 Task: Send an email with the signature Jeanette Hall with the subject Confirmation of a task assignment and the message Im writing to request a follow-up meeting to discuss the issues we raised in the last meeting. from softage.5@softage.net to softage.10@softage.net and move the email from Sent Items to the folder Grades
Action: Mouse moved to (68, 47)
Screenshot: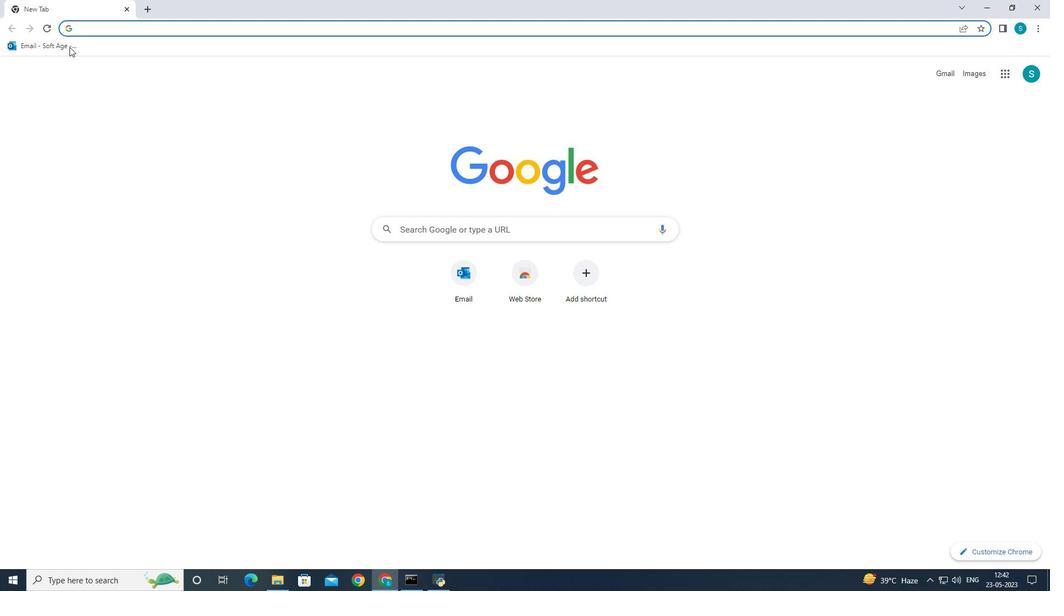 
Action: Mouse pressed left at (68, 47)
Screenshot: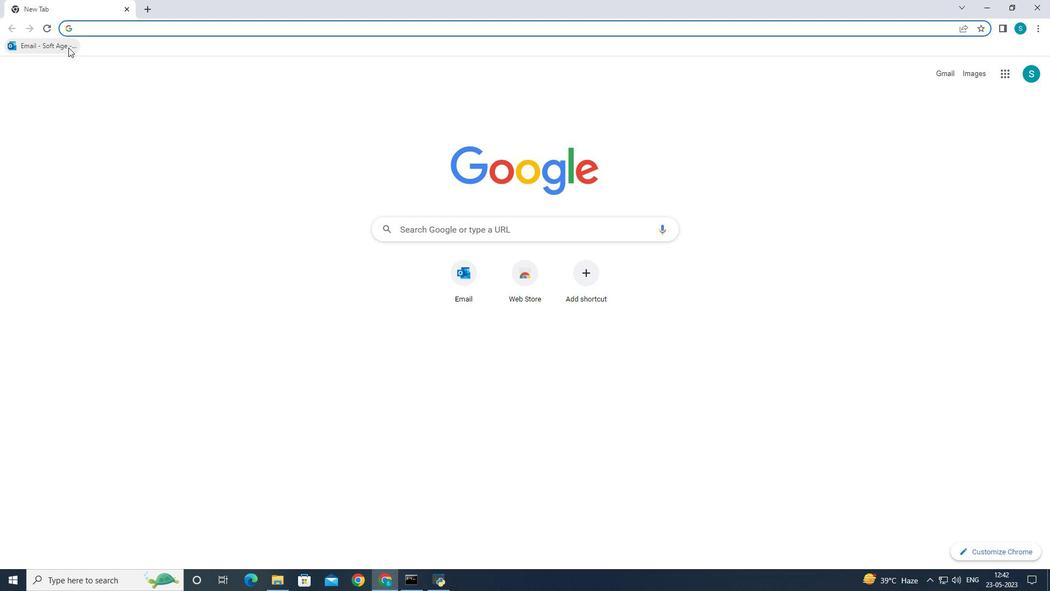 
Action: Mouse moved to (148, 93)
Screenshot: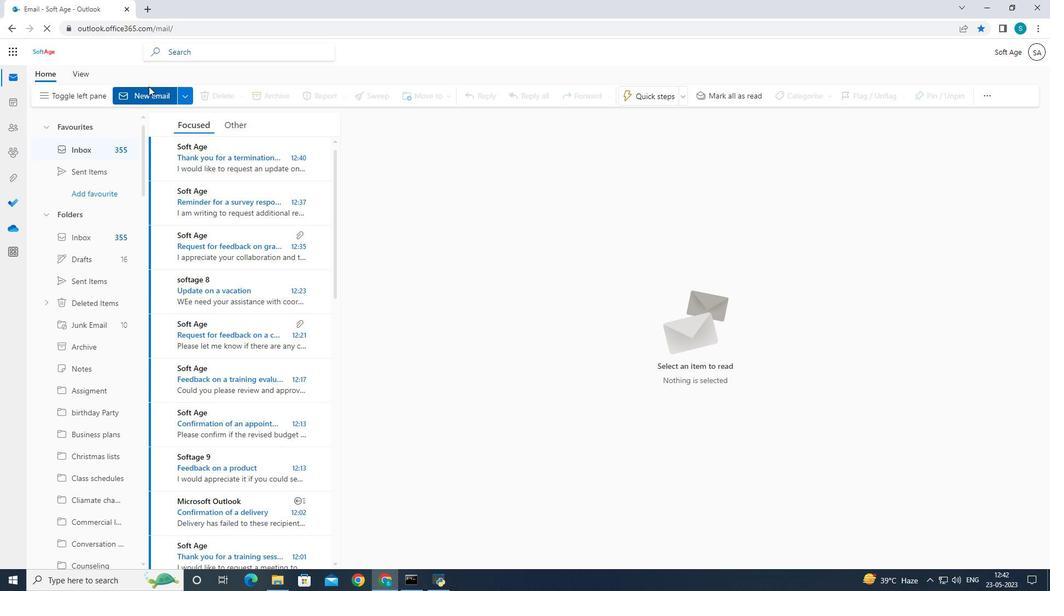 
Action: Mouse pressed left at (148, 93)
Screenshot: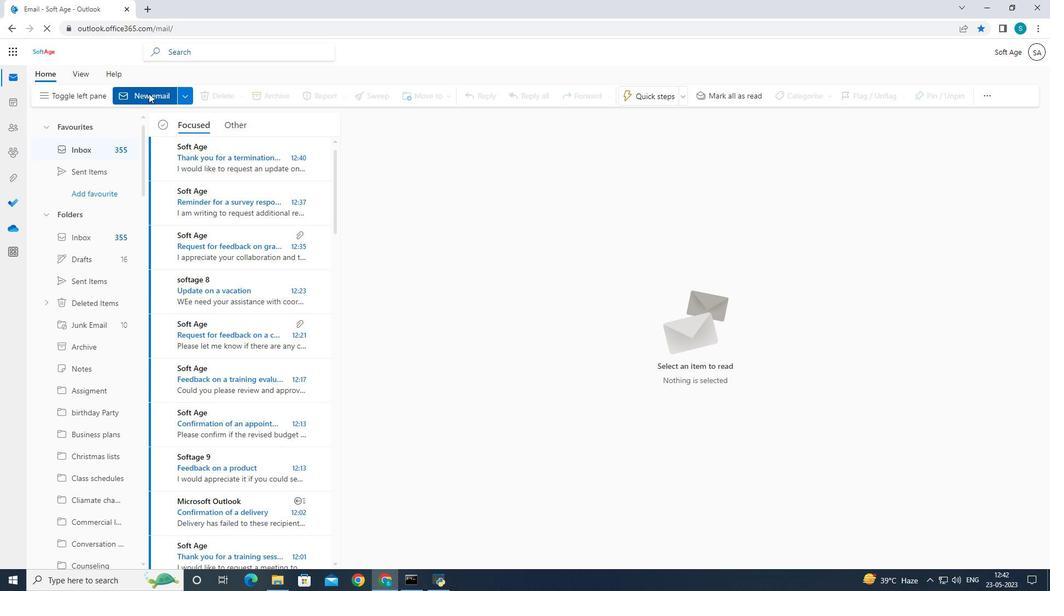 
Action: Mouse pressed left at (148, 93)
Screenshot: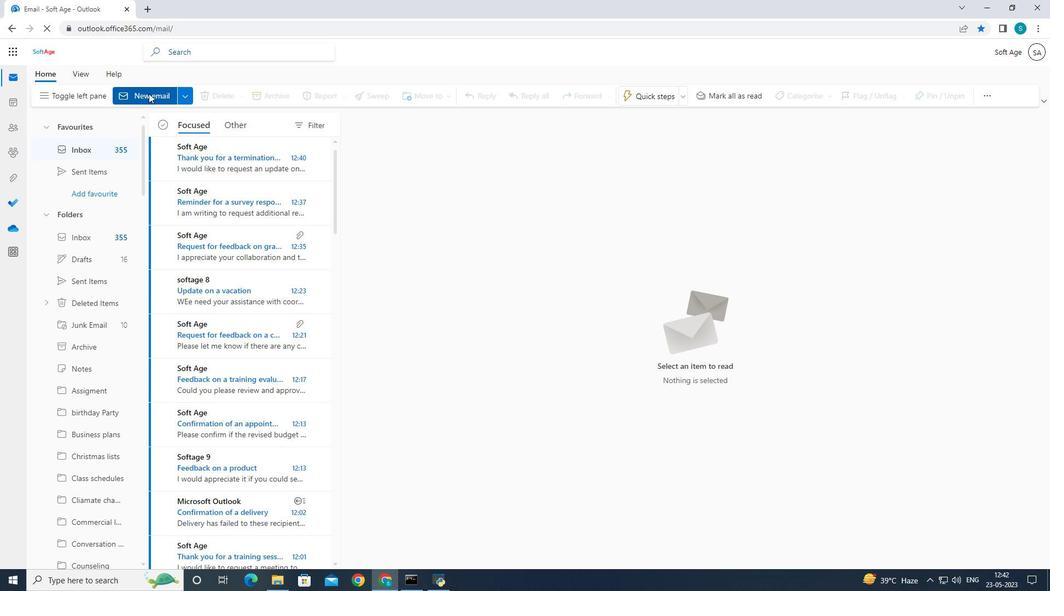 
Action: Mouse moved to (715, 96)
Screenshot: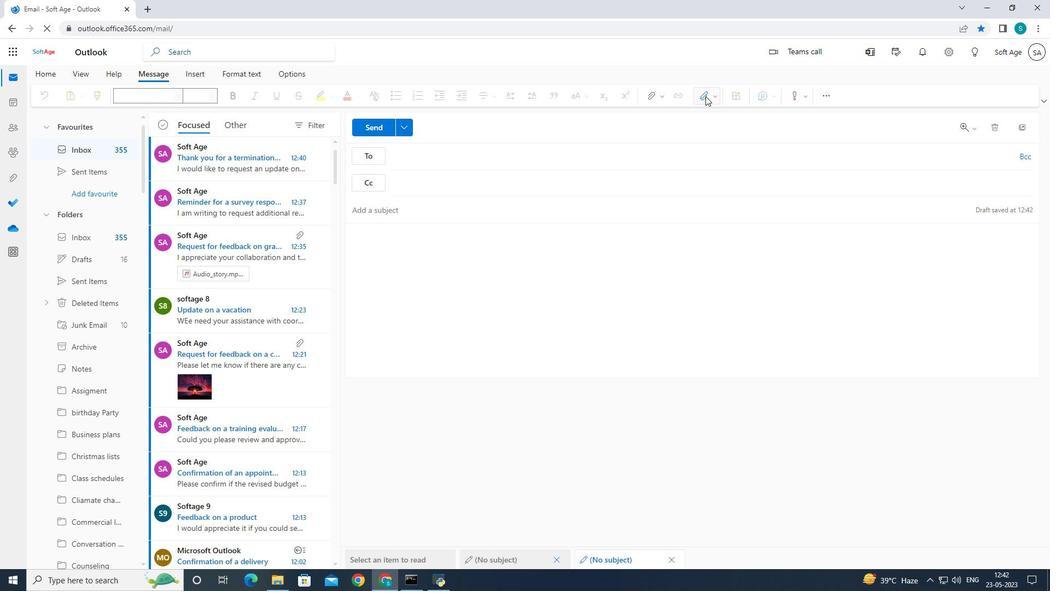 
Action: Mouse pressed left at (715, 96)
Screenshot: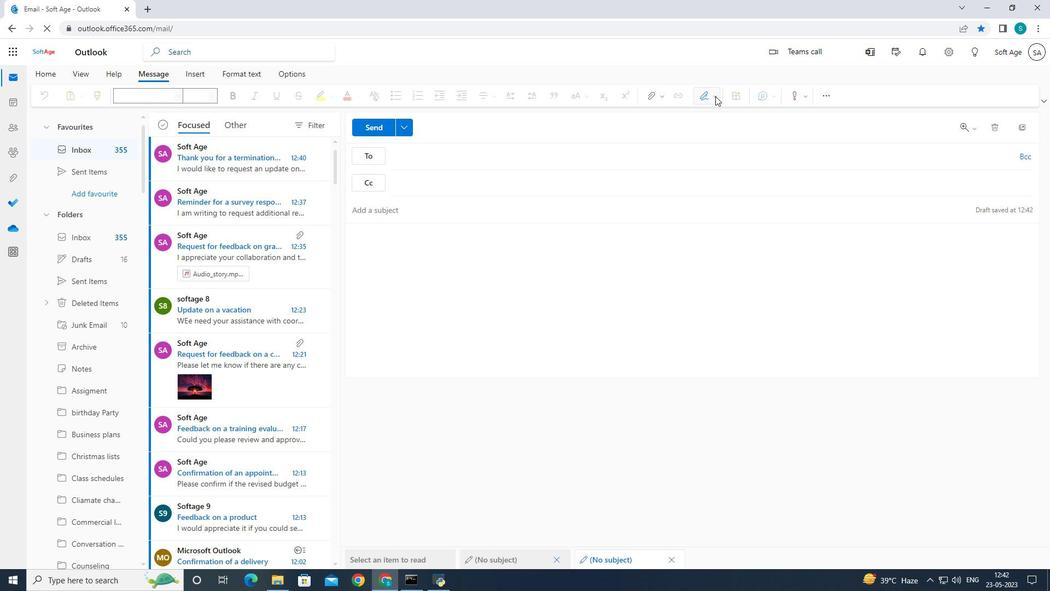 
Action: Mouse moved to (695, 140)
Screenshot: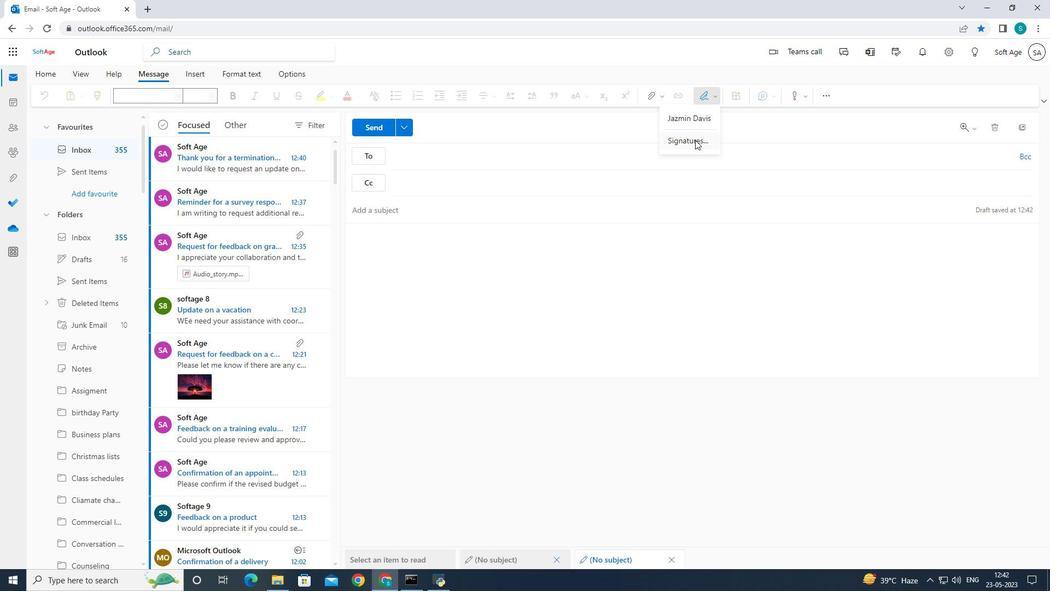 
Action: Mouse pressed left at (695, 140)
Screenshot: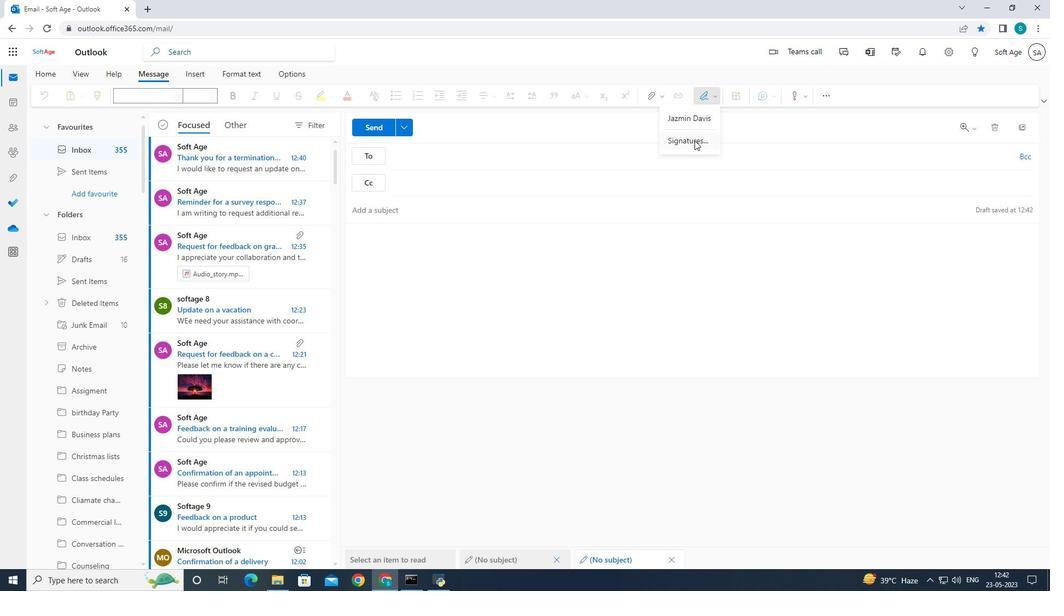 
Action: Mouse moved to (681, 187)
Screenshot: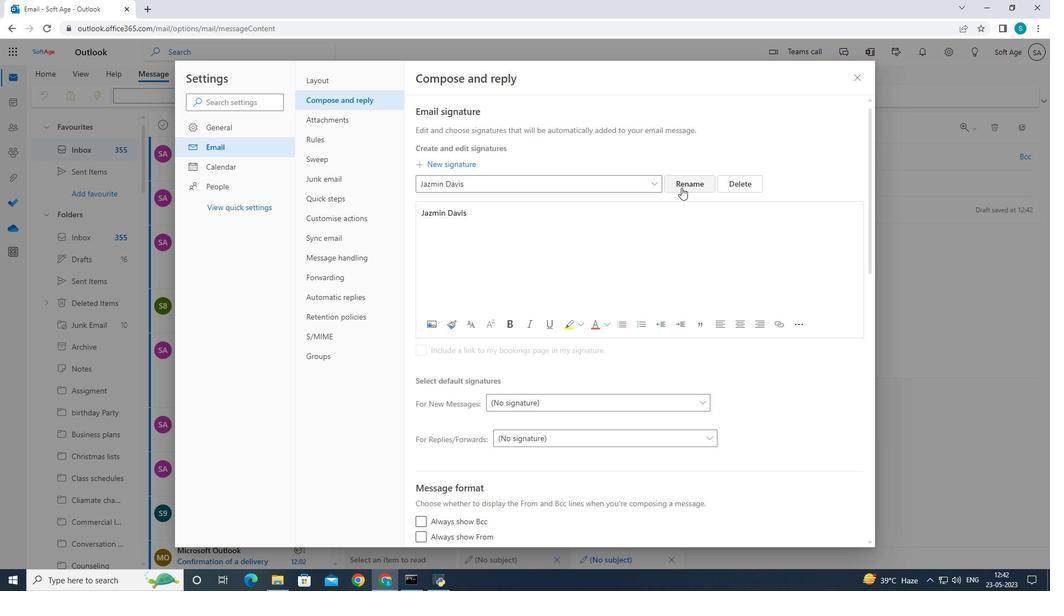 
Action: Mouse pressed left at (681, 187)
Screenshot: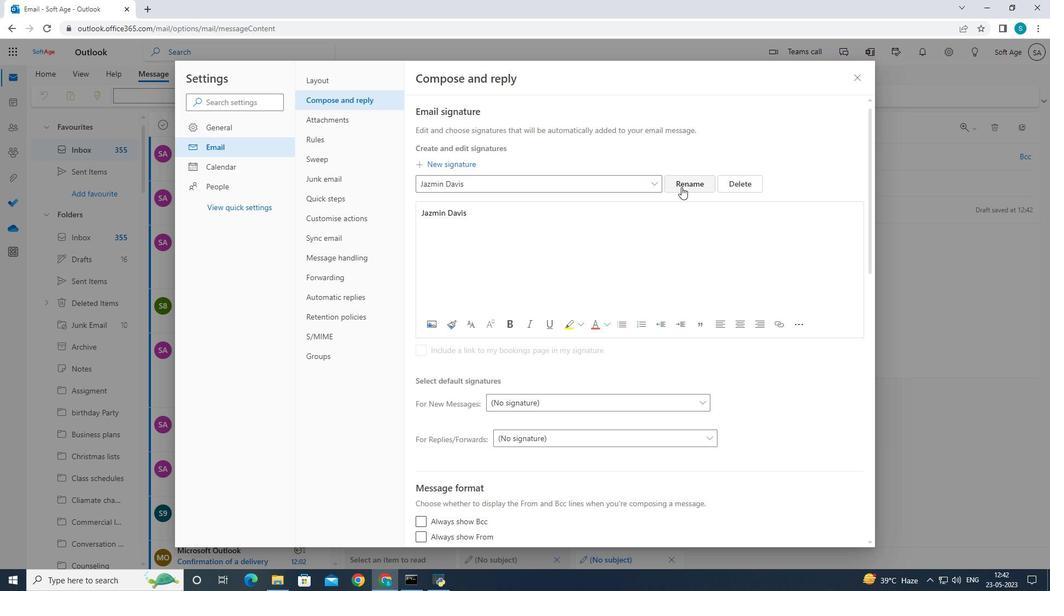 
Action: Mouse moved to (642, 184)
Screenshot: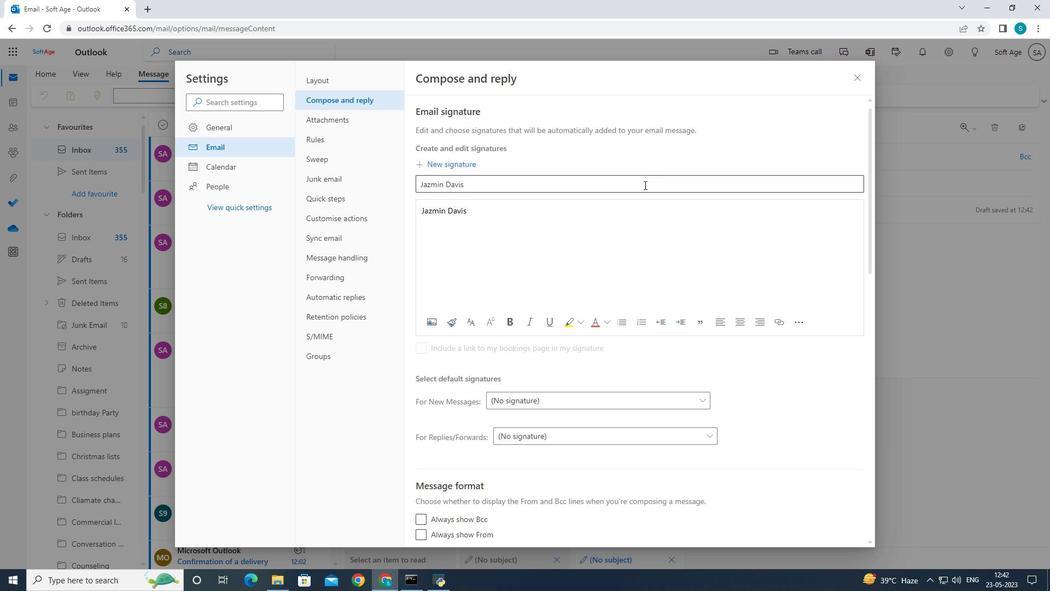 
Action: Mouse pressed left at (642, 184)
Screenshot: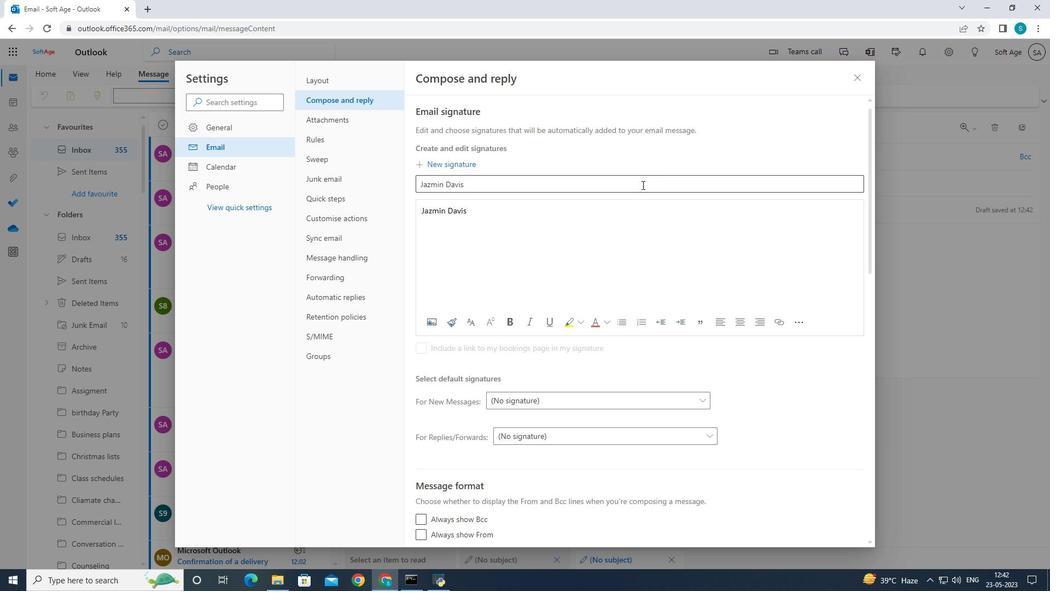 
Action: Mouse moved to (699, 177)
Screenshot: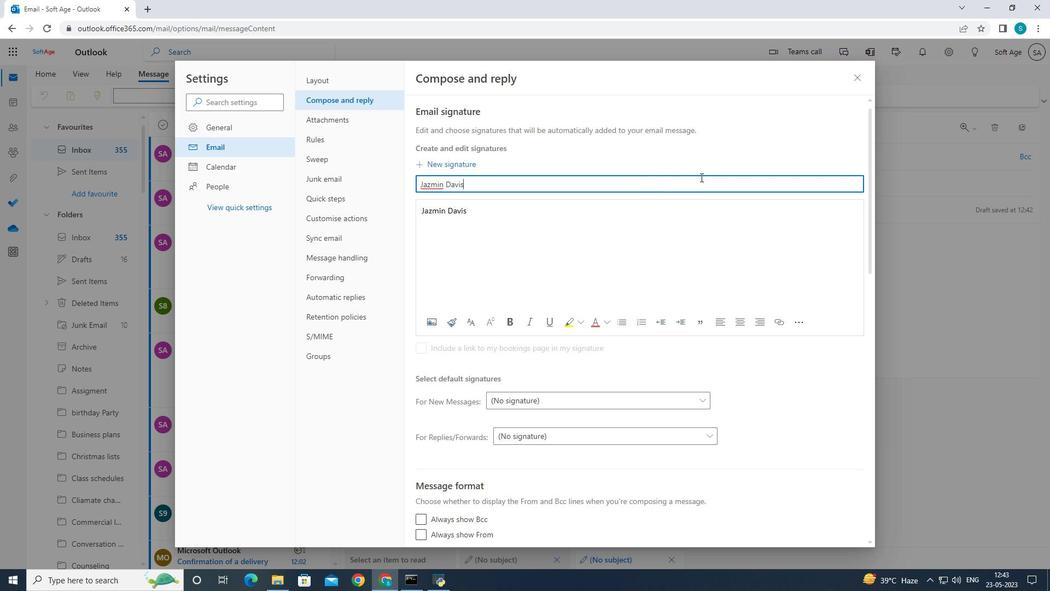 
Action: Key pressed <Key.backspace><Key.backspace><Key.backspace><Key.backspace><Key.backspace><Key.backspace><Key.backspace><Key.backspace><Key.backspace><Key.backspace><Key.backspace>eanette<Key.space><Key.caps_lock>H<Key.caps_lock>all
Screenshot: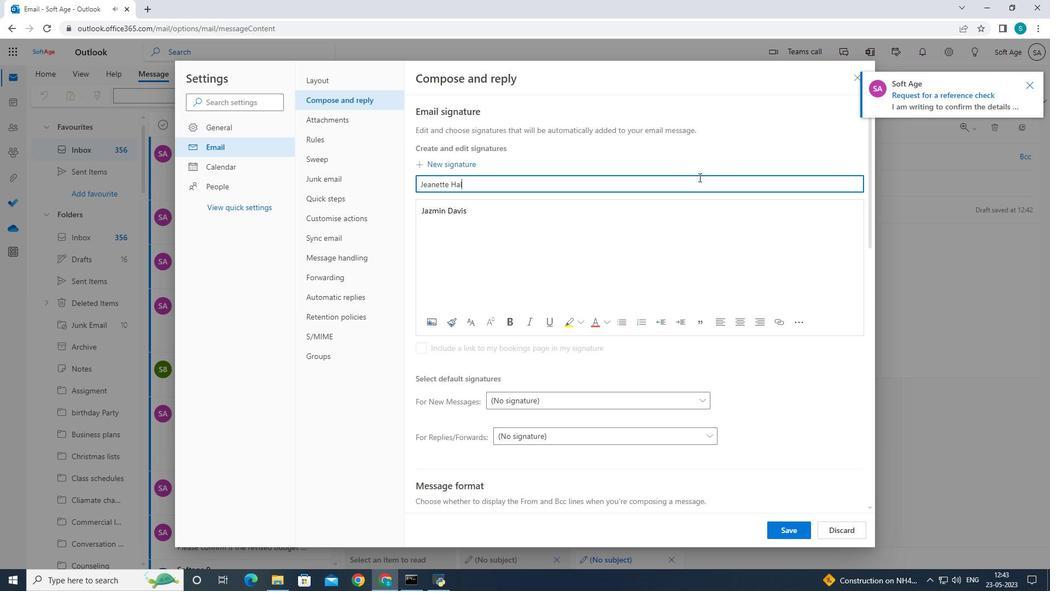 
Action: Mouse moved to (487, 213)
Screenshot: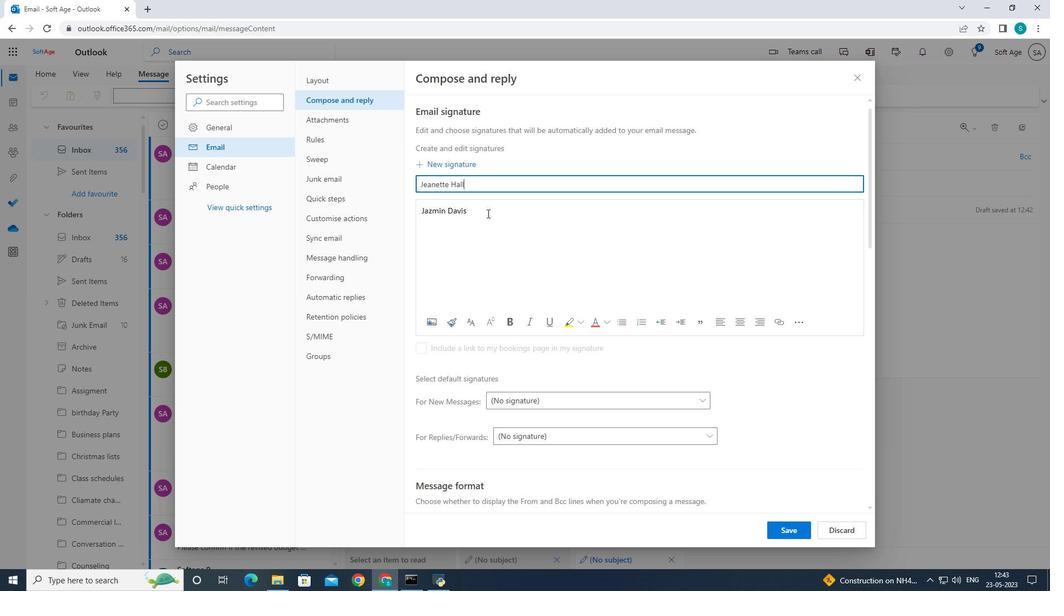 
Action: Mouse pressed left at (487, 213)
Screenshot: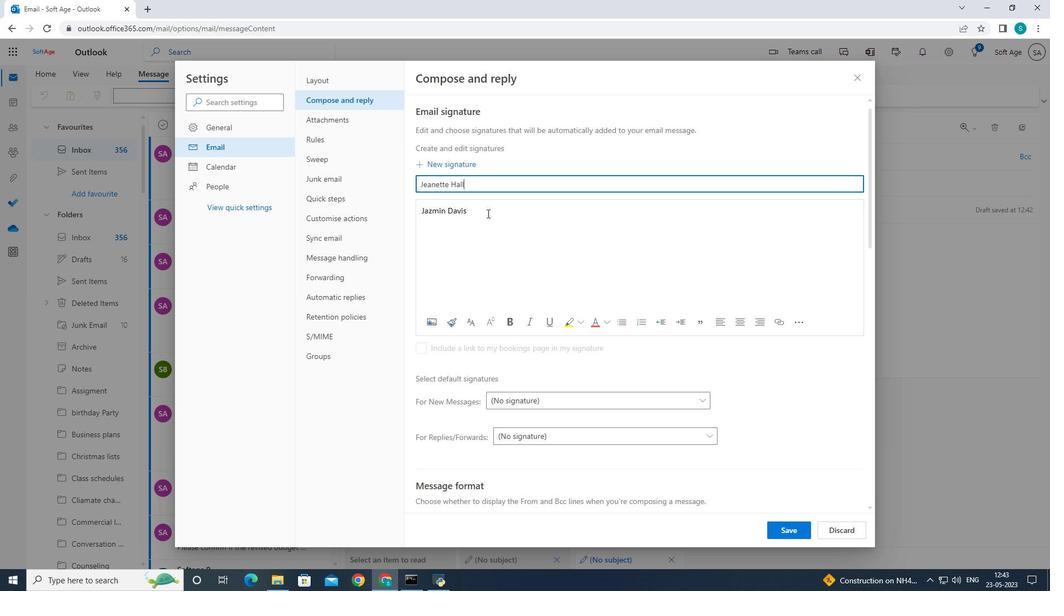 
Action: Mouse moved to (593, 209)
Screenshot: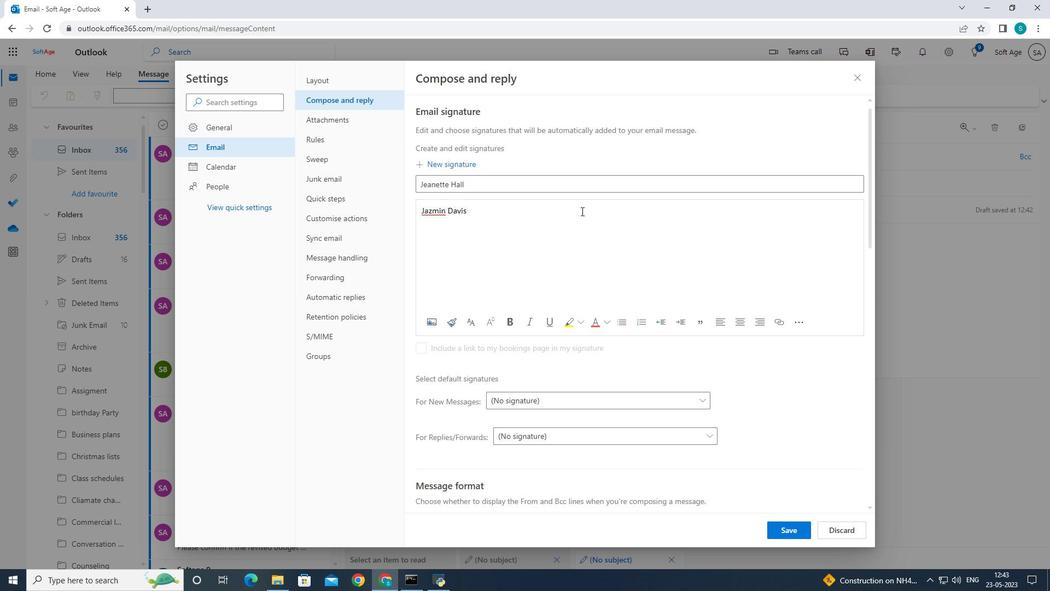 
Action: Key pressed <Key.backspace><Key.backspace><Key.backspace><Key.backspace><Key.backspace><Key.backspace><Key.backspace><Key.backspace><Key.backspace><Key.backspace><Key.backspace>eanette<Key.space><Key.caps_lock>H<Key.caps_lock>all
Screenshot: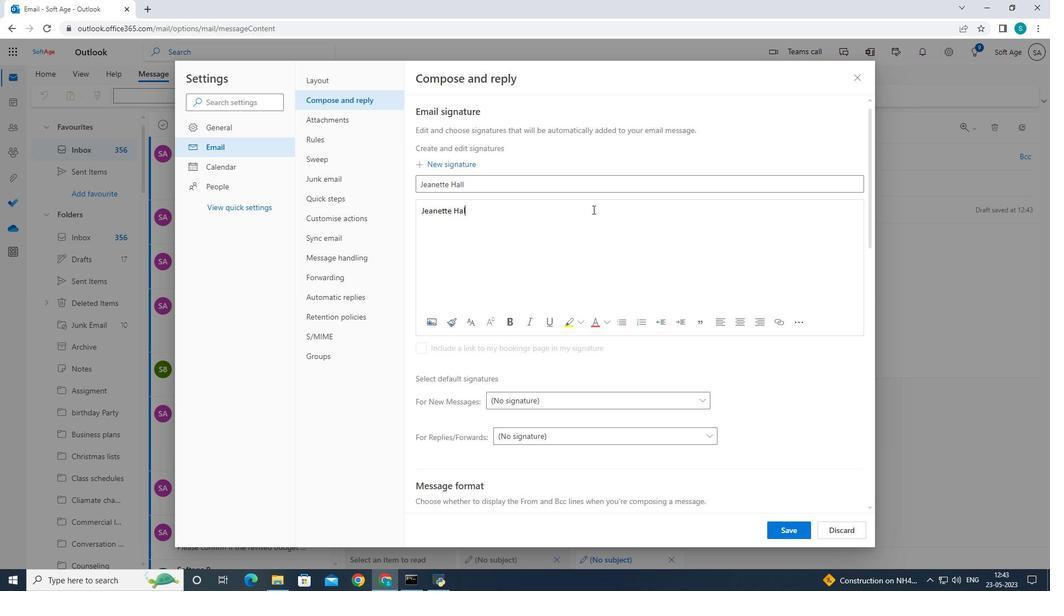 
Action: Mouse moved to (789, 533)
Screenshot: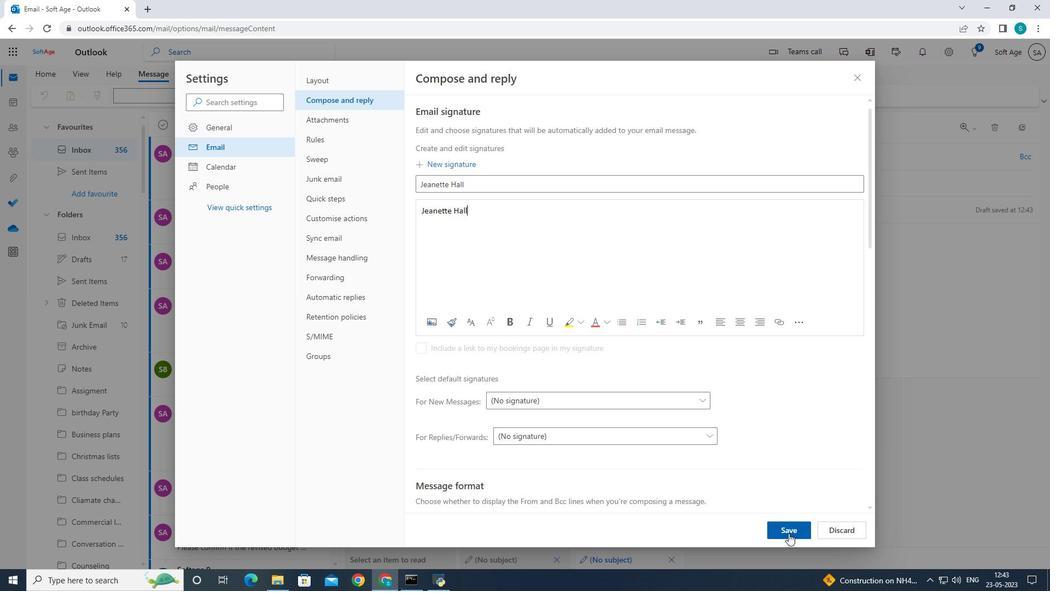 
Action: Mouse pressed left at (789, 533)
Screenshot: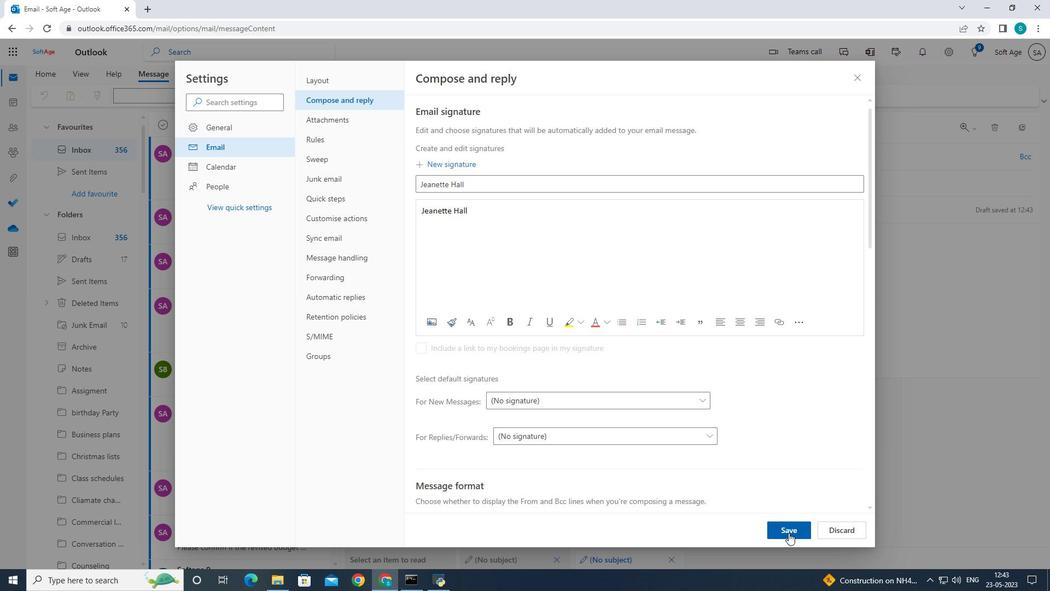 
Action: Mouse moved to (857, 74)
Screenshot: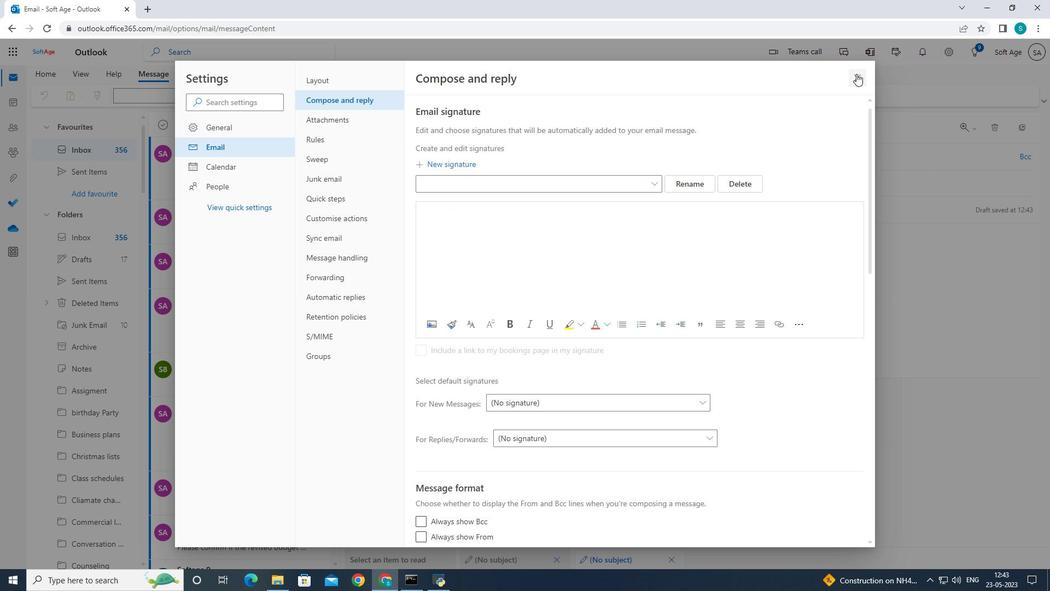 
Action: Mouse pressed left at (857, 74)
Screenshot: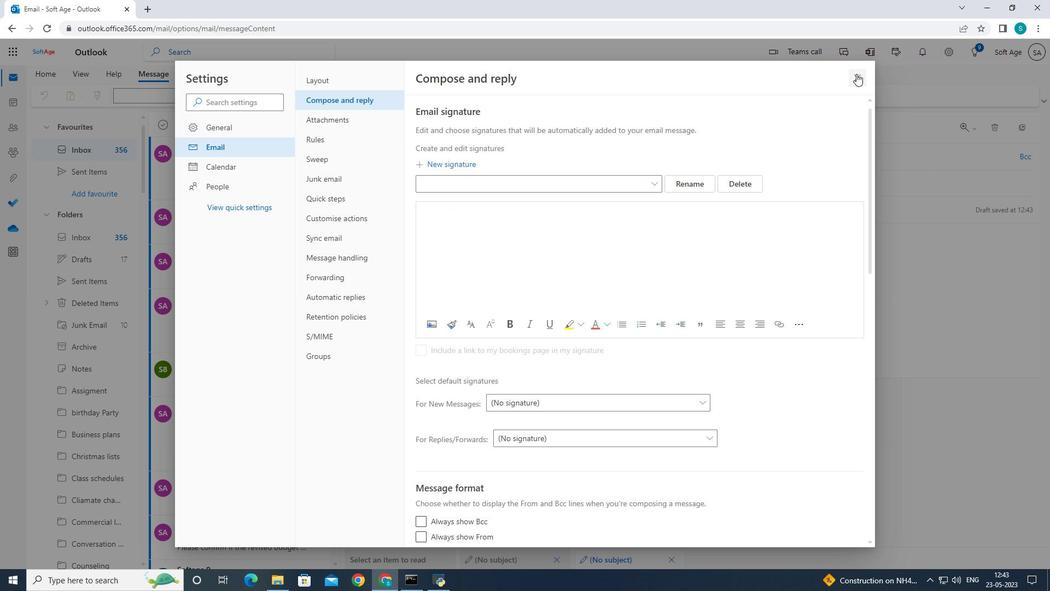 
Action: Mouse moved to (409, 210)
Screenshot: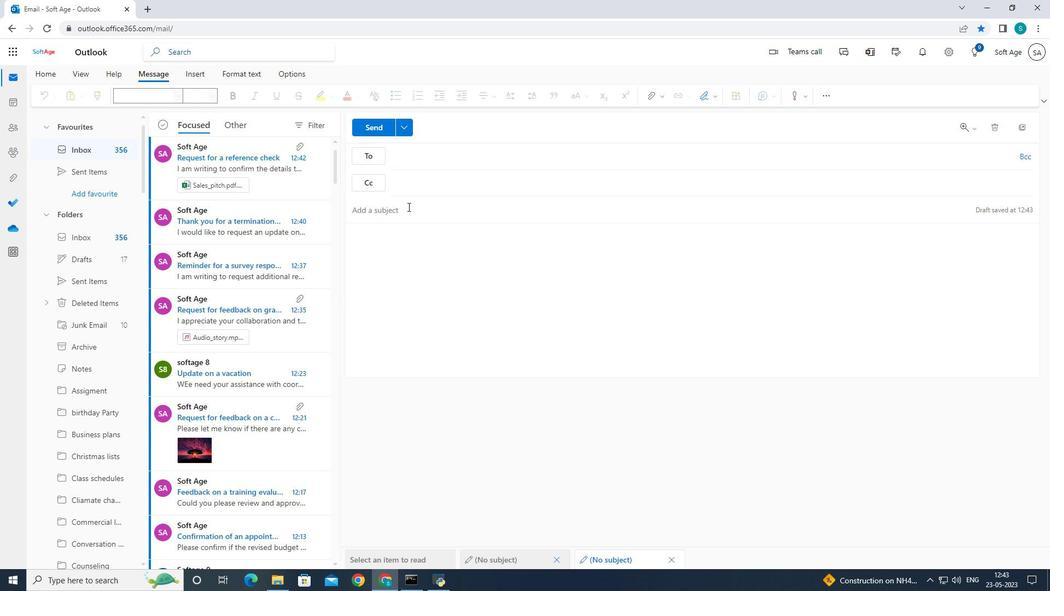 
Action: Mouse pressed left at (409, 210)
Screenshot: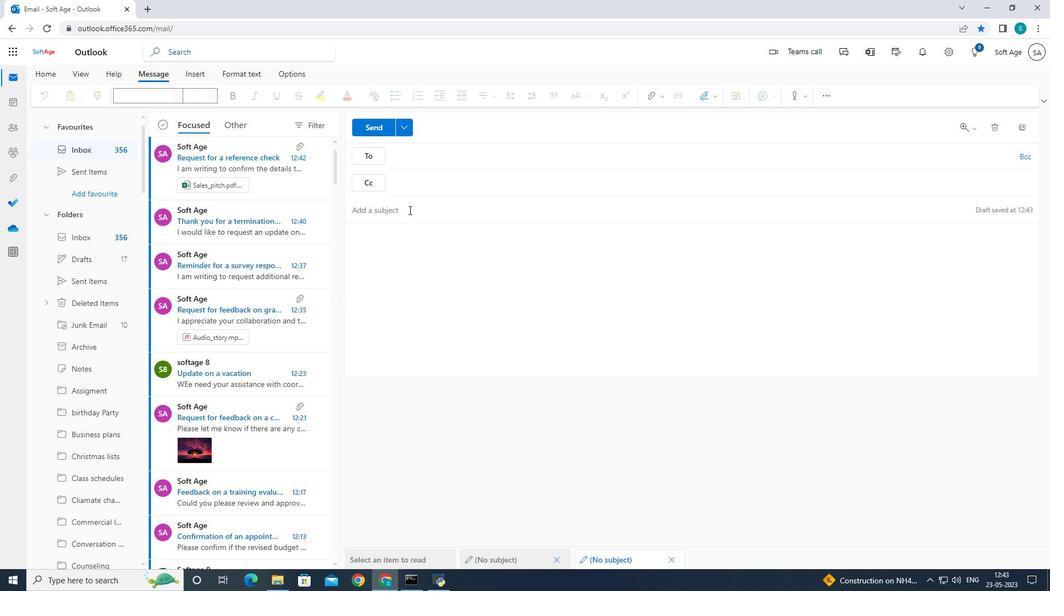 
Action: Mouse moved to (643, 259)
Screenshot: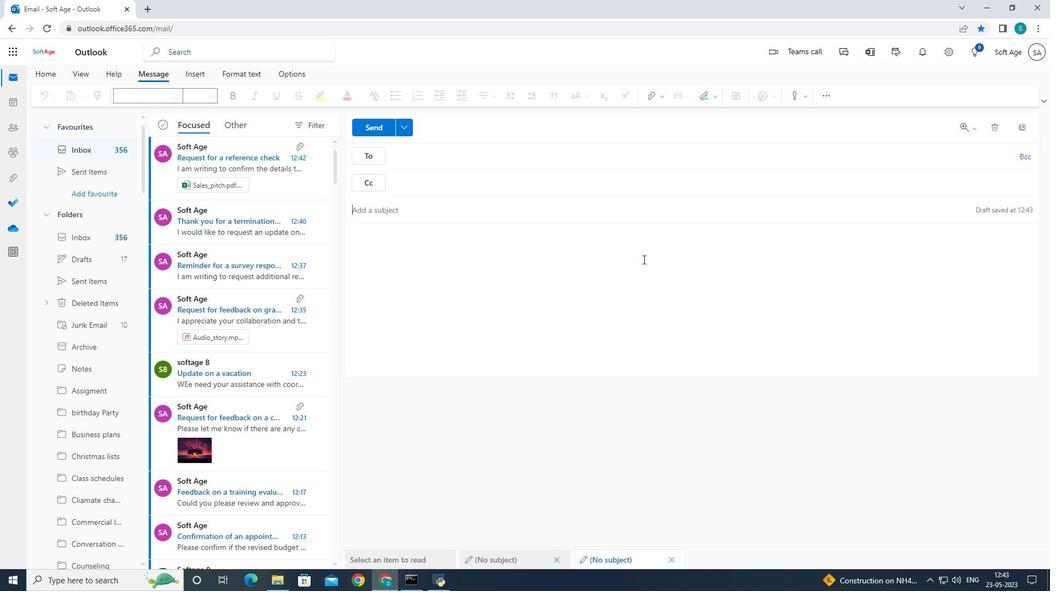 
Action: Key pressed <Key.caps_lock>C<Key.caps_lock>onfirmation<Key.space>of<Key.space>a<Key.space>task<Key.space>assignment
Screenshot: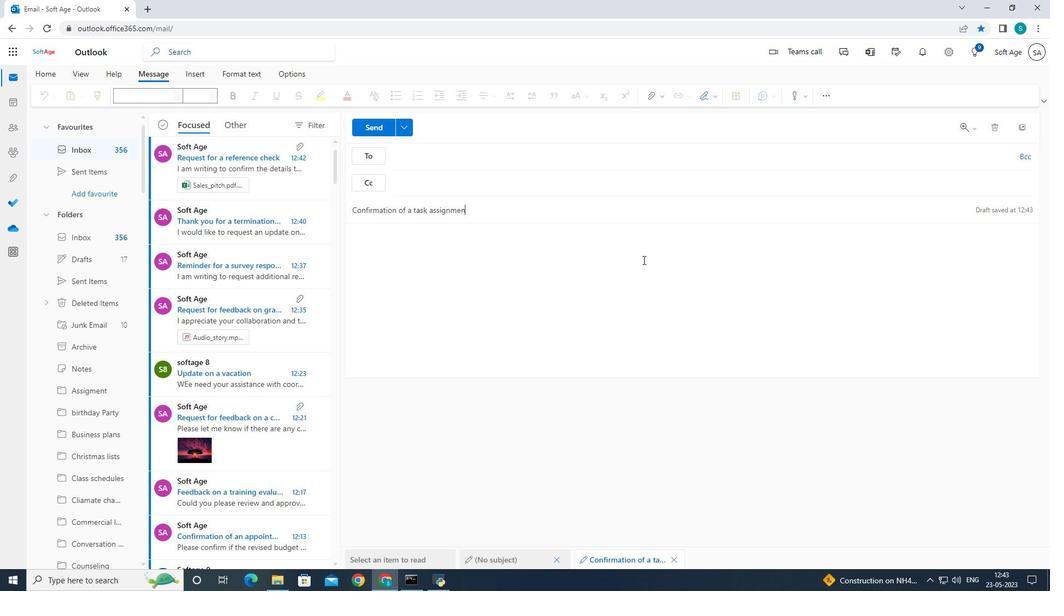 
Action: Mouse moved to (437, 154)
Screenshot: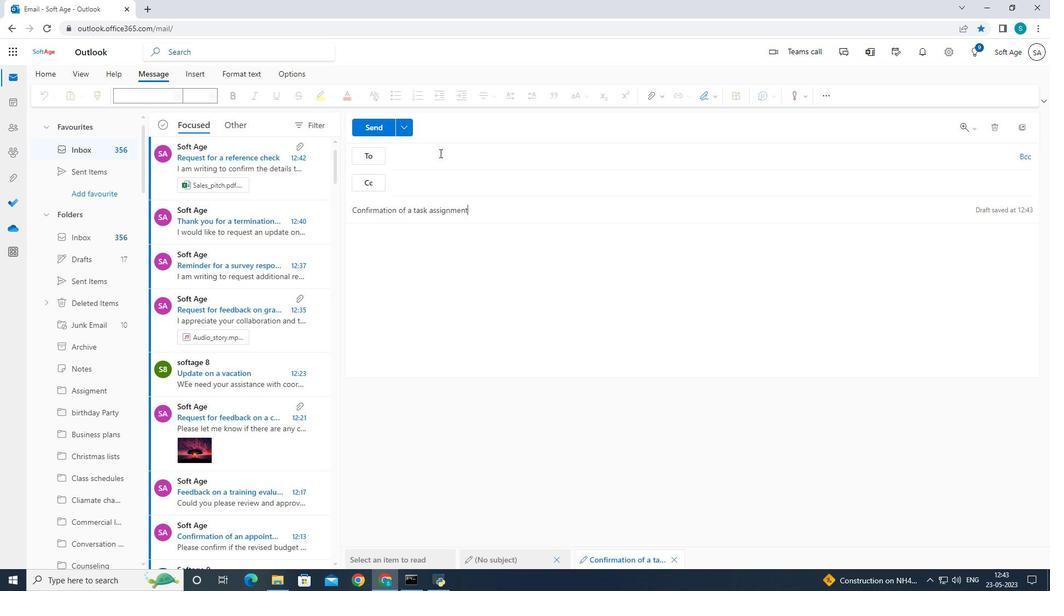 
Action: Mouse pressed left at (437, 154)
Screenshot: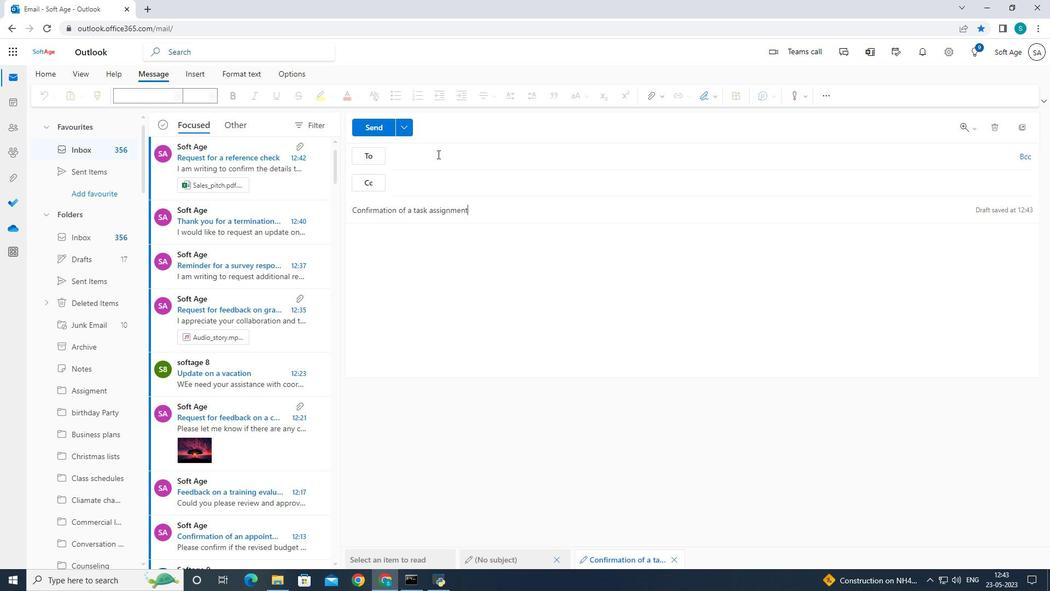 
Action: Mouse moved to (467, 134)
Screenshot: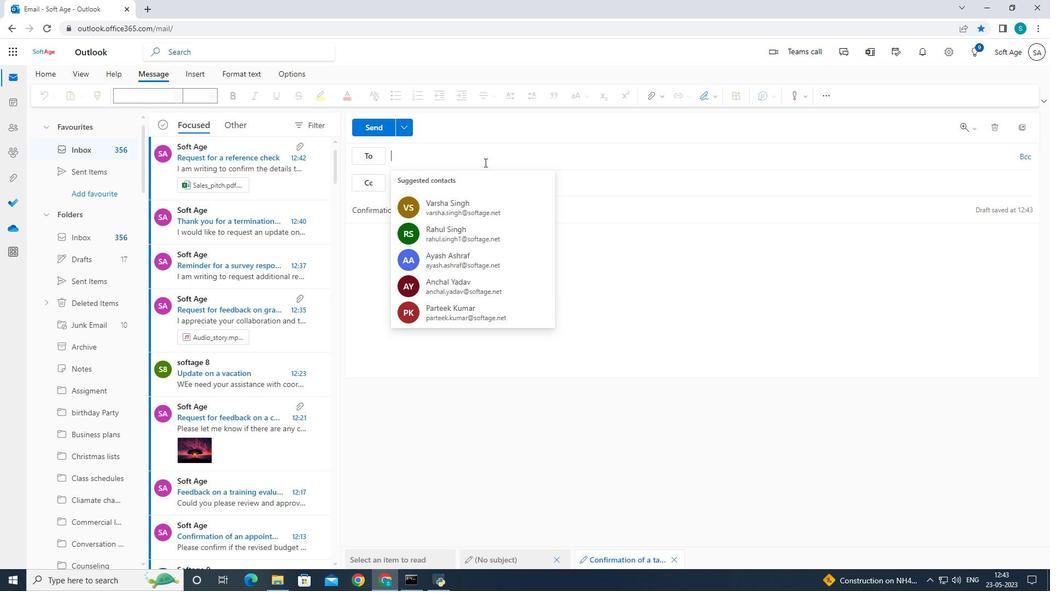 
Action: Key pressed softage
Screenshot: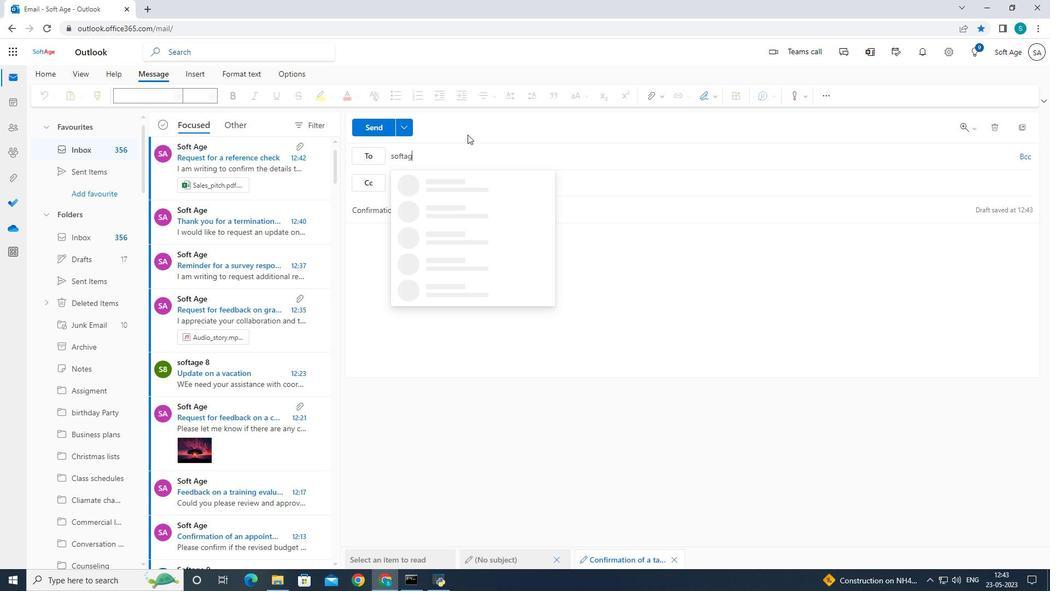 
Action: Mouse moved to (565, 326)
Screenshot: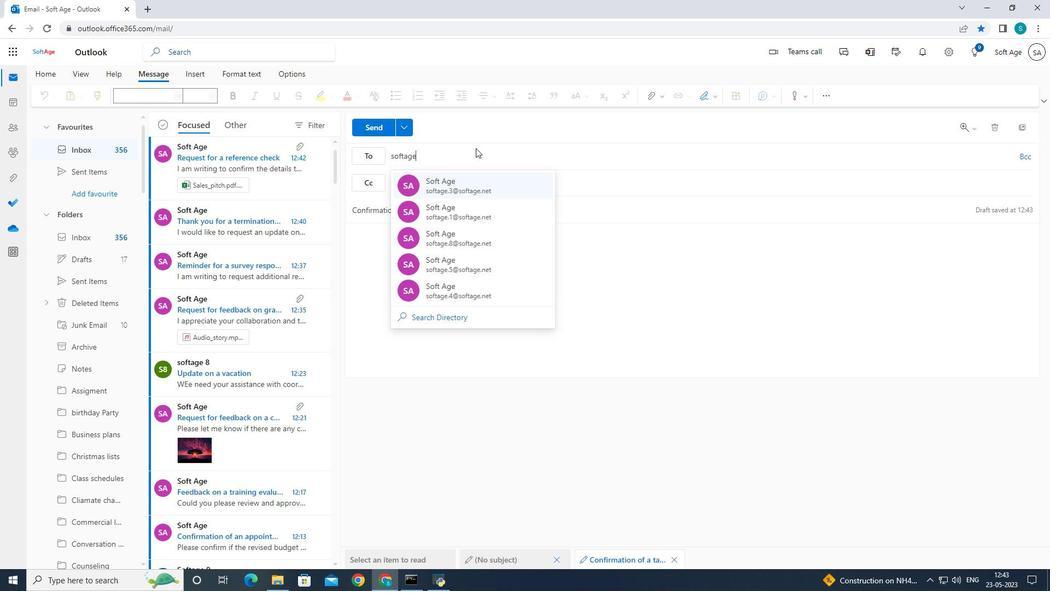 
Action: Key pressed .10<Key.shift>@softage.net
Screenshot: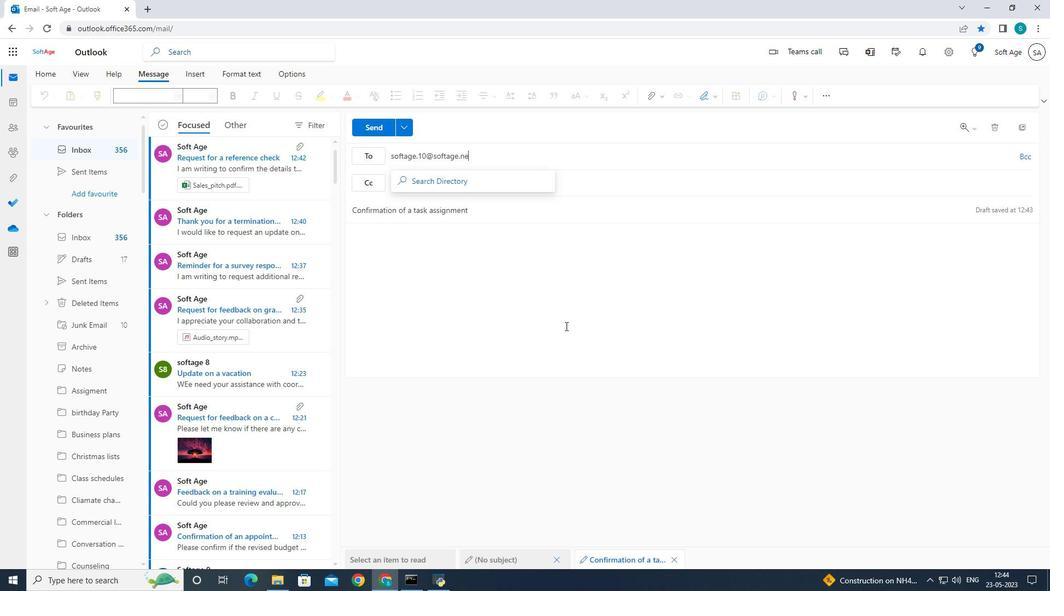 
Action: Mouse moved to (454, 176)
Screenshot: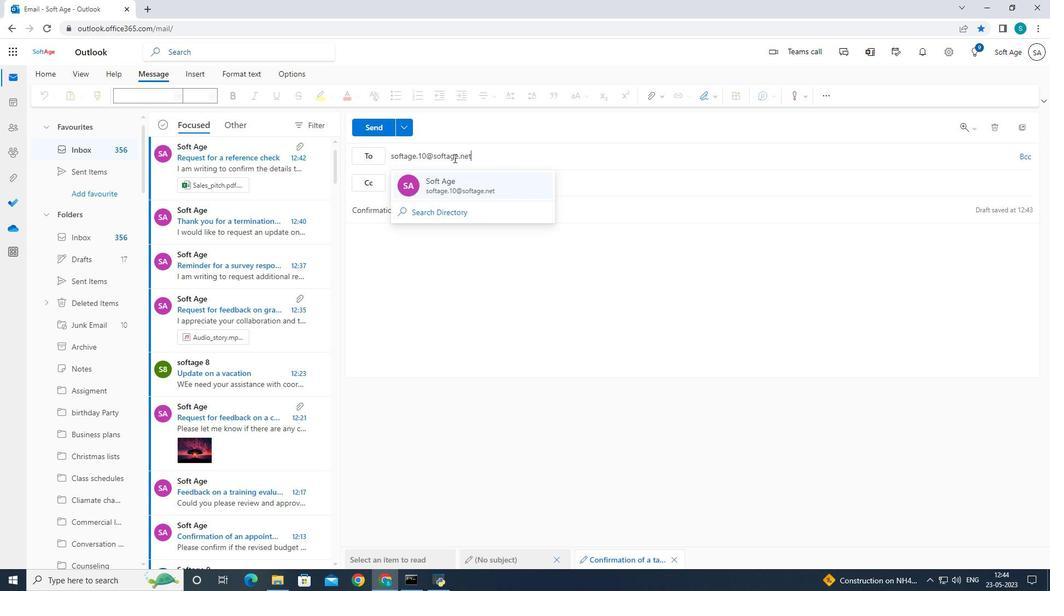 
Action: Mouse pressed left at (454, 176)
Screenshot: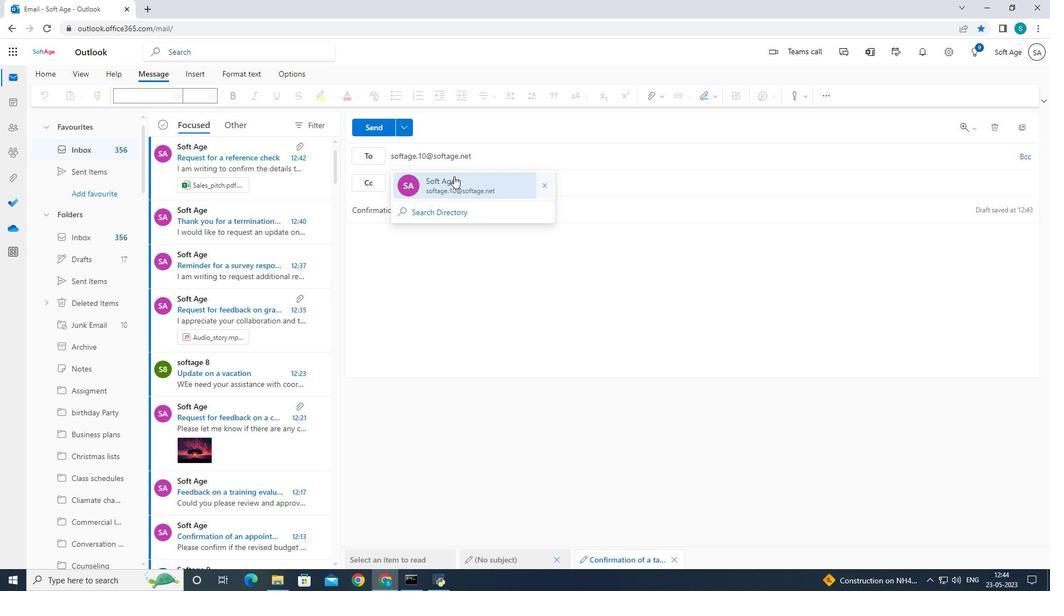 
Action: Mouse moved to (436, 233)
Screenshot: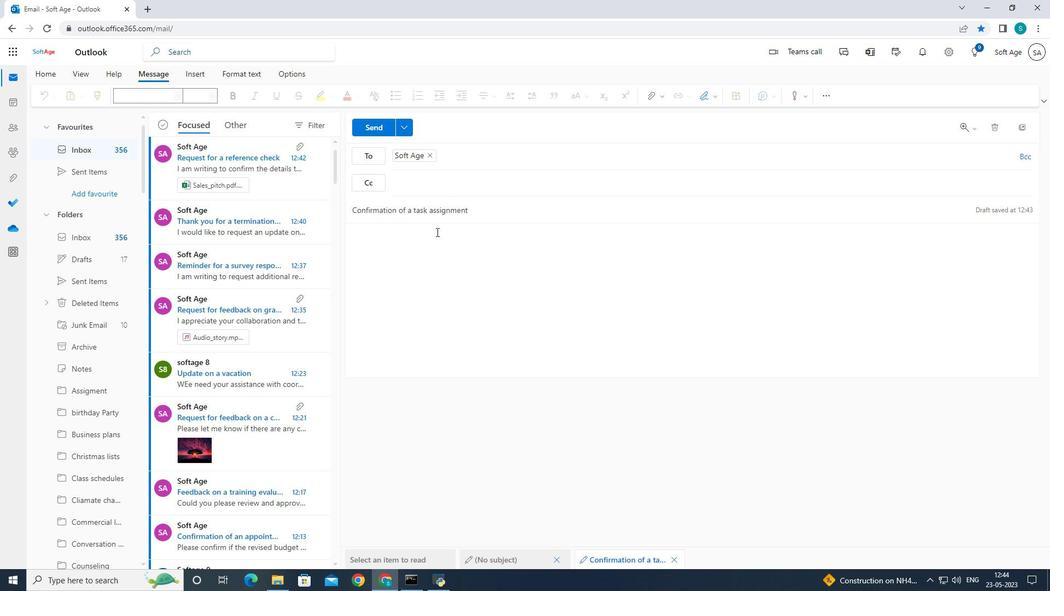 
Action: Mouse pressed left at (436, 233)
Screenshot: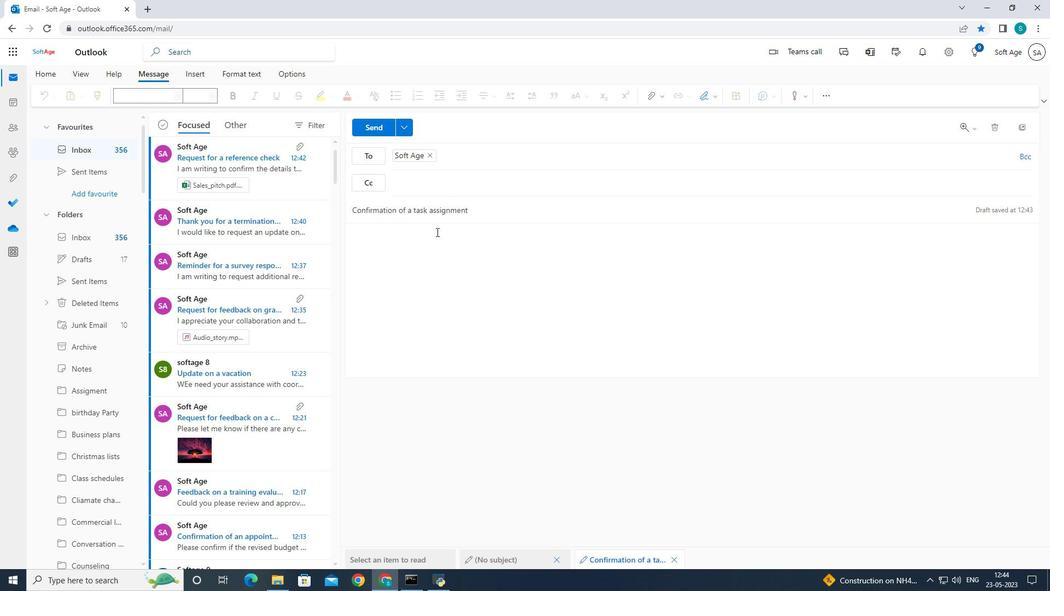 
Action: Mouse moved to (713, 97)
Screenshot: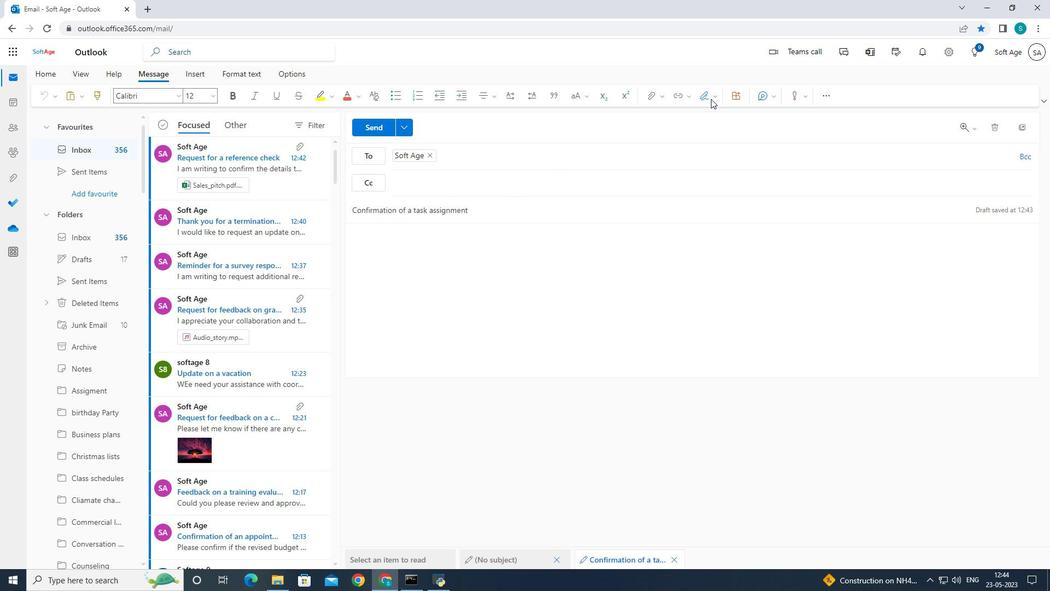 
Action: Mouse pressed left at (713, 97)
Screenshot: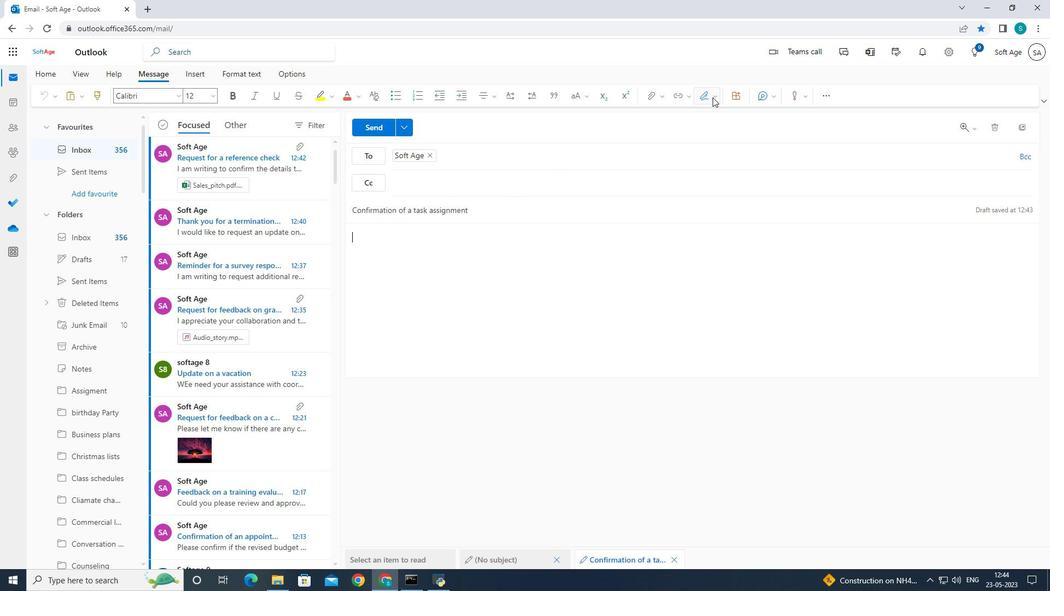 
Action: Mouse moved to (694, 119)
Screenshot: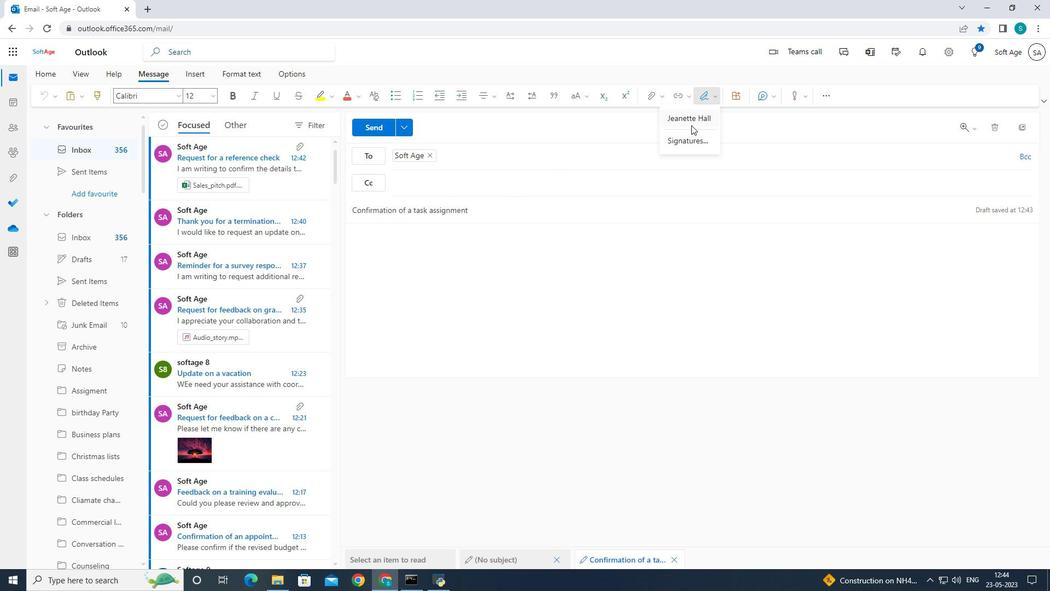 
Action: Mouse pressed left at (694, 119)
Screenshot: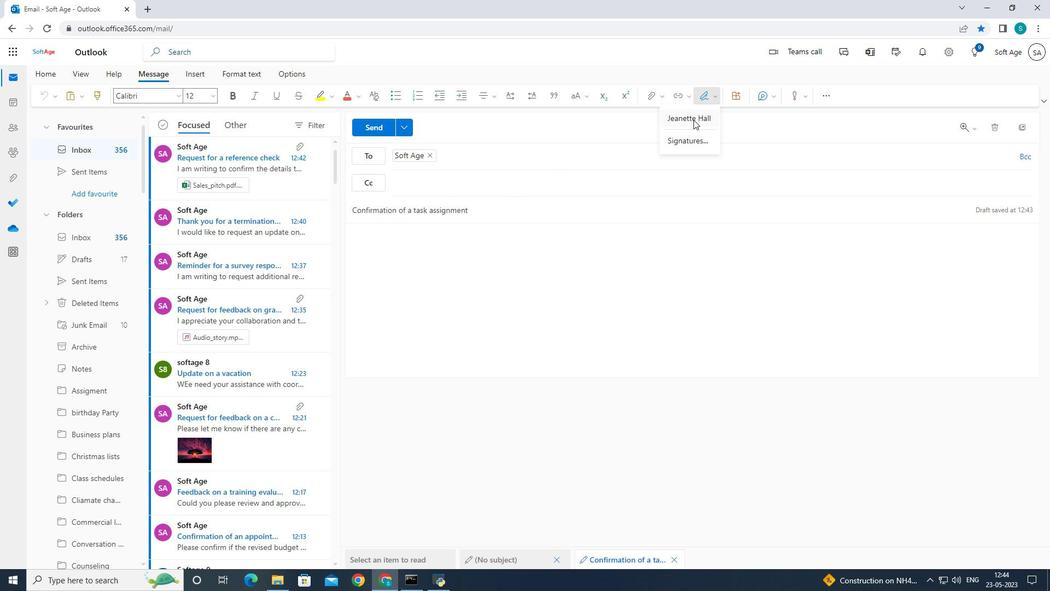
Action: Mouse moved to (610, 226)
Screenshot: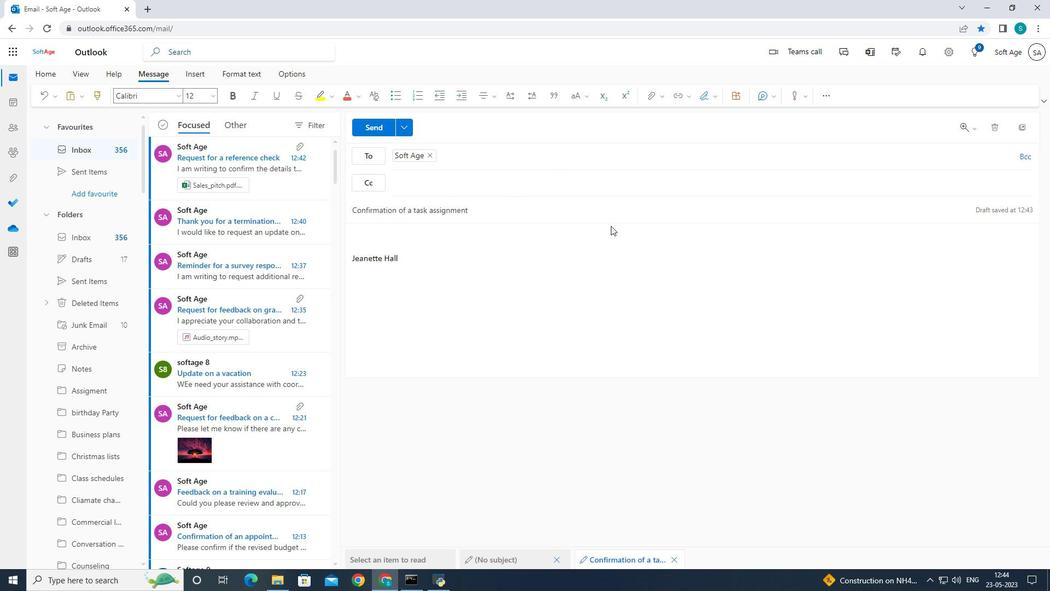 
Action: Key pressed <Key.caps_lock>I<Key.caps_lock>m<Key.space>writing<Key.space>to<Key.space>request<Key.space>a<Key.space>folloe<Key.backspace>w<Key.space><Key.backspace>-up<Key.space>meeting<Key.space>to<Key.space>discuss<Key.space>the<Key.space>issues<Key.space>we<Key.space>raised<Key.space>in<Key.space>the<Key.space>last<Key.space>meeting<Key.space>to<Key.space>discuss<Key.backspace><Key.backspace><Key.backspace><Key.backspace><Key.backspace><Key.backspace><Key.backspace><Key.backspace><Key.backspace><Key.backspace><Key.backspace><Key.backspace><Key.backspace><Key.backspace>ing
Screenshot: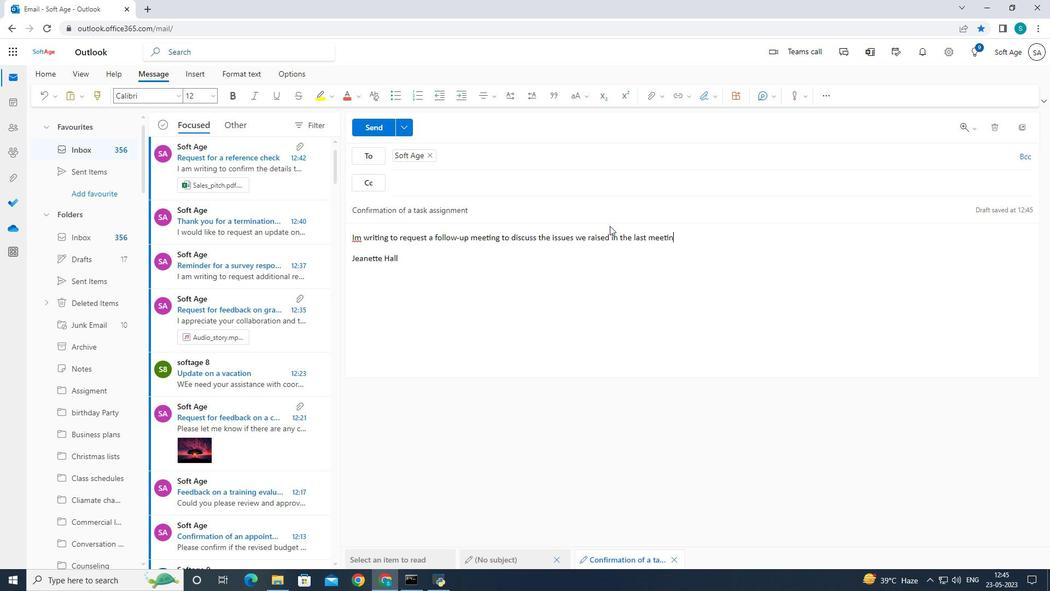 
Action: Mouse moved to (97, 340)
Screenshot: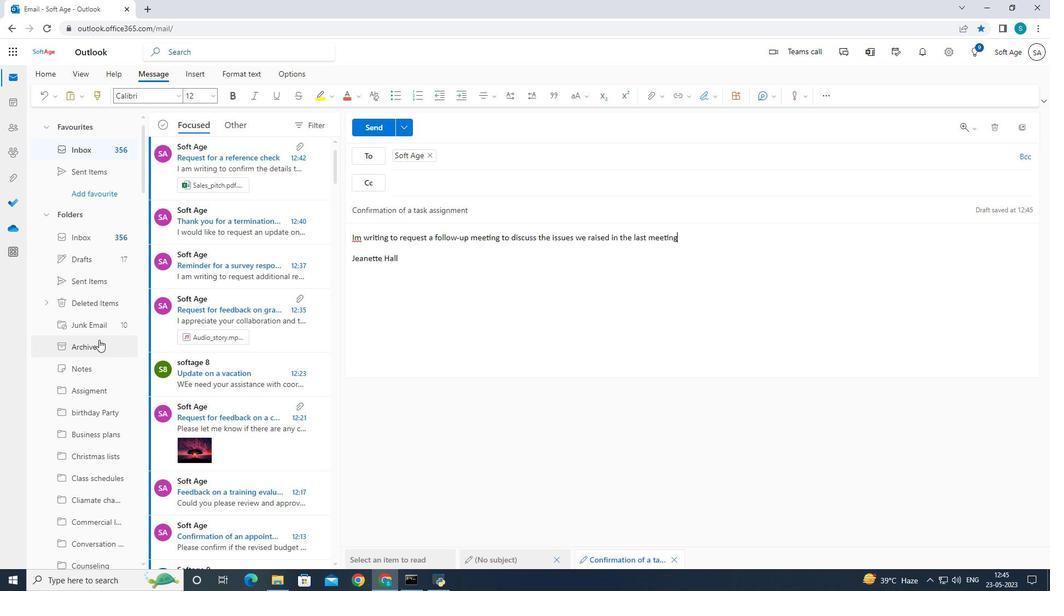 
Action: Mouse scrolled (97, 340) with delta (0, 0)
Screenshot: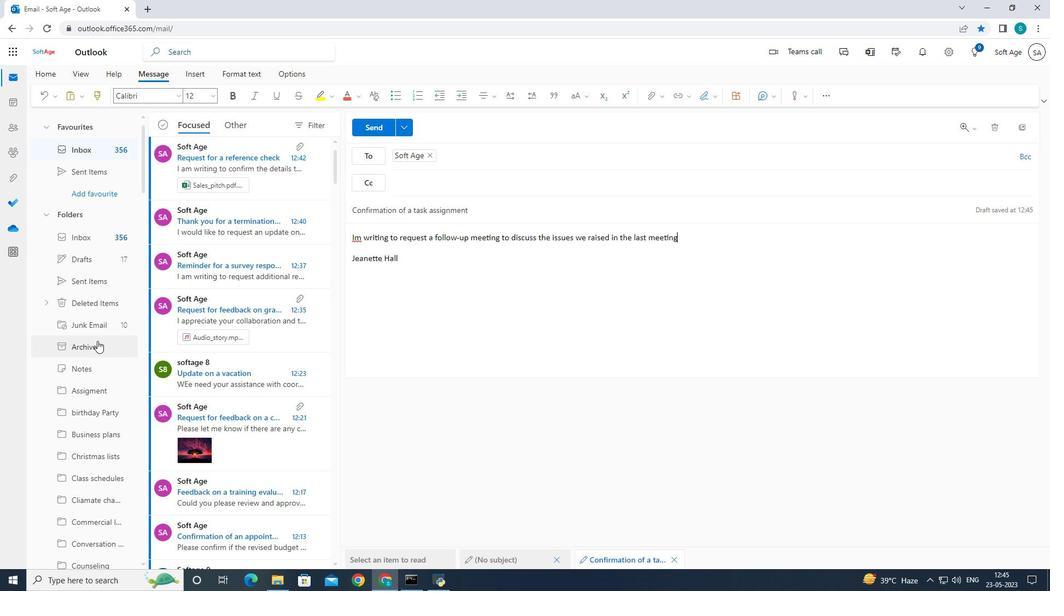 
Action: Mouse scrolled (97, 340) with delta (0, 0)
Screenshot: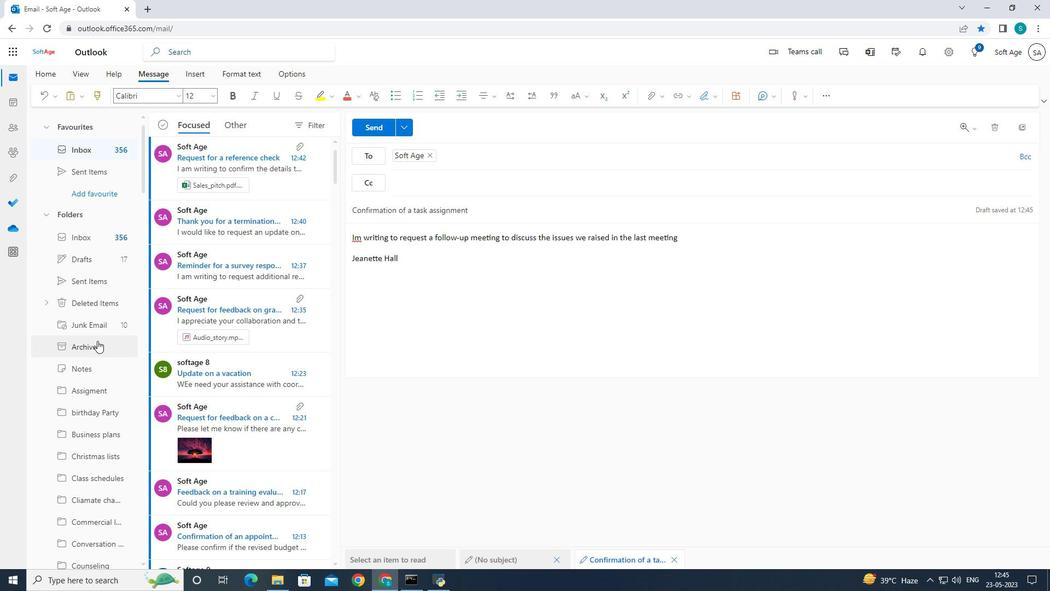 
Action: Mouse scrolled (97, 340) with delta (0, 0)
Screenshot: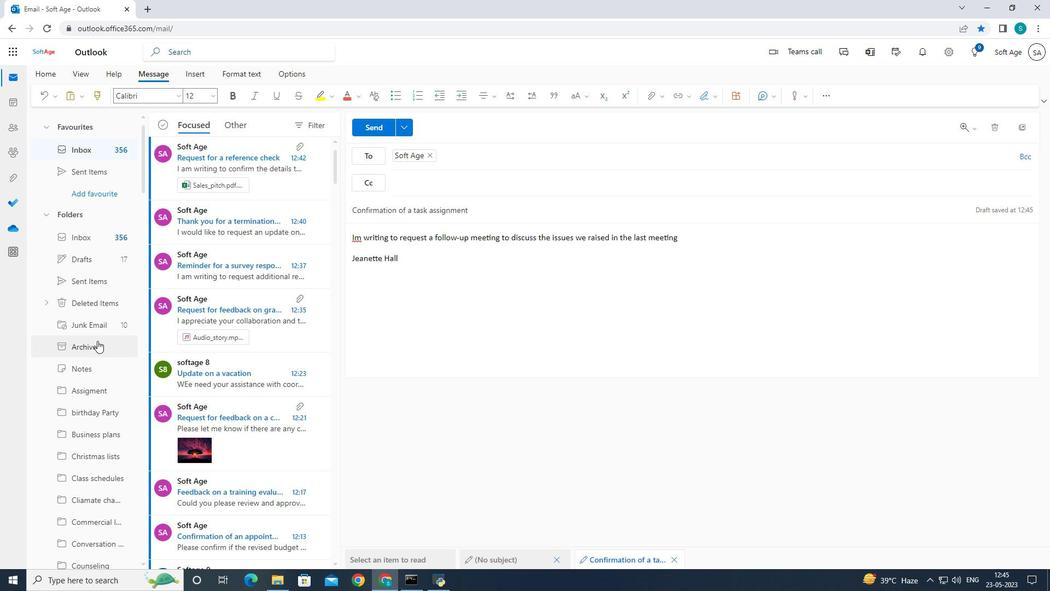 
Action: Mouse moved to (105, 329)
Screenshot: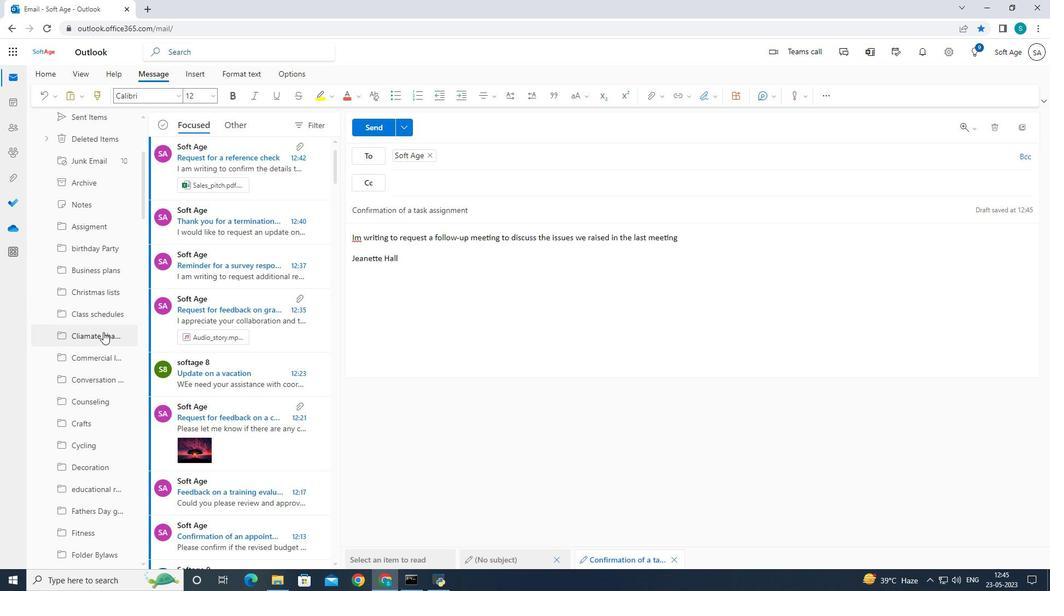 
Action: Mouse scrolled (105, 328) with delta (0, 0)
Screenshot: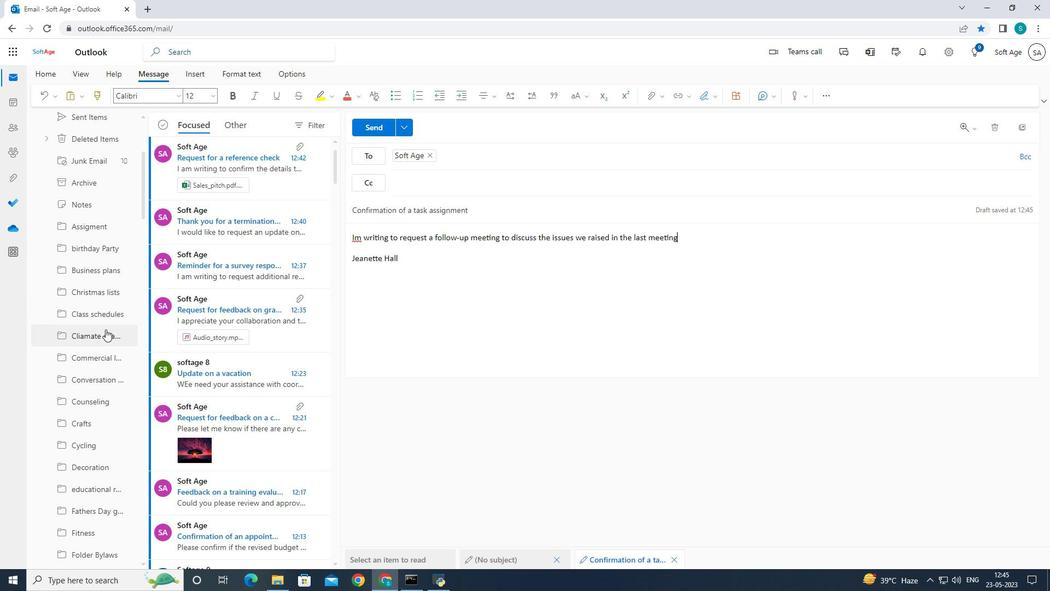 
Action: Mouse scrolled (105, 328) with delta (0, 0)
Screenshot: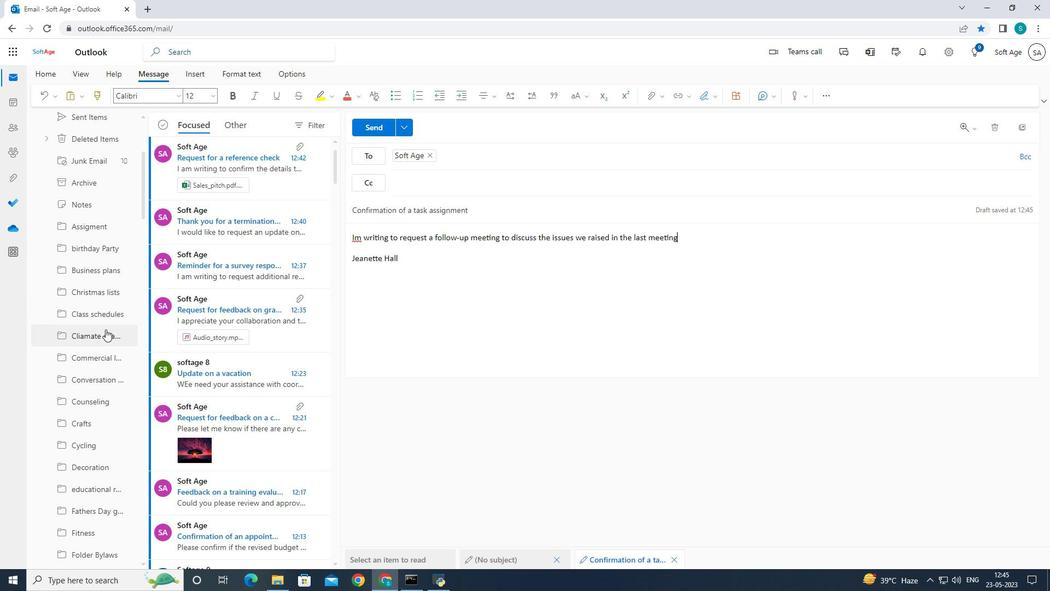 
Action: Mouse scrolled (105, 328) with delta (0, 0)
Screenshot: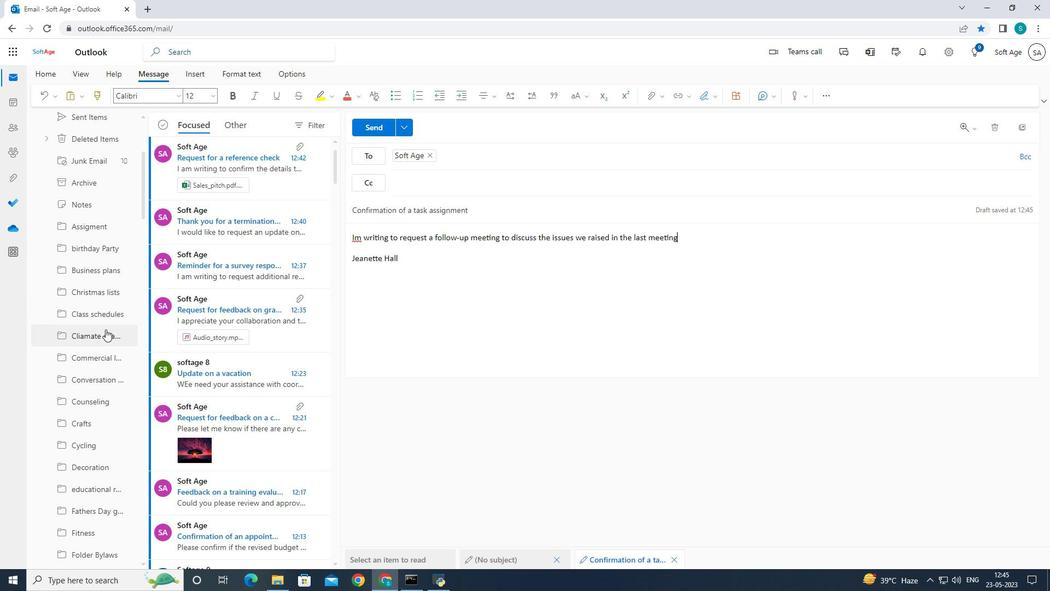 
Action: Mouse scrolled (105, 328) with delta (0, 0)
Screenshot: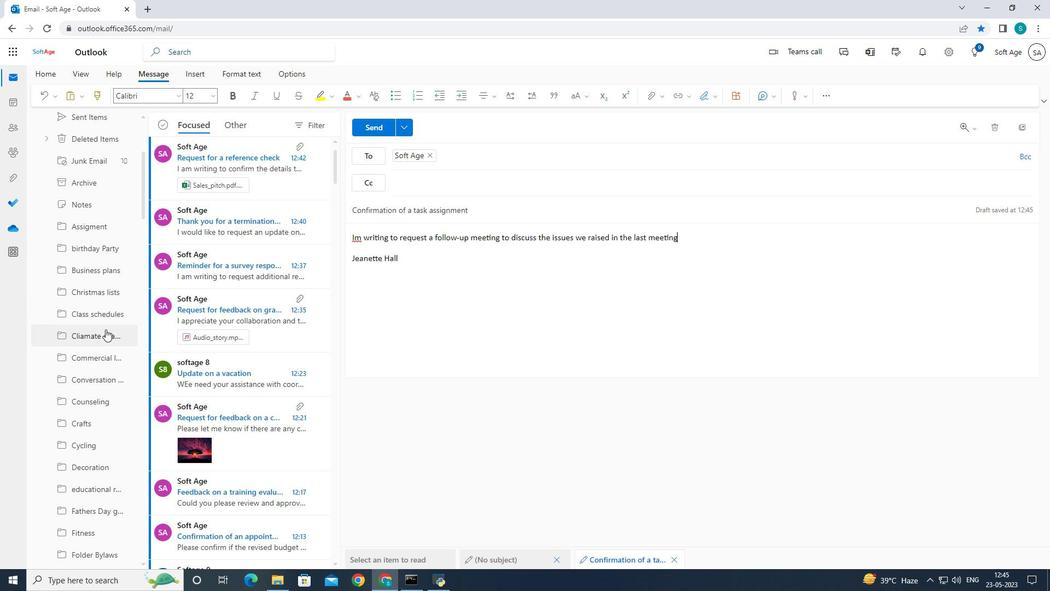 
Action: Mouse scrolled (105, 328) with delta (0, 0)
Screenshot: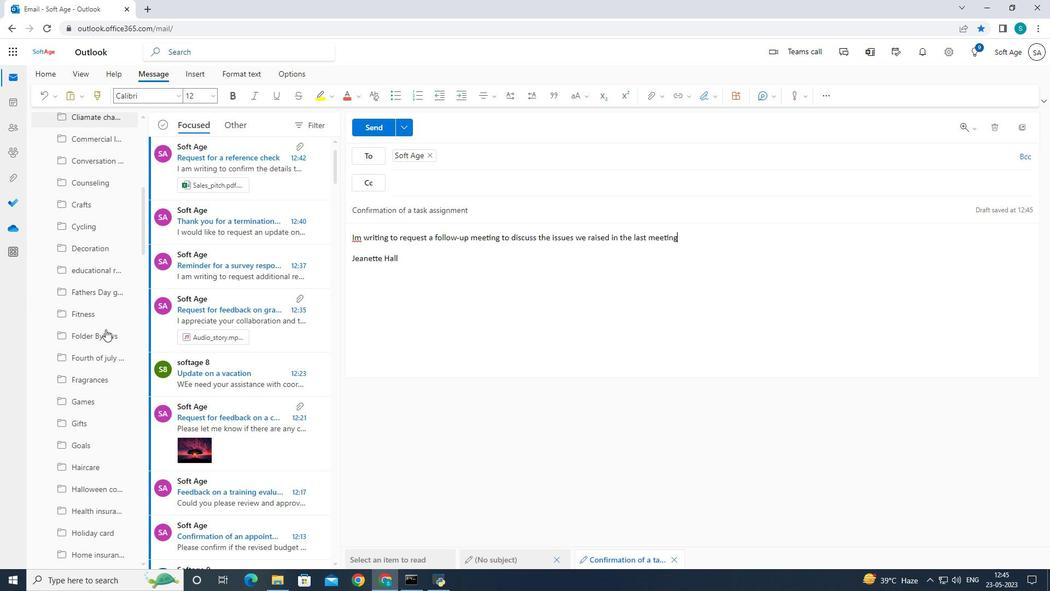 
Action: Mouse scrolled (105, 328) with delta (0, 0)
Screenshot: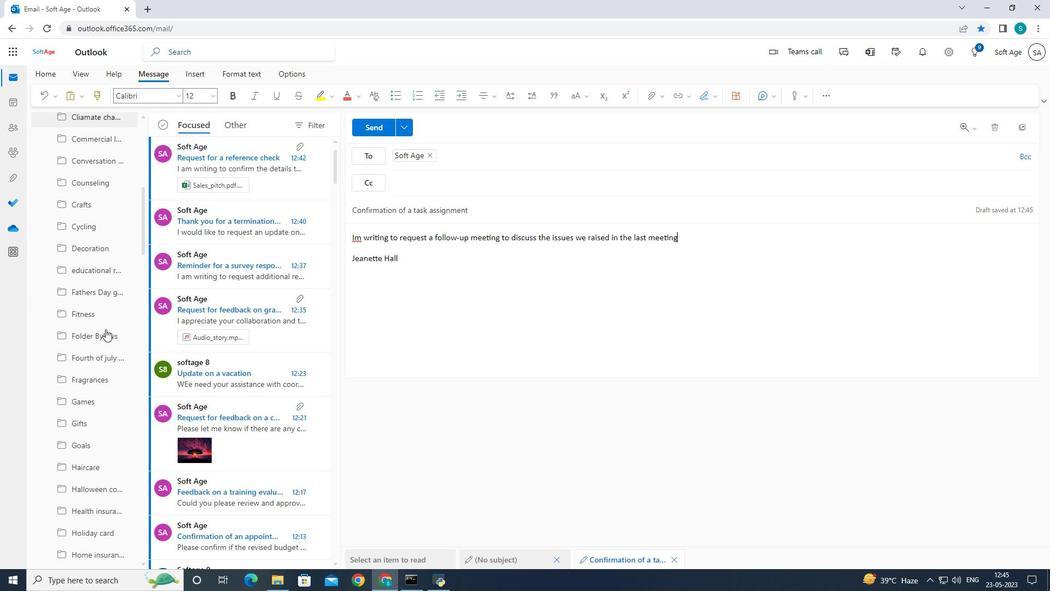 
Action: Mouse scrolled (105, 328) with delta (0, 0)
Screenshot: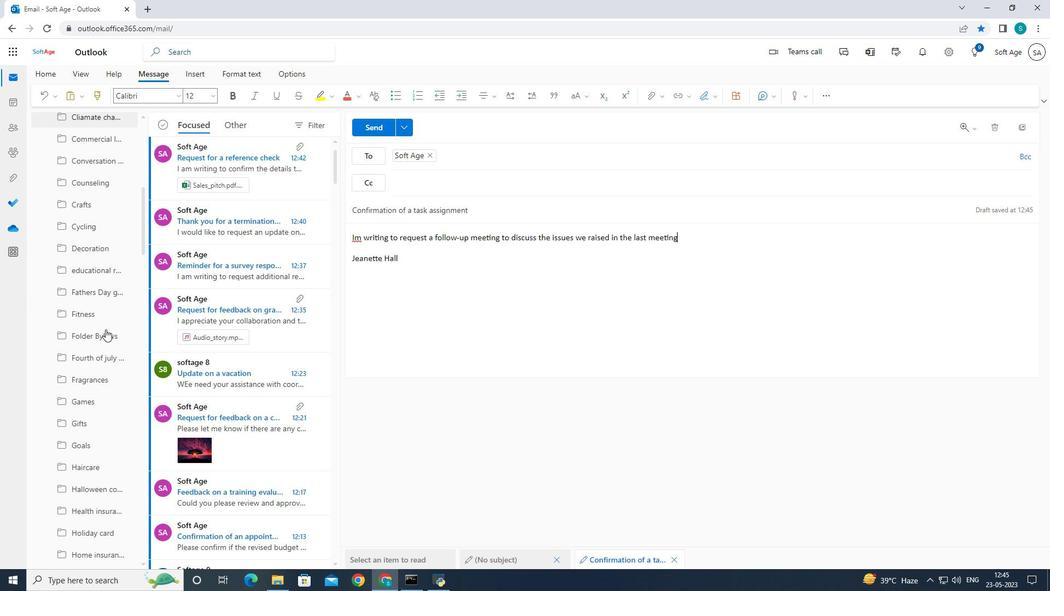 
Action: Mouse scrolled (105, 328) with delta (0, 0)
Screenshot: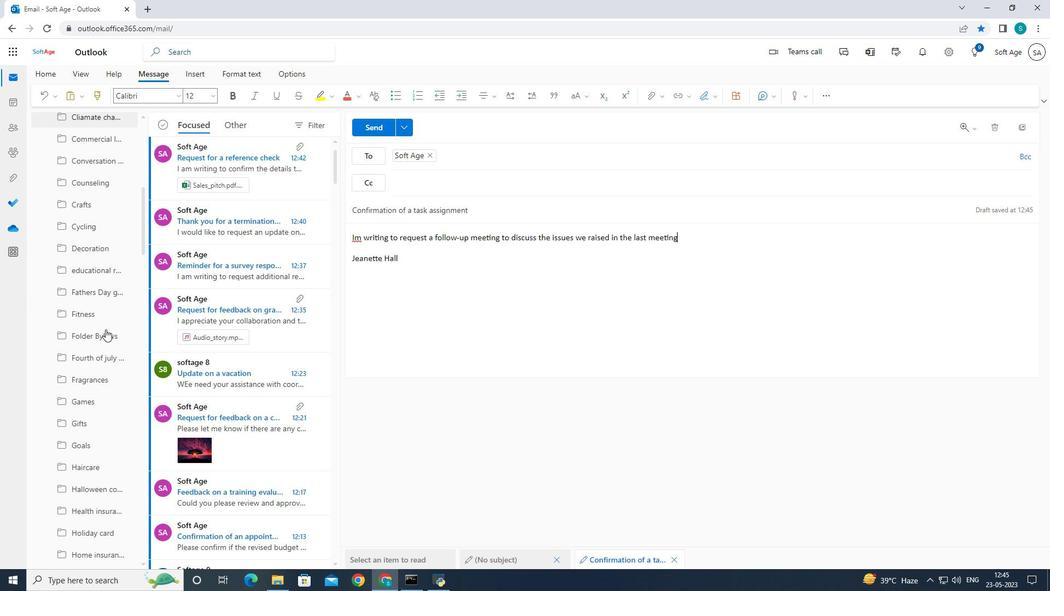 
Action: Mouse moved to (106, 326)
Screenshot: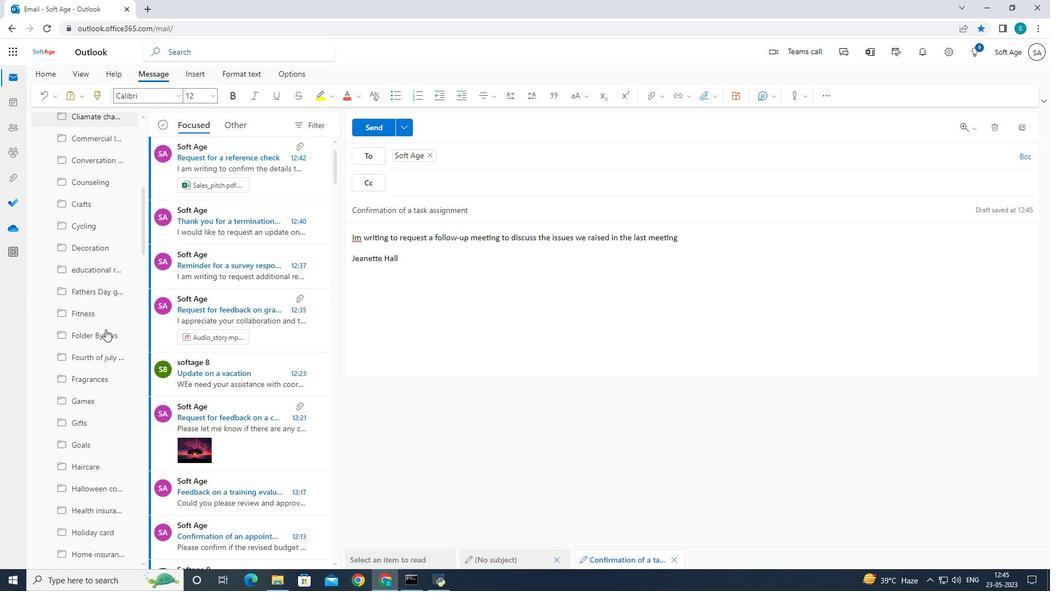 
Action: Mouse scrolled (106, 326) with delta (0, 0)
Screenshot: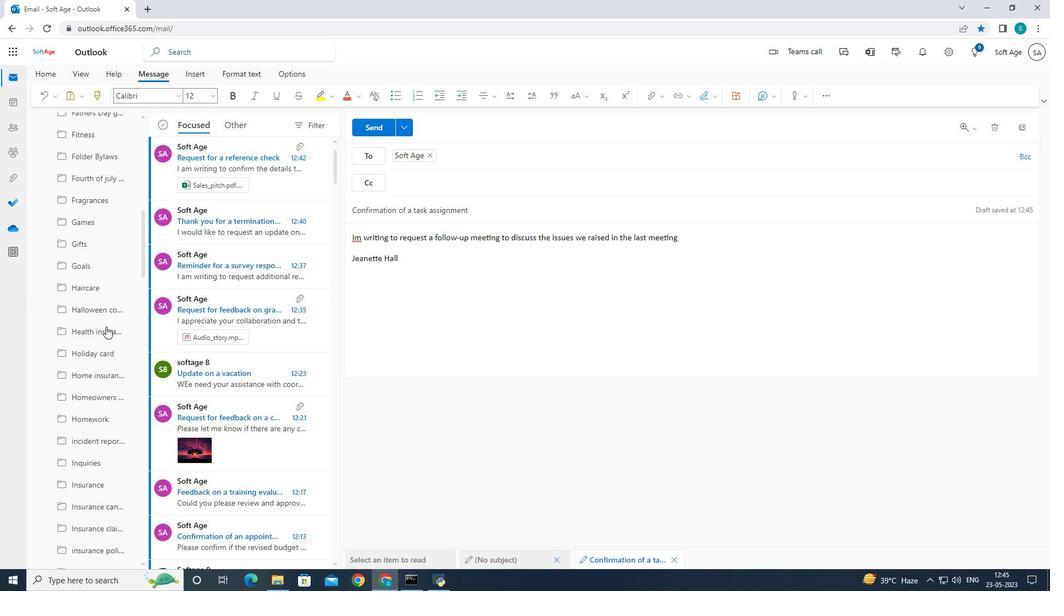 
Action: Mouse scrolled (106, 326) with delta (0, 0)
Screenshot: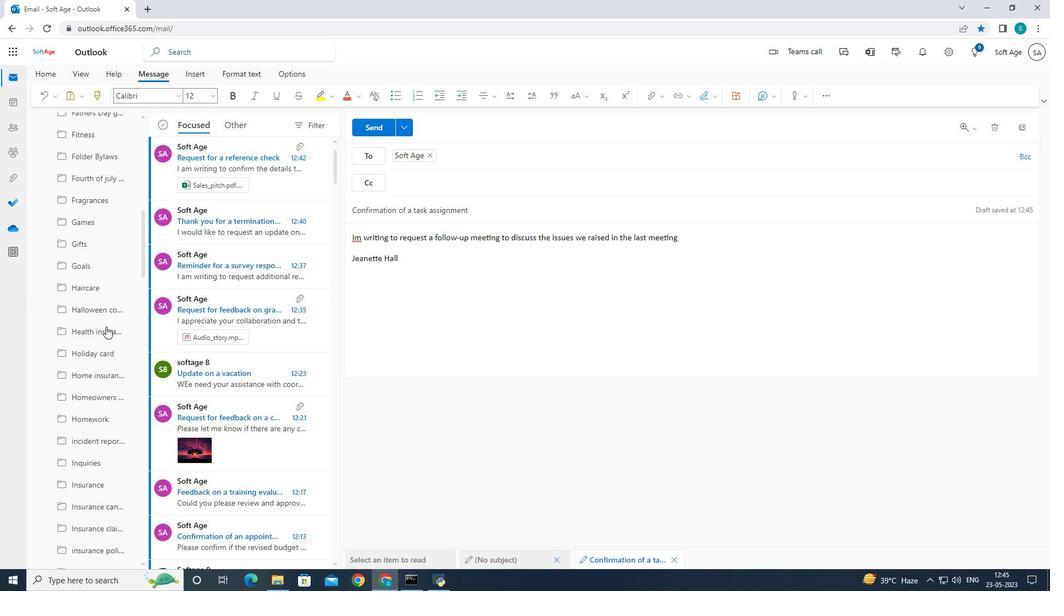 
Action: Mouse scrolled (106, 326) with delta (0, 0)
Screenshot: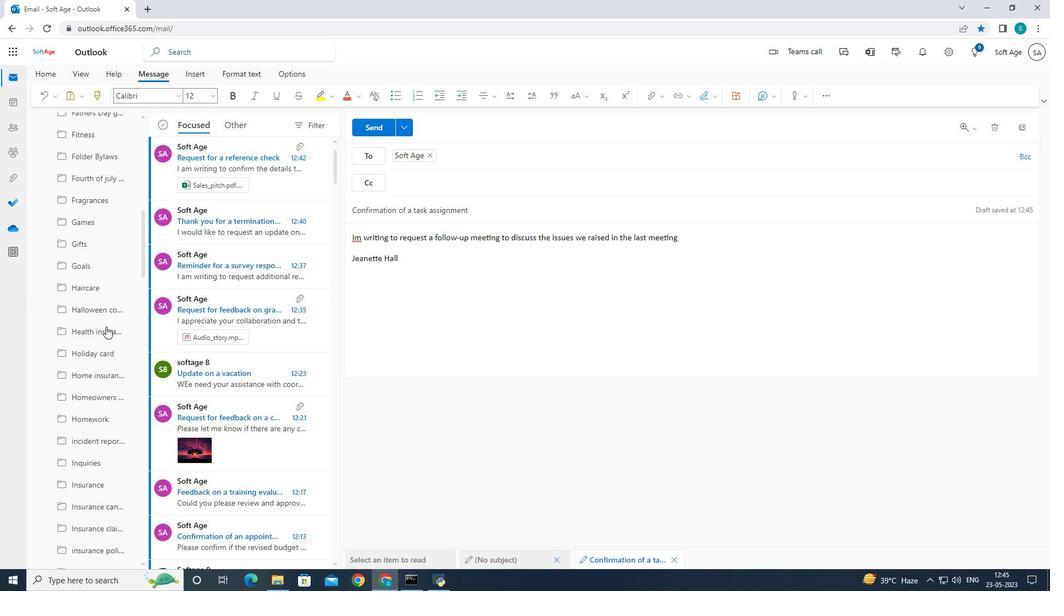 
Action: Mouse scrolled (106, 326) with delta (0, 0)
Screenshot: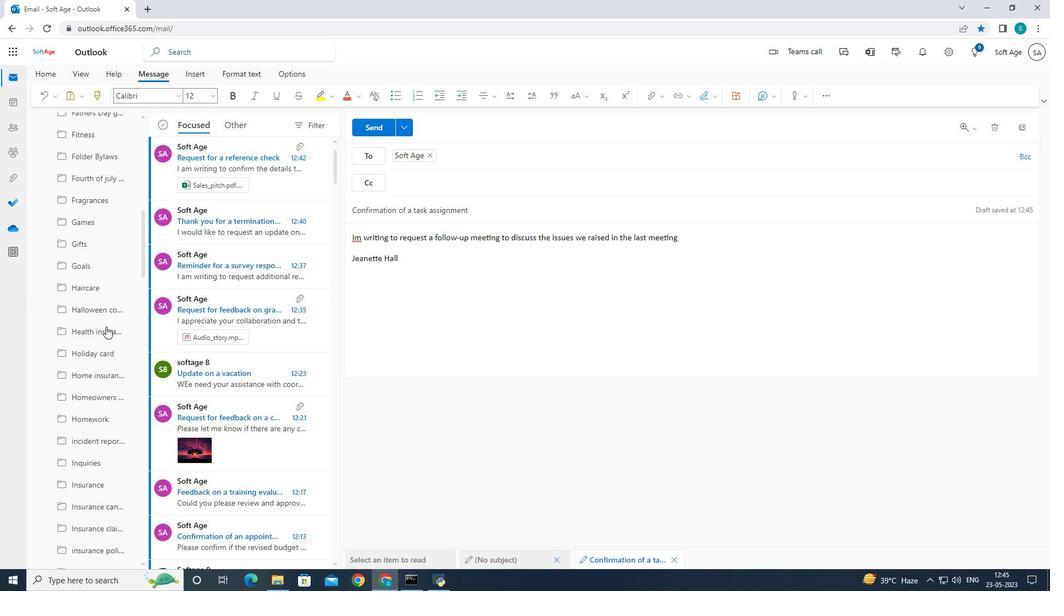 
Action: Mouse scrolled (106, 326) with delta (0, 0)
Screenshot: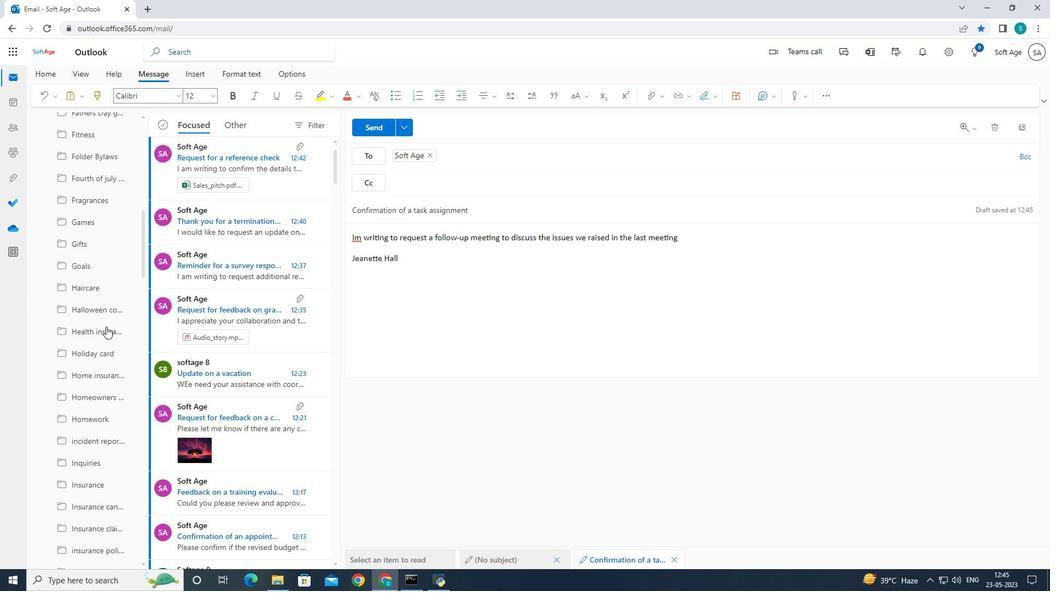 
Action: Mouse scrolled (106, 326) with delta (0, 0)
Screenshot: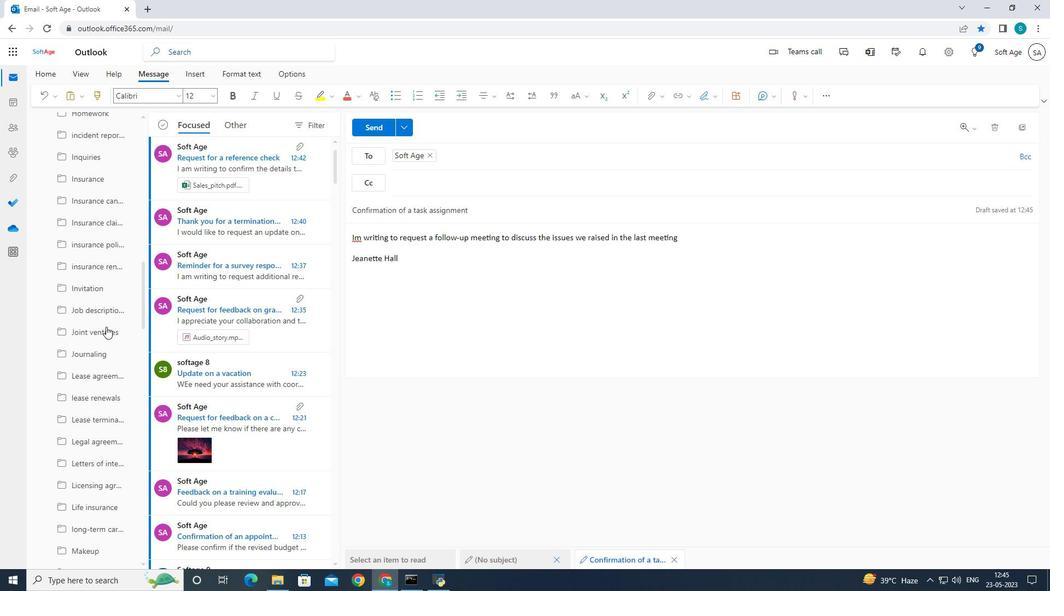 
Action: Mouse scrolled (106, 326) with delta (0, 0)
Screenshot: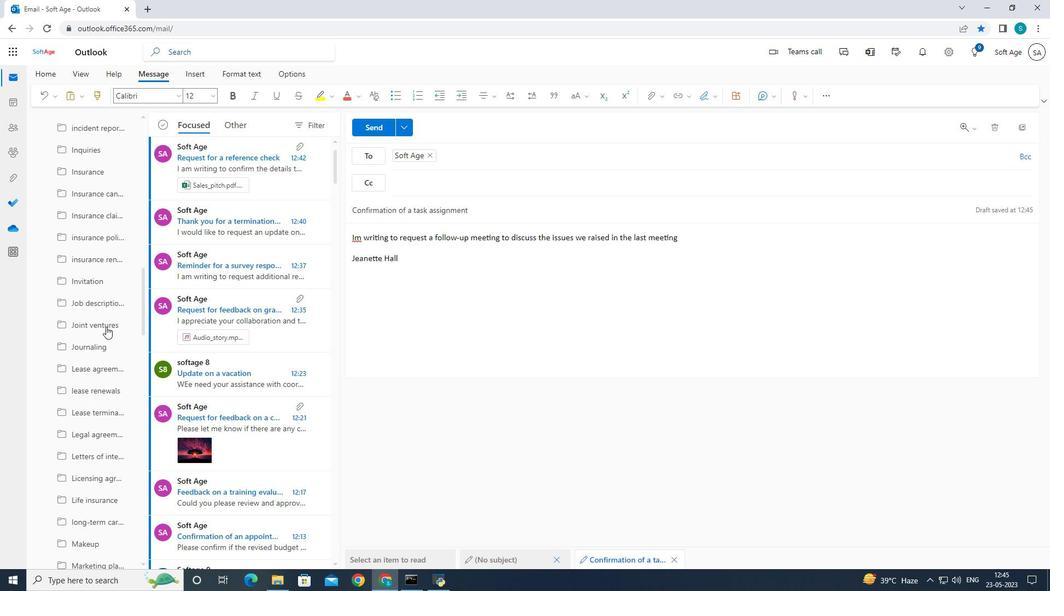 
Action: Mouse scrolled (106, 326) with delta (0, 0)
Screenshot: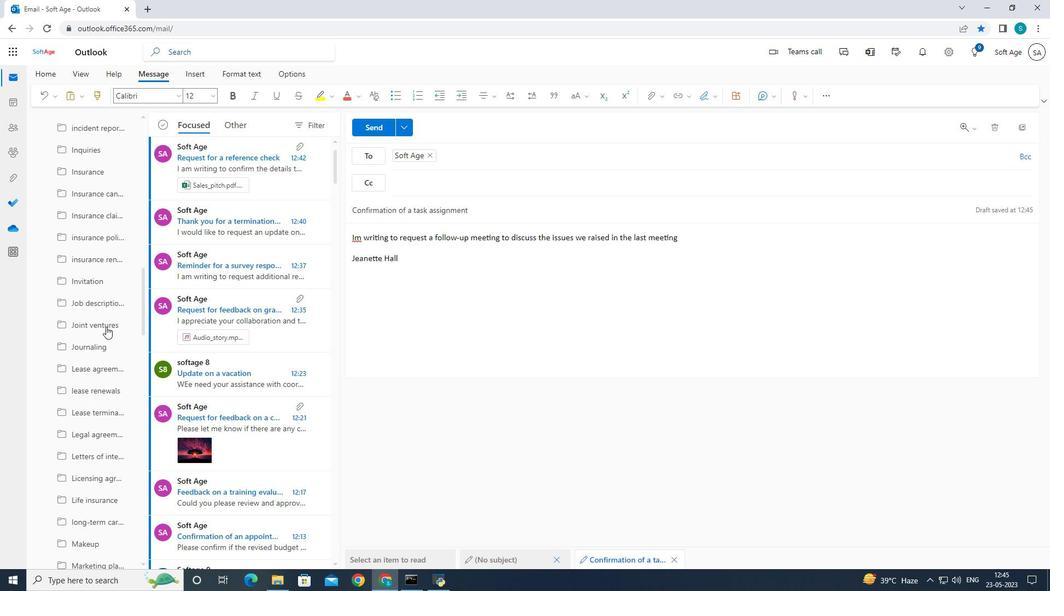 
Action: Mouse scrolled (106, 326) with delta (0, 0)
Screenshot: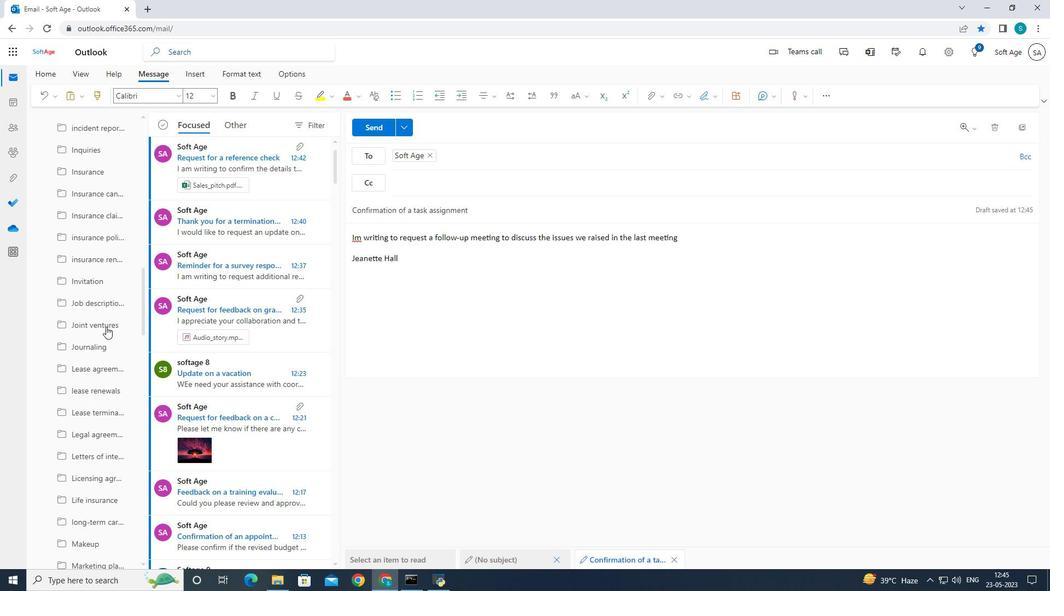 
Action: Mouse moved to (106, 324)
Screenshot: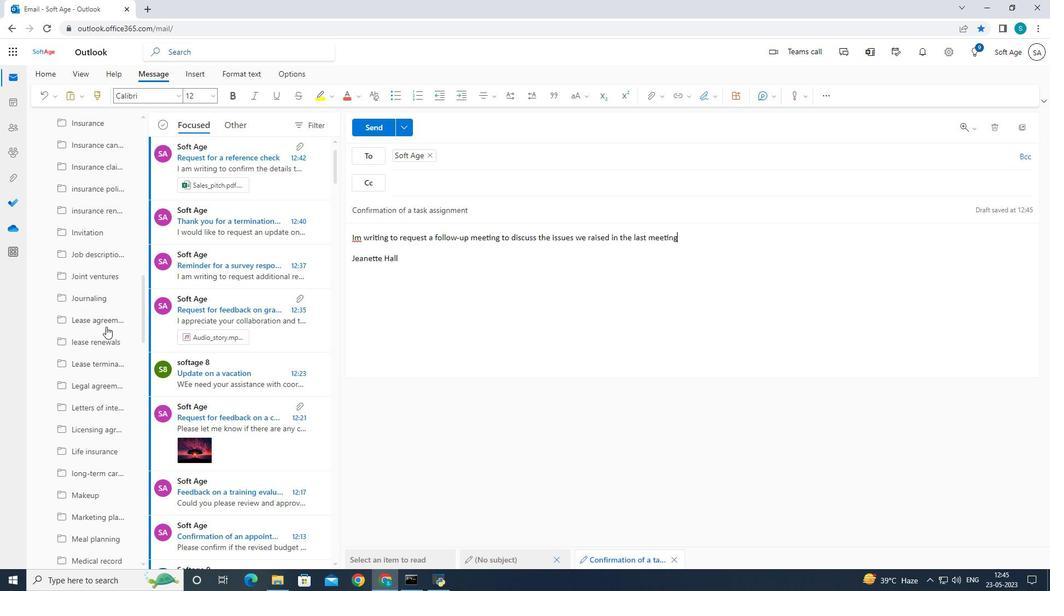
Action: Mouse scrolled (106, 323) with delta (0, 0)
Screenshot: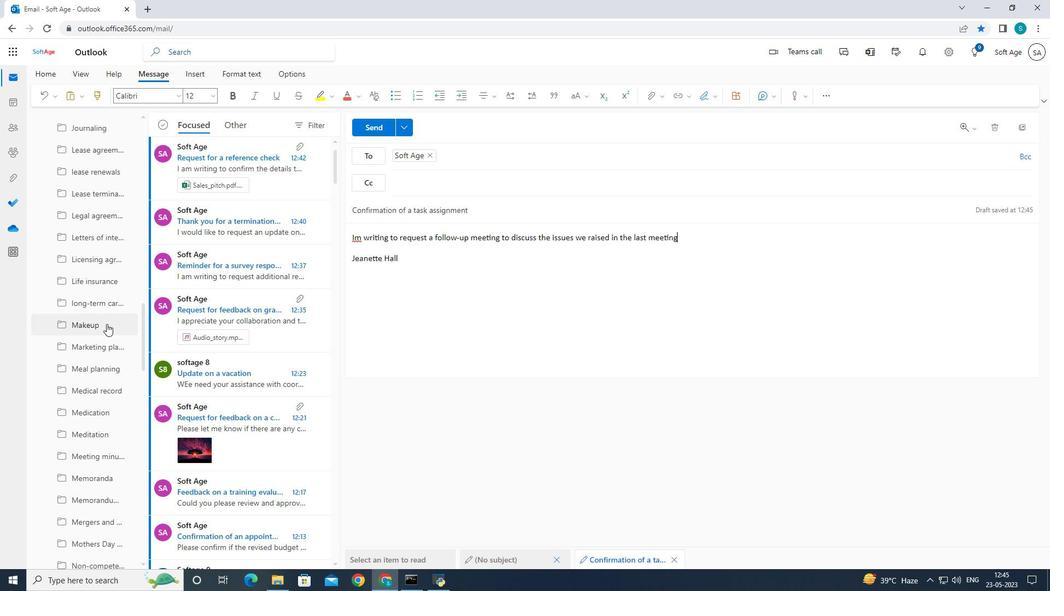
Action: Mouse scrolled (106, 323) with delta (0, 0)
Screenshot: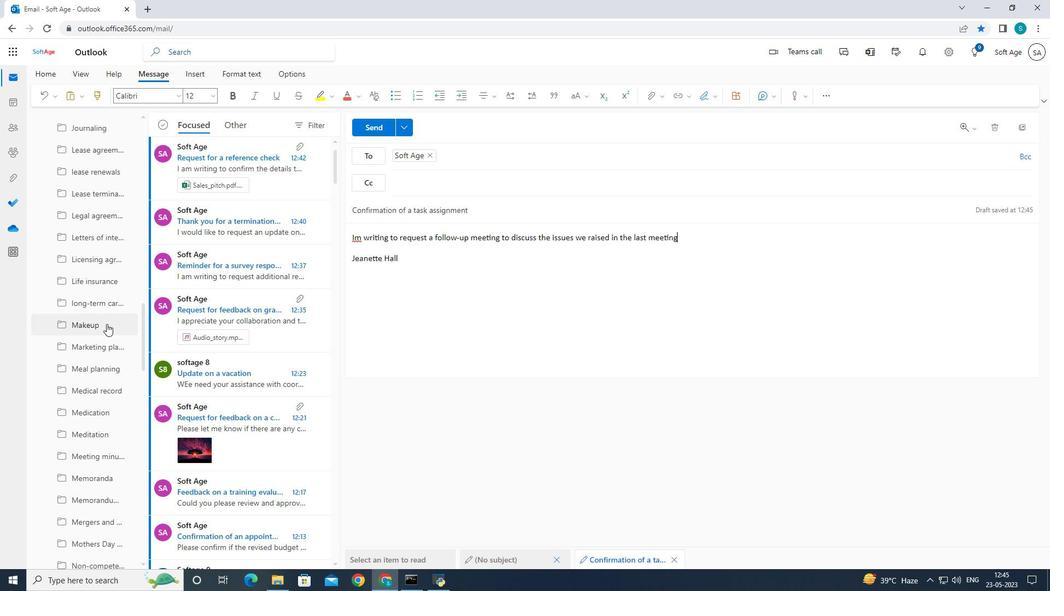 
Action: Mouse moved to (106, 323)
Screenshot: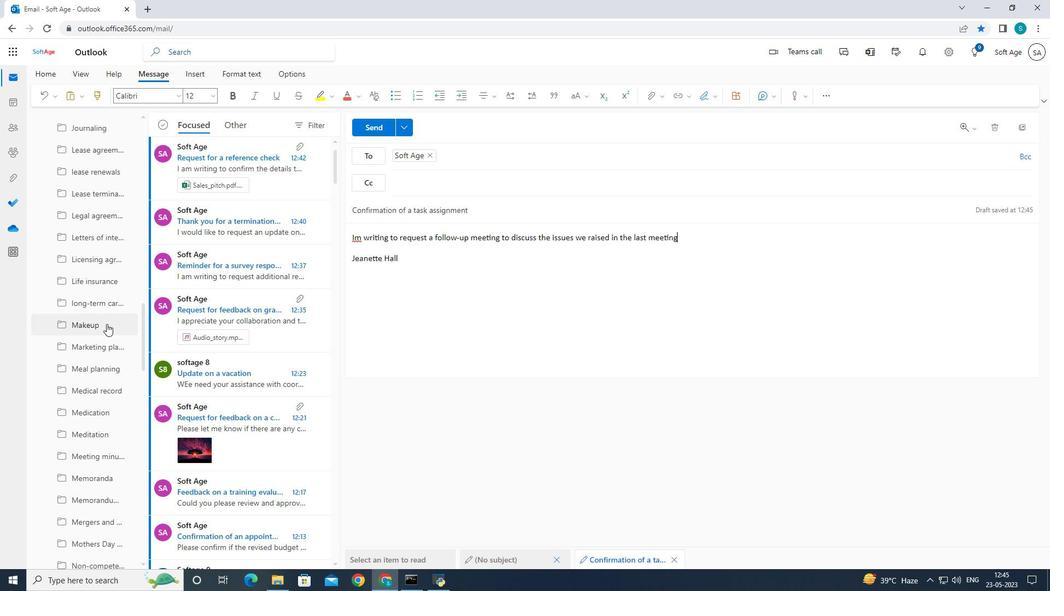 
Action: Mouse scrolled (106, 322) with delta (0, 0)
Screenshot: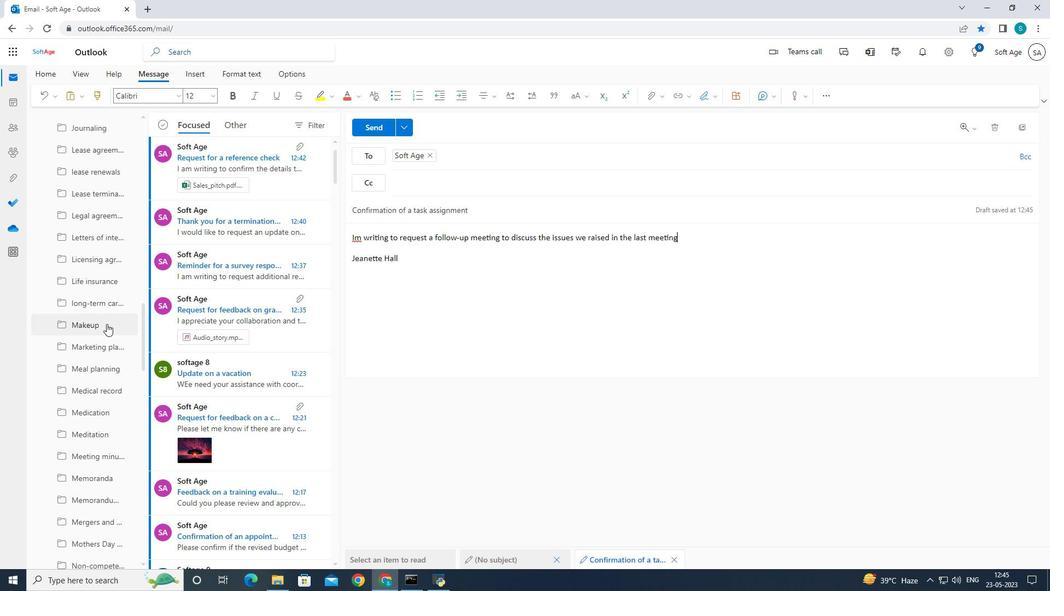 
Action: Mouse scrolled (106, 322) with delta (0, 0)
Screenshot: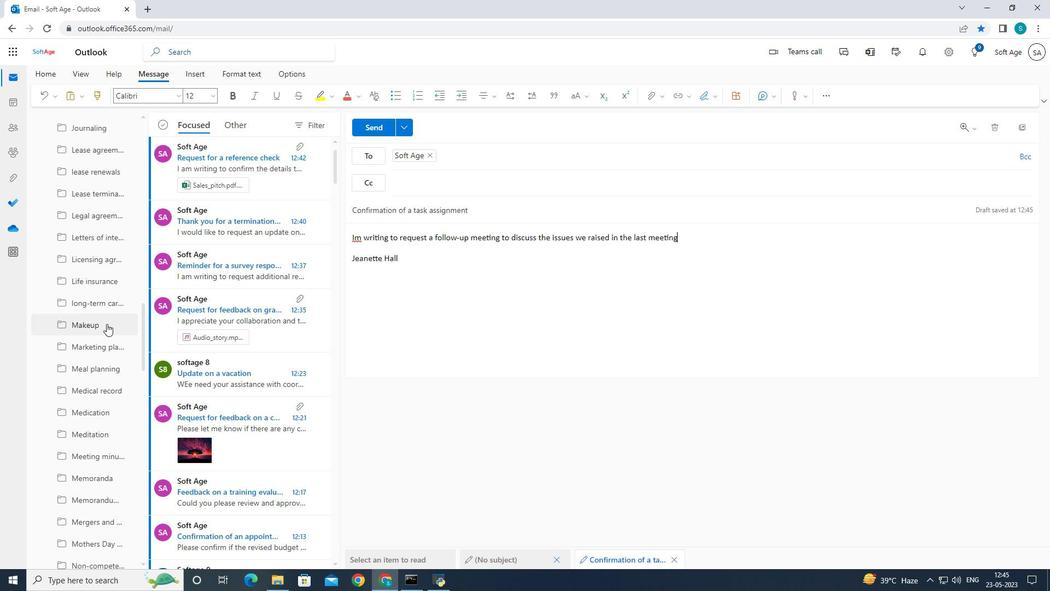 
Action: Mouse moved to (107, 323)
Screenshot: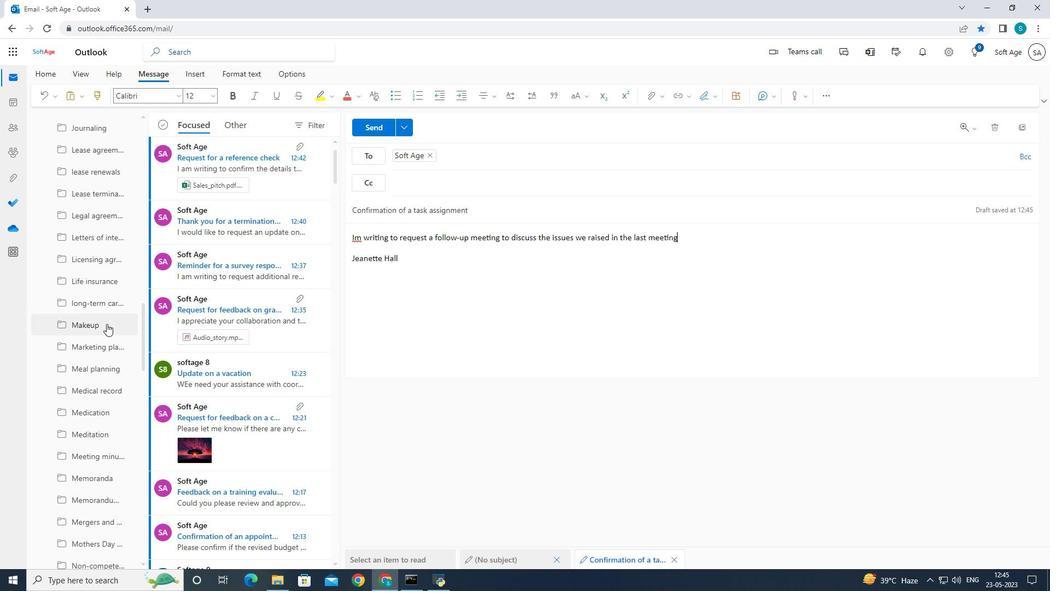 
Action: Mouse scrolled (107, 322) with delta (0, 0)
Screenshot: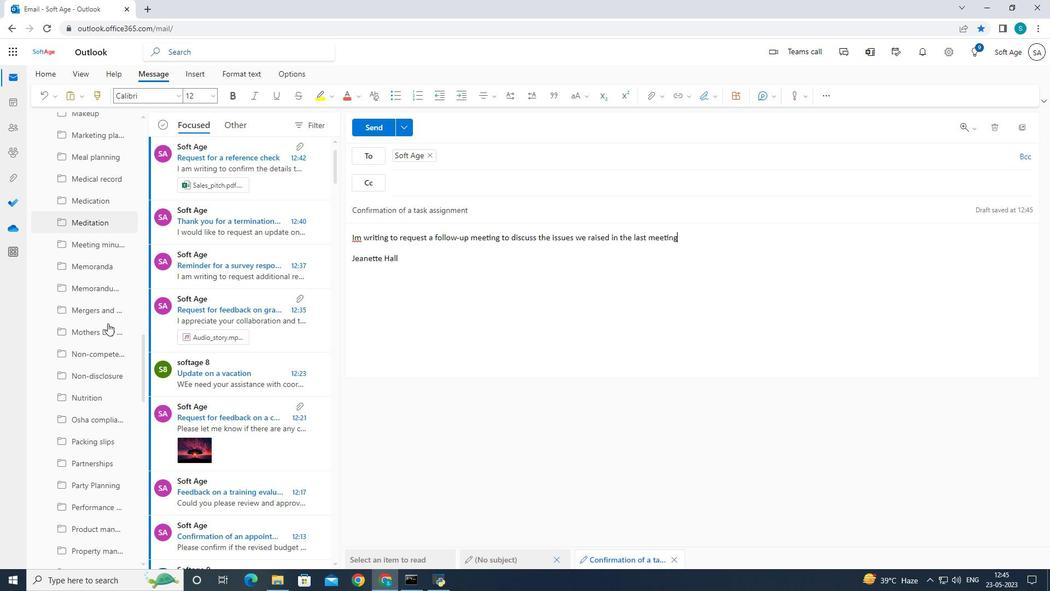 
Action: Mouse scrolled (107, 322) with delta (0, 0)
Screenshot: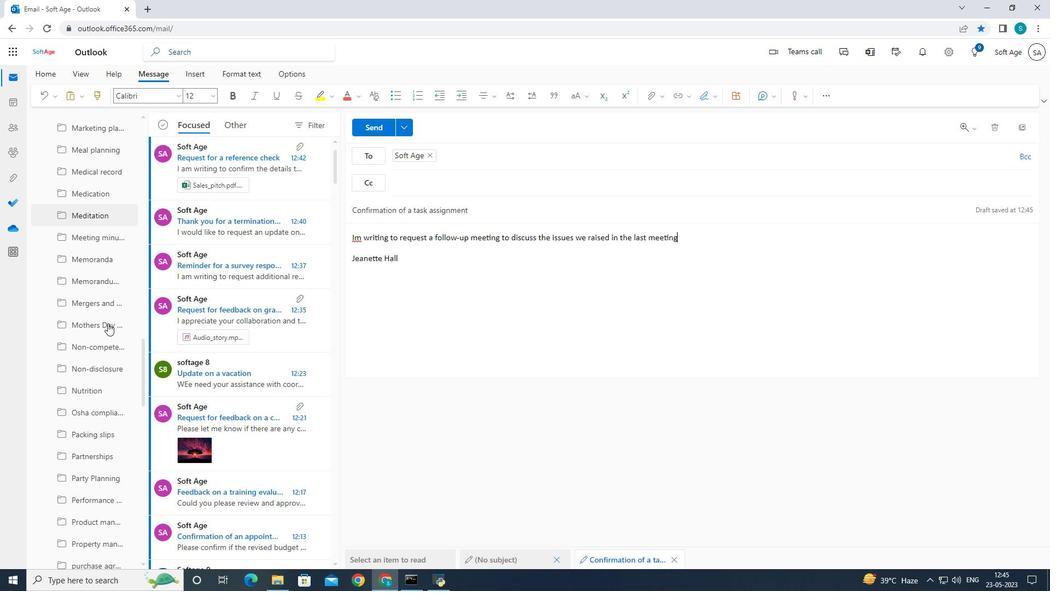 
Action: Mouse scrolled (107, 322) with delta (0, 0)
Screenshot: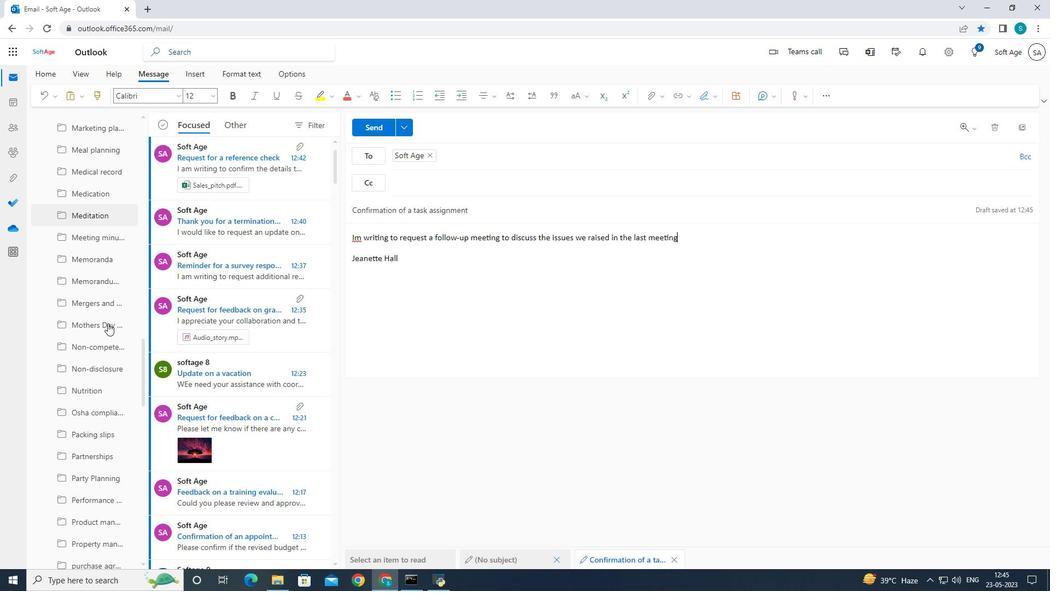 
Action: Mouse scrolled (107, 322) with delta (0, 0)
Screenshot: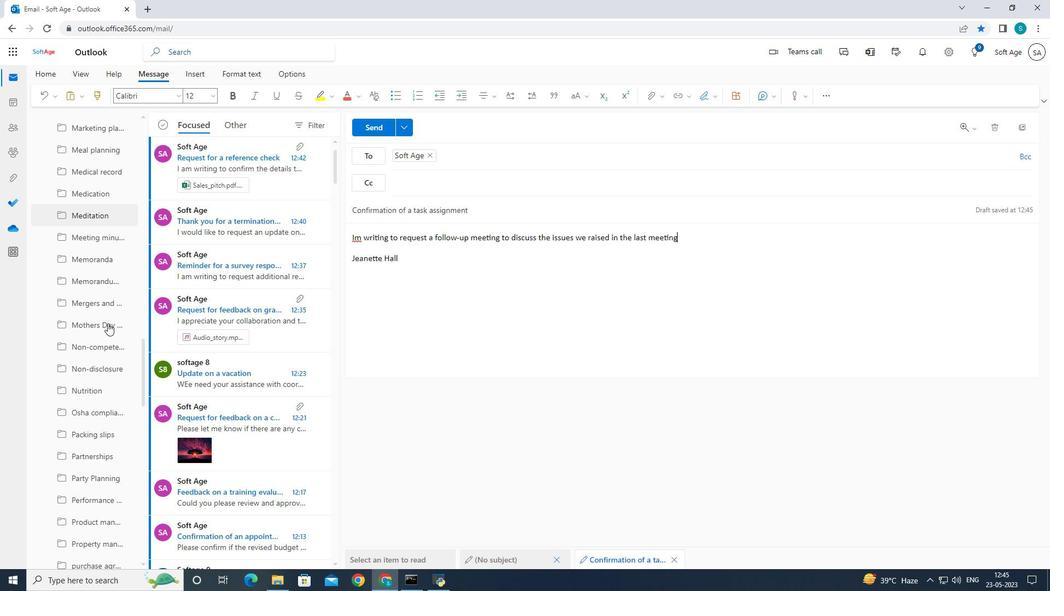 
Action: Mouse moved to (109, 319)
Screenshot: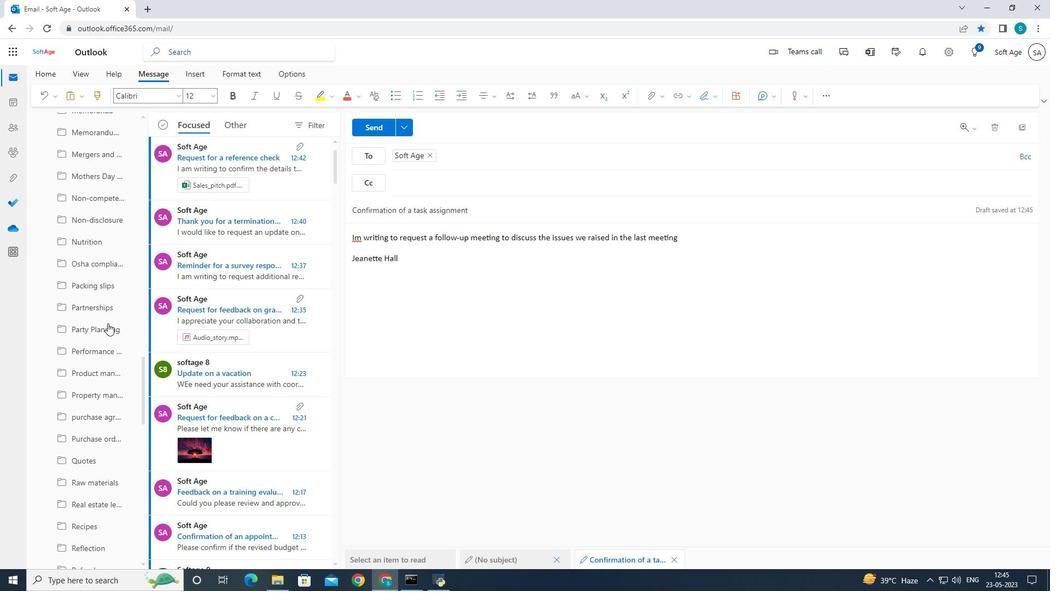 
Action: Mouse scrolled (109, 318) with delta (0, 0)
Screenshot: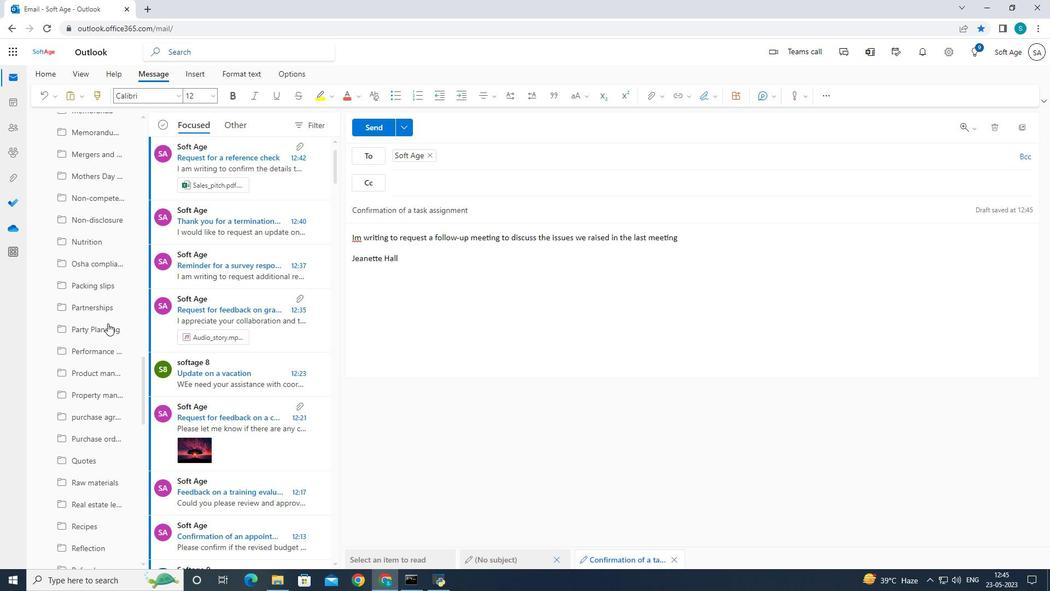 
Action: Mouse moved to (109, 319)
Screenshot: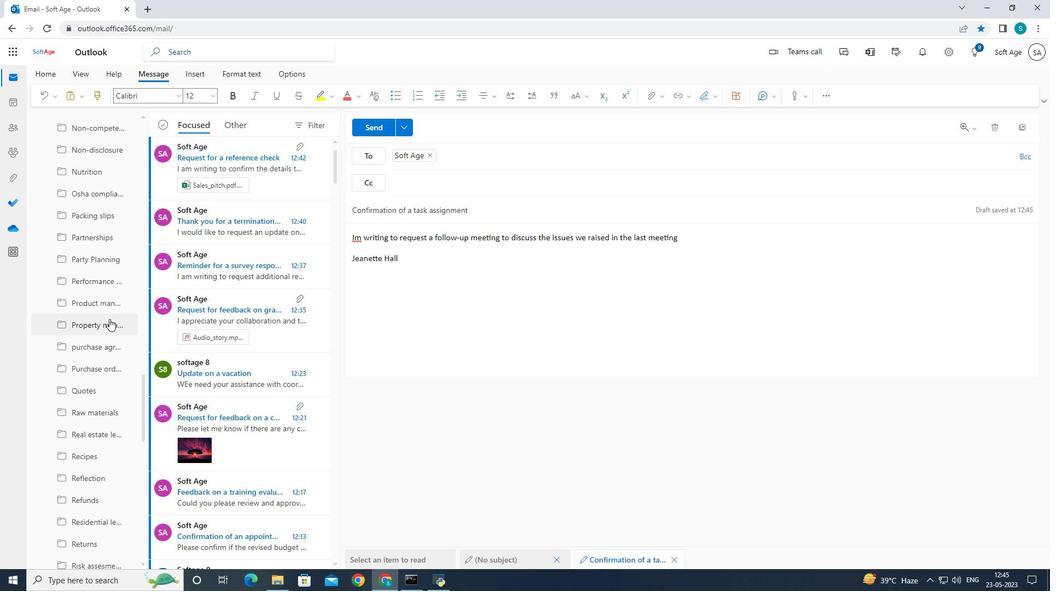 
Action: Mouse scrolled (109, 318) with delta (0, 0)
Screenshot: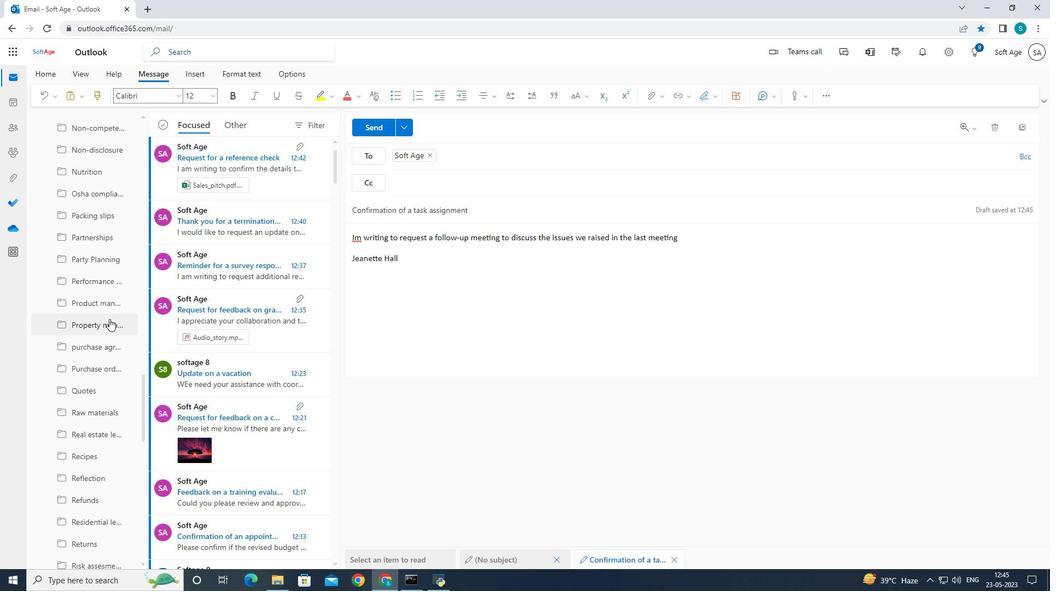 
Action: Mouse moved to (110, 315)
Screenshot: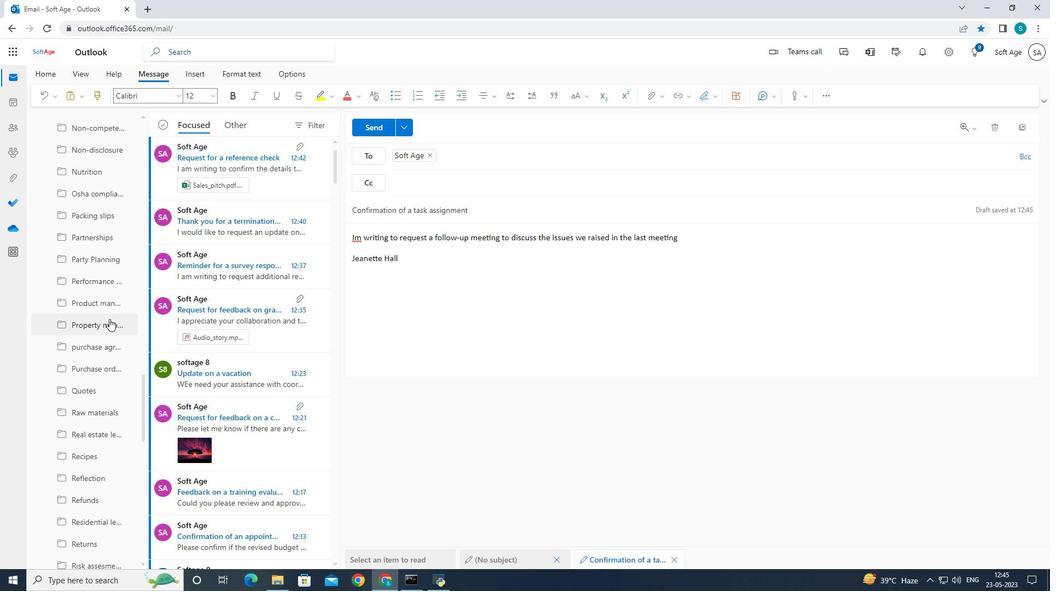 
Action: Mouse scrolled (109, 318) with delta (0, 0)
Screenshot: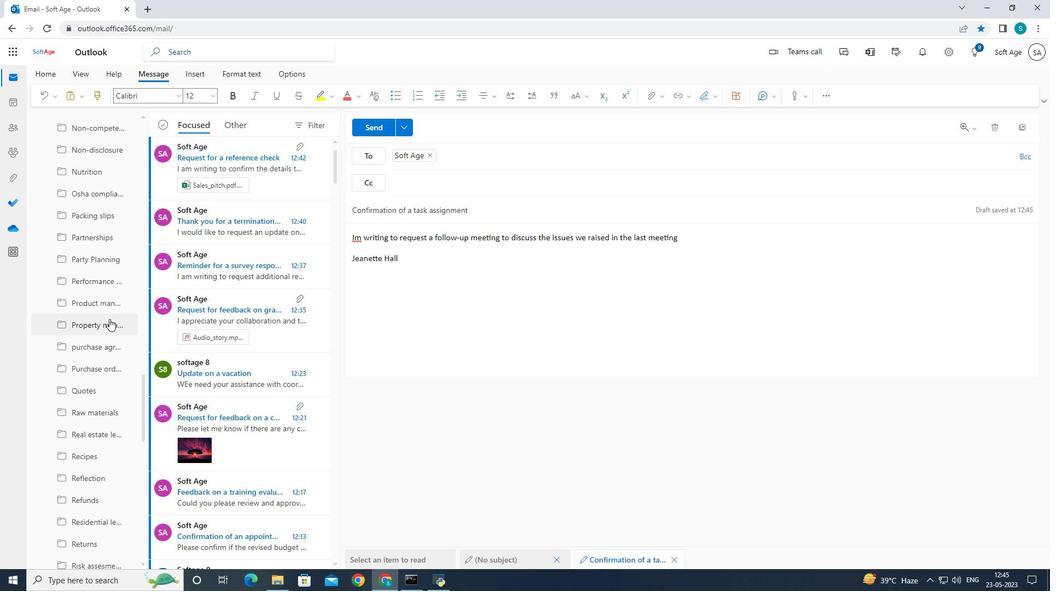 
Action: Mouse scrolled (109, 318) with delta (0, 0)
Screenshot: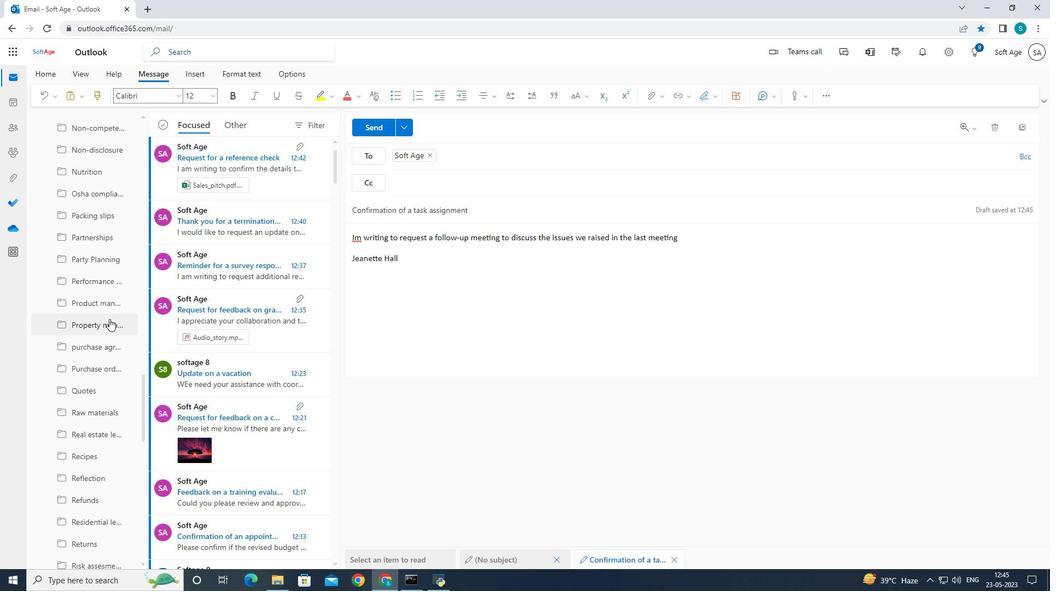 
Action: Mouse scrolled (109, 318) with delta (0, 0)
Screenshot: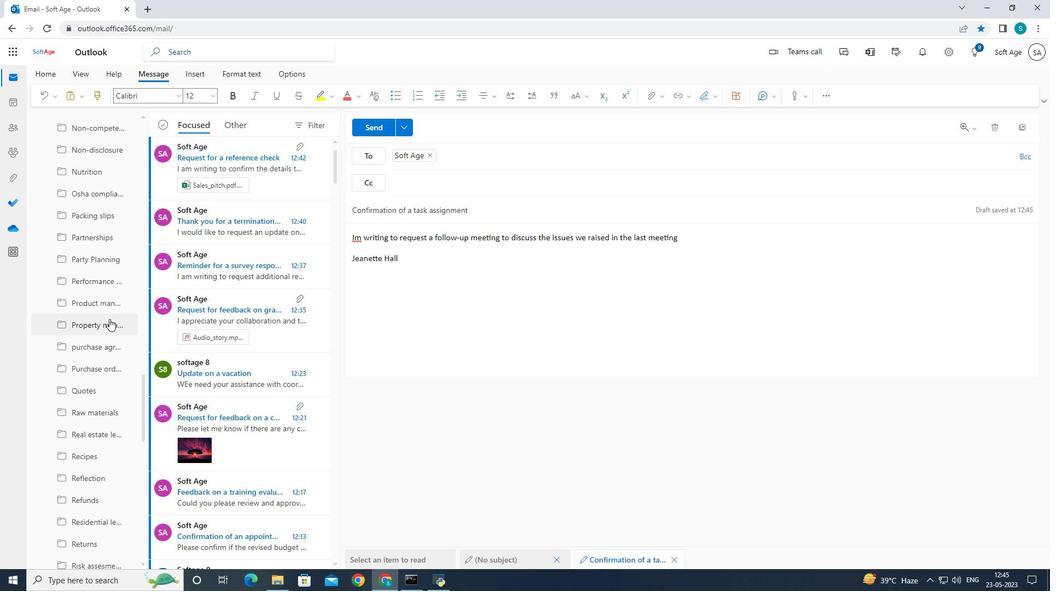 
Action: Mouse scrolled (110, 314) with delta (0, 0)
Screenshot: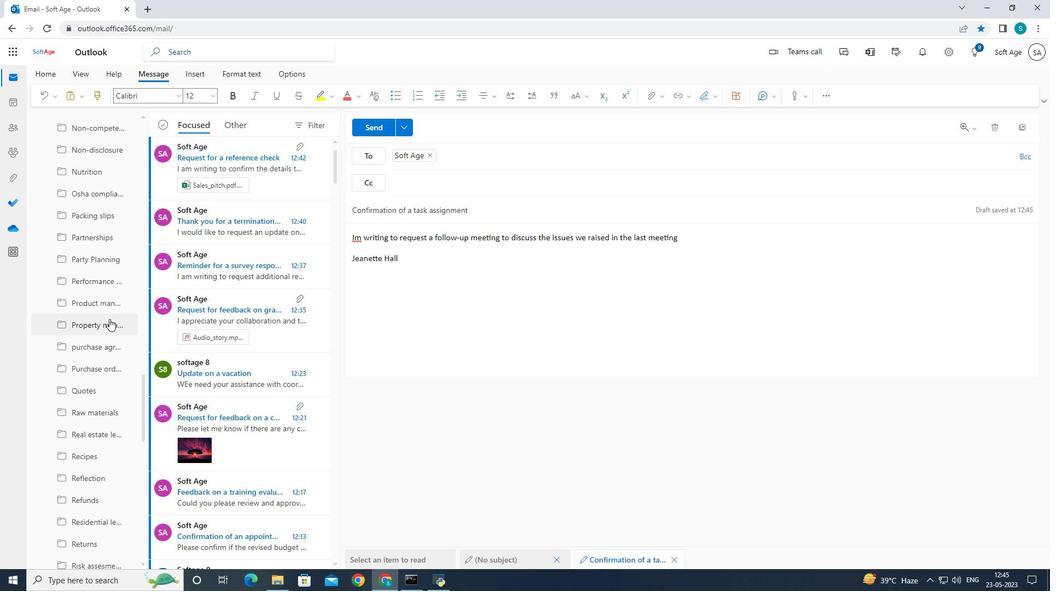 
Action: Mouse scrolled (110, 314) with delta (0, 0)
Screenshot: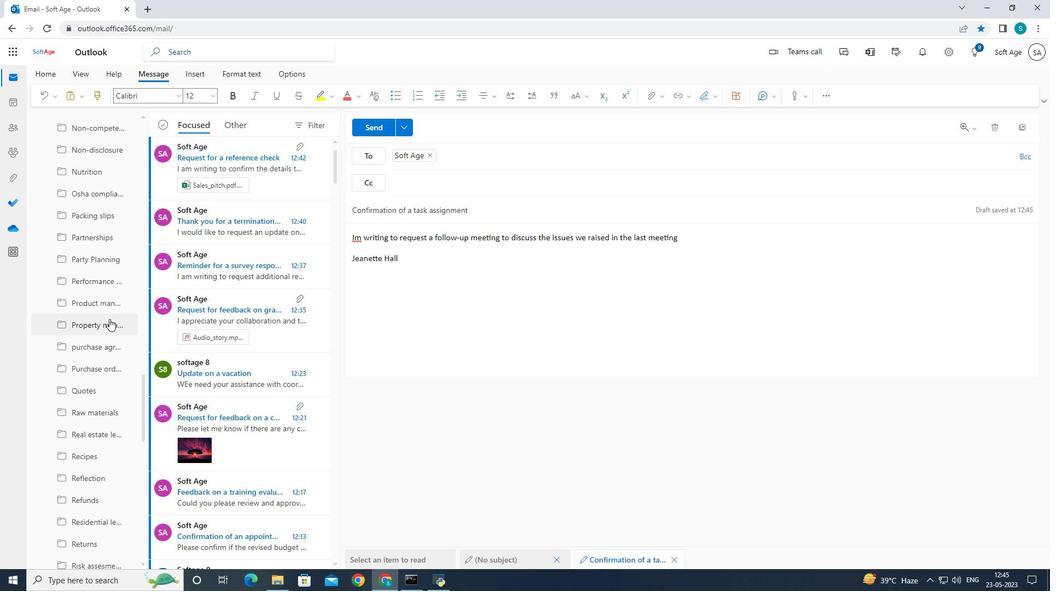 
Action: Mouse scrolled (110, 314) with delta (0, 0)
Screenshot: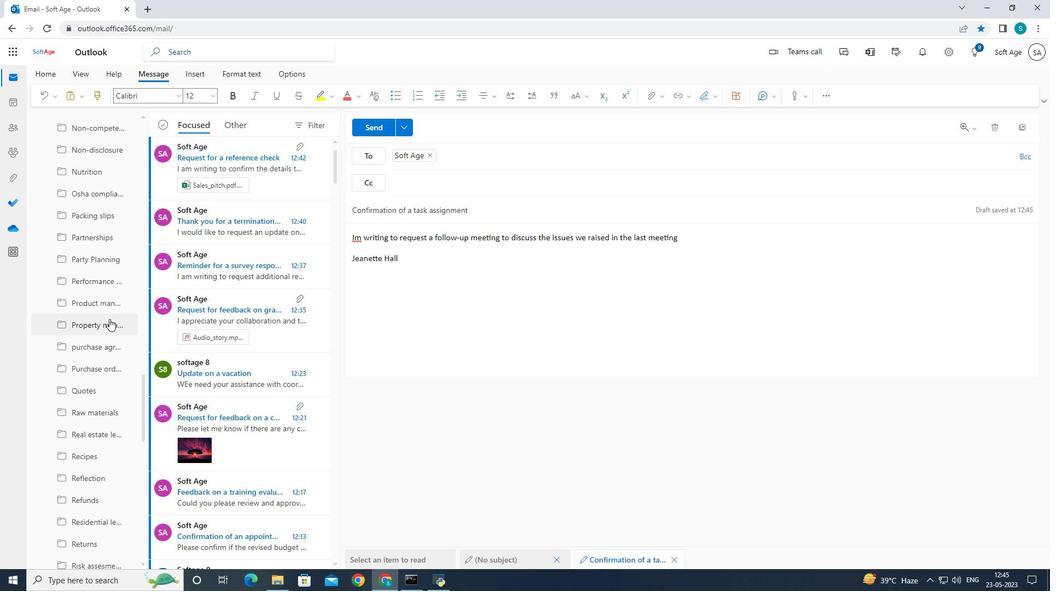 
Action: Mouse moved to (111, 313)
Screenshot: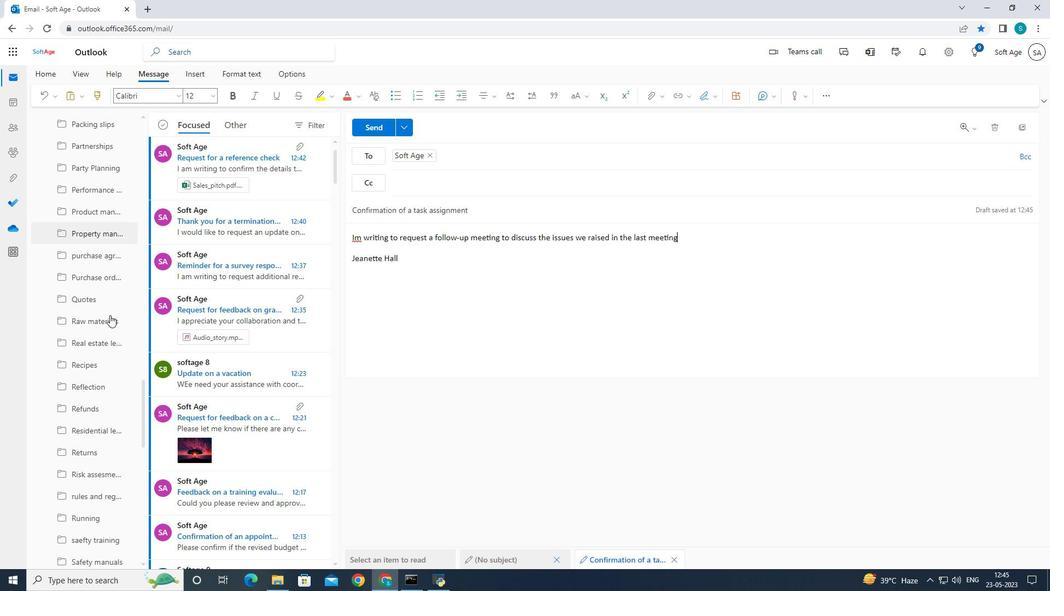 
Action: Mouse scrolled (111, 312) with delta (0, 0)
Screenshot: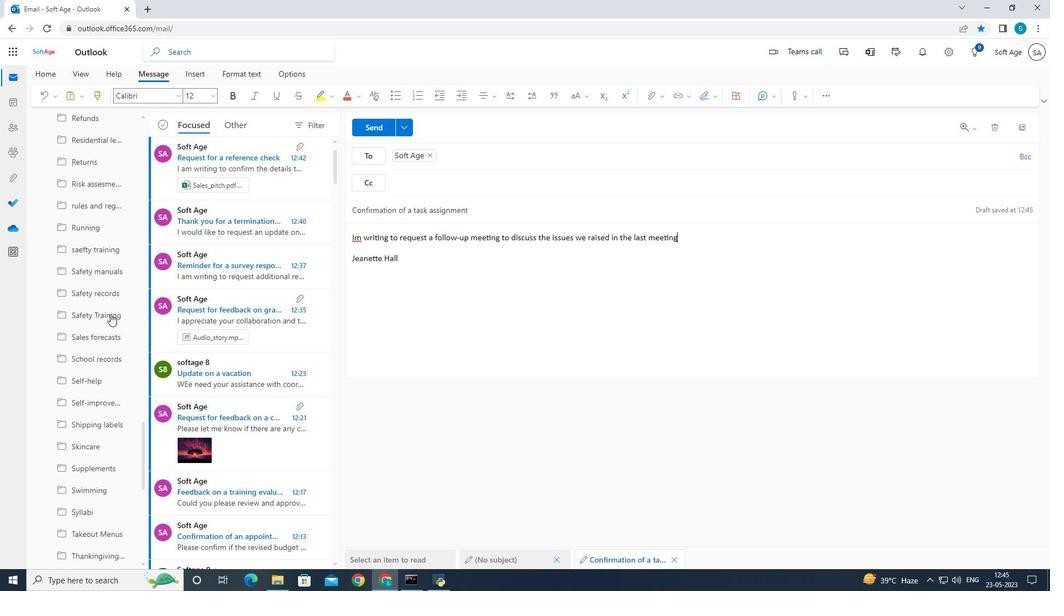 
Action: Mouse scrolled (111, 312) with delta (0, 0)
Screenshot: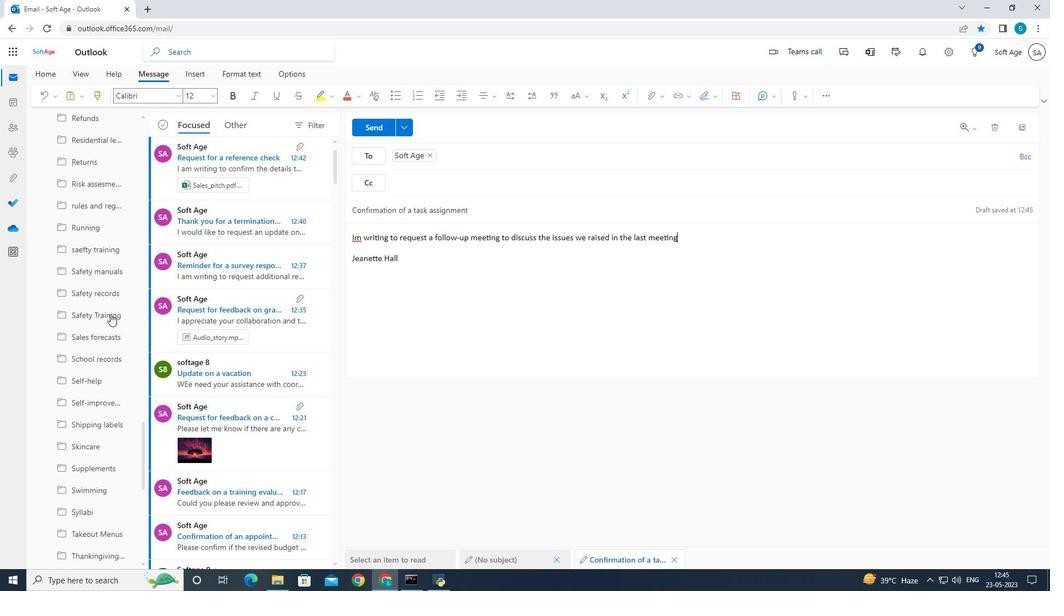 
Action: Mouse scrolled (111, 312) with delta (0, 0)
Screenshot: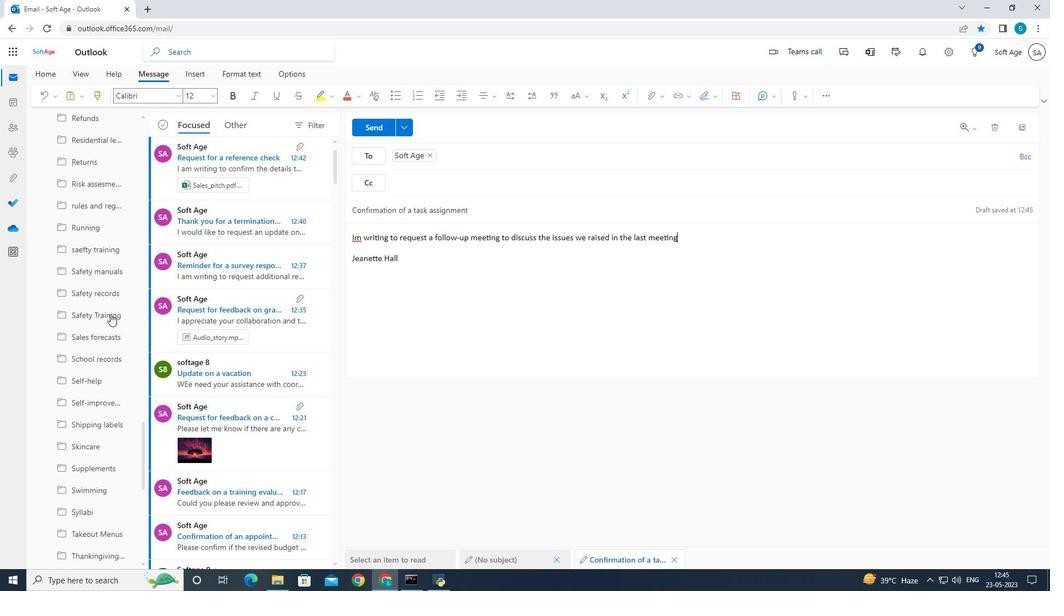 
Action: Mouse scrolled (111, 312) with delta (0, 0)
Screenshot: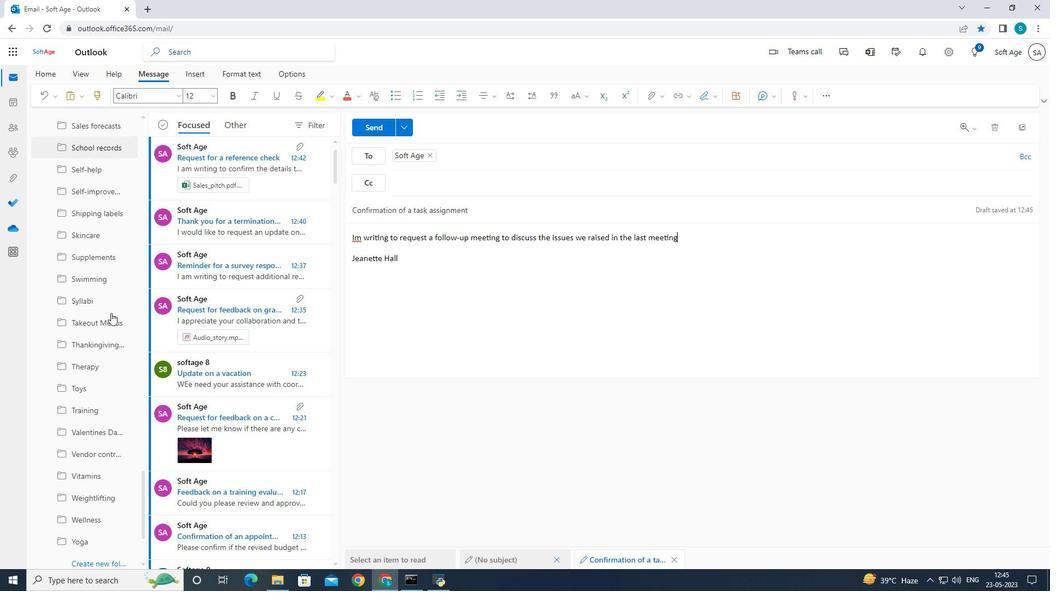 
Action: Mouse scrolled (111, 312) with delta (0, 0)
Screenshot: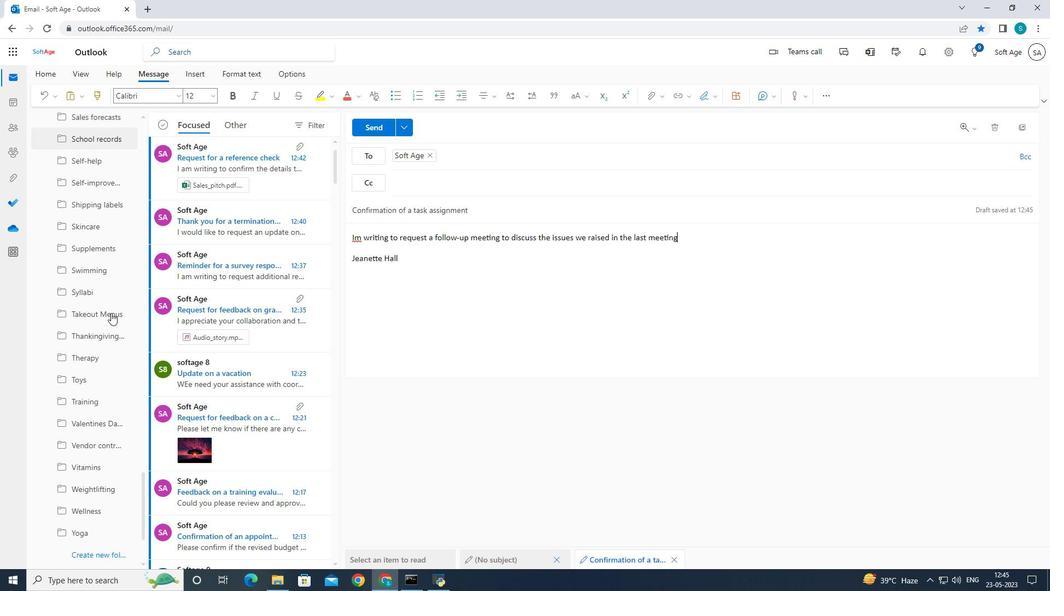 
Action: Mouse scrolled (111, 312) with delta (0, 0)
Screenshot: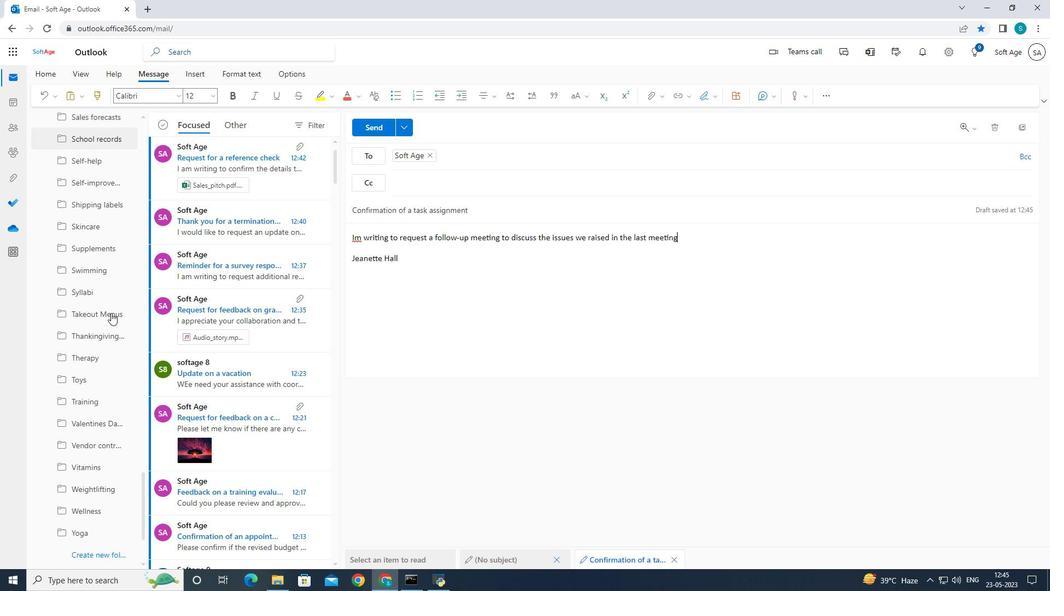 
Action: Mouse scrolled (111, 312) with delta (0, 0)
Screenshot: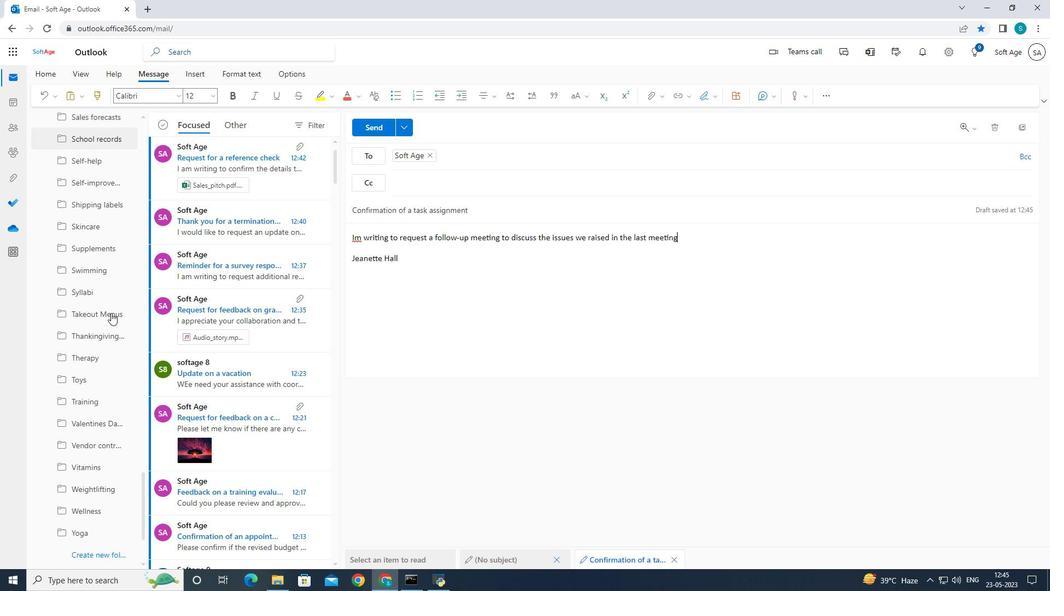 
Action: Mouse scrolled (111, 312) with delta (0, 0)
Screenshot: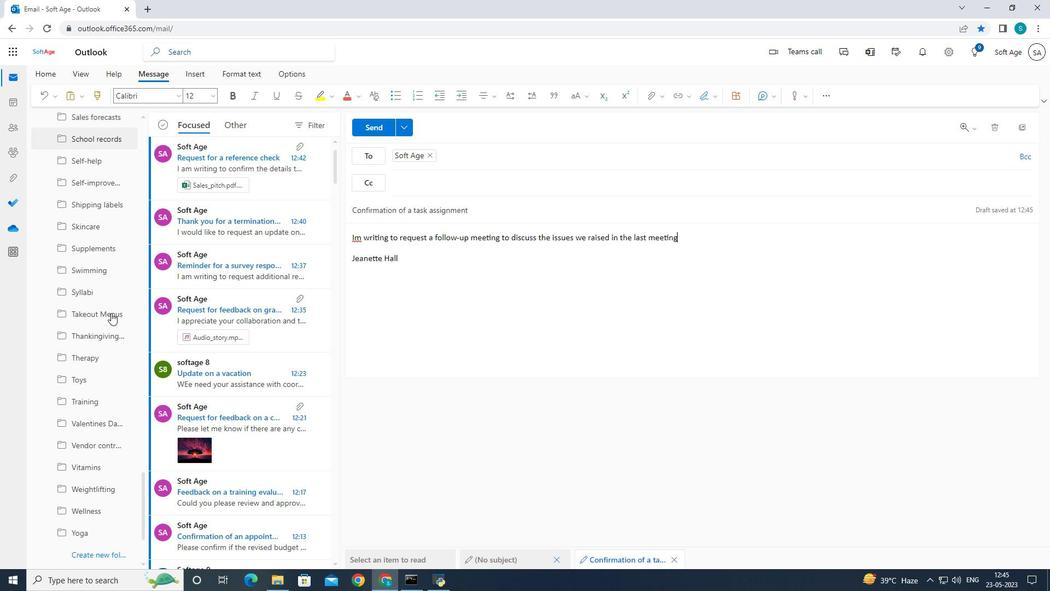 
Action: Mouse scrolled (111, 312) with delta (0, 0)
Screenshot: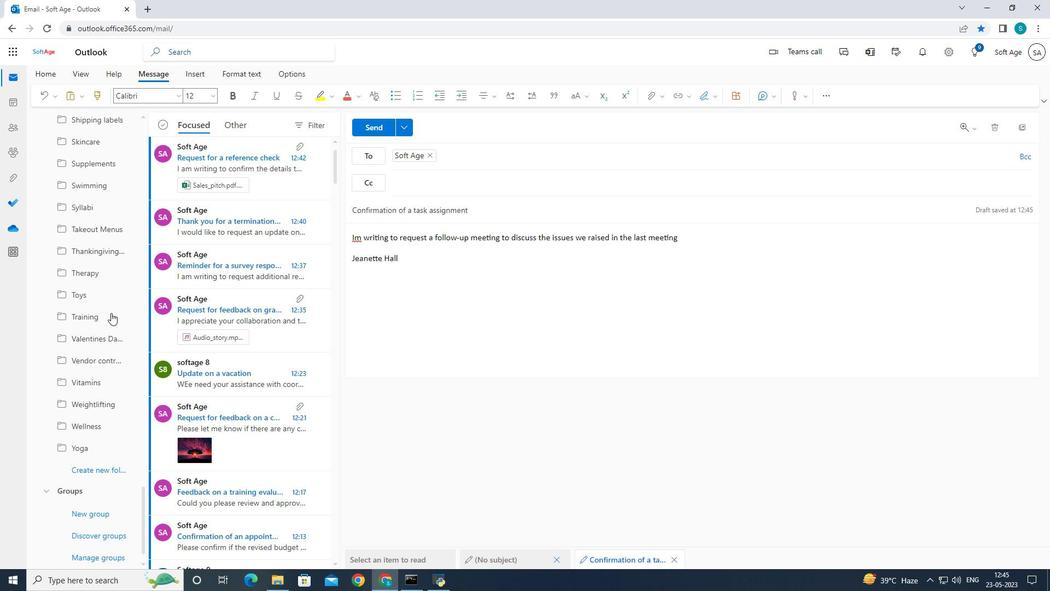 
Action: Mouse scrolled (111, 312) with delta (0, 0)
Screenshot: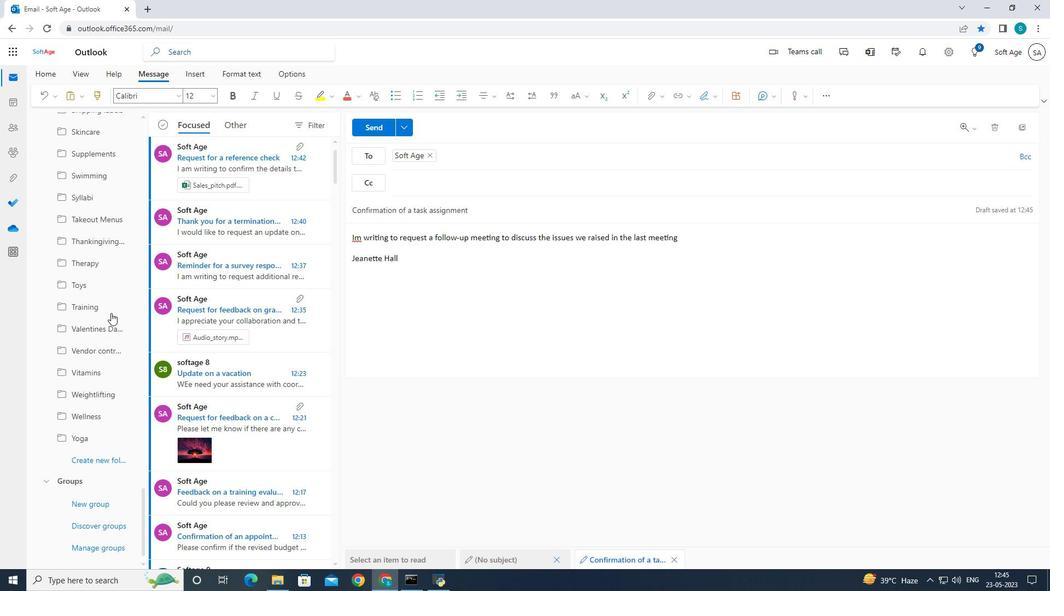 
Action: Mouse scrolled (111, 312) with delta (0, 0)
Screenshot: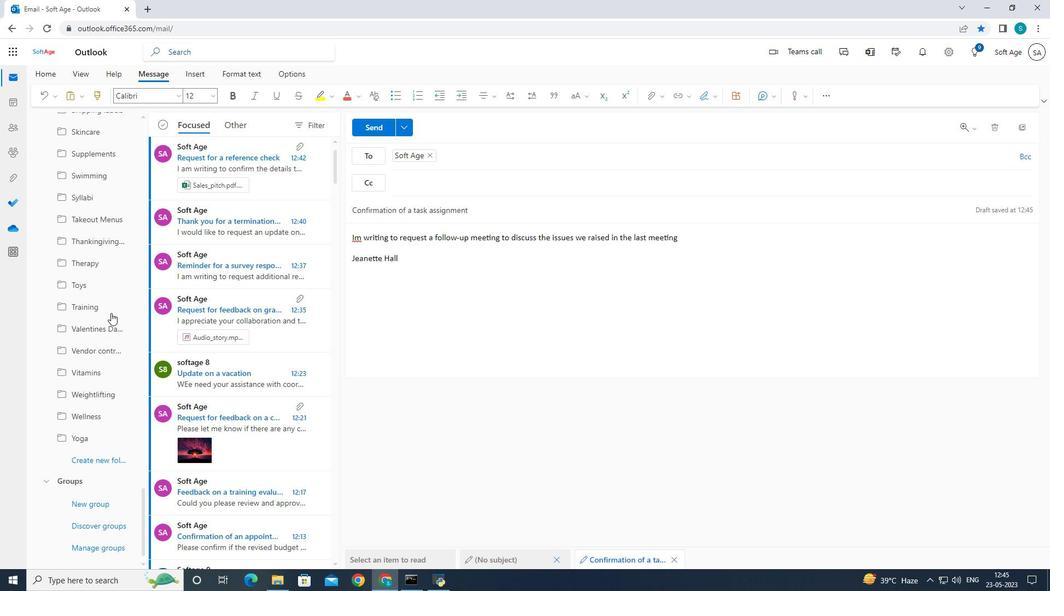 
Action: Mouse scrolled (111, 312) with delta (0, 0)
Screenshot: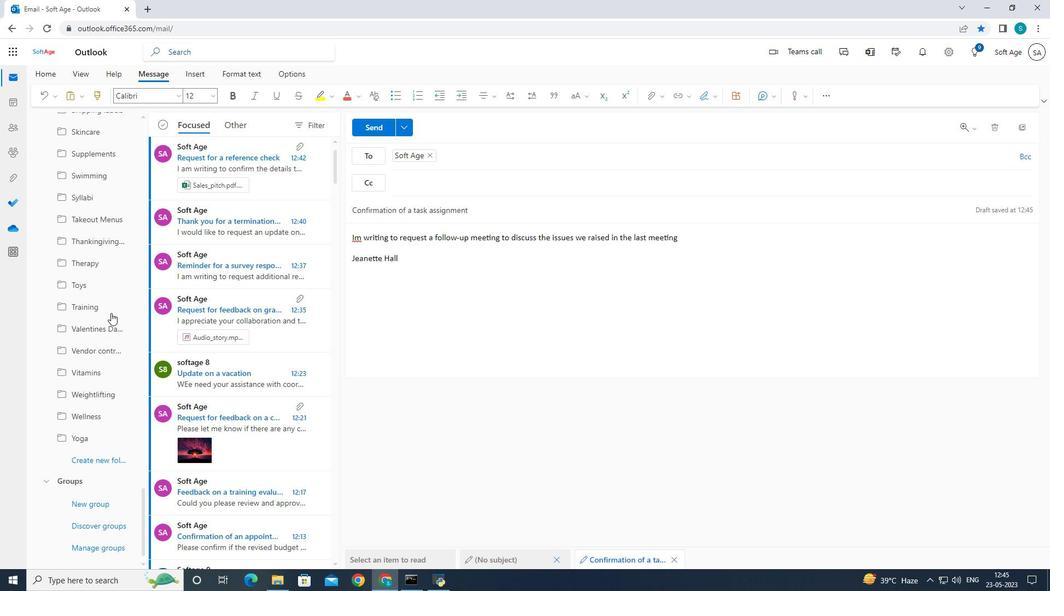 
Action: Mouse scrolled (111, 312) with delta (0, 0)
Screenshot: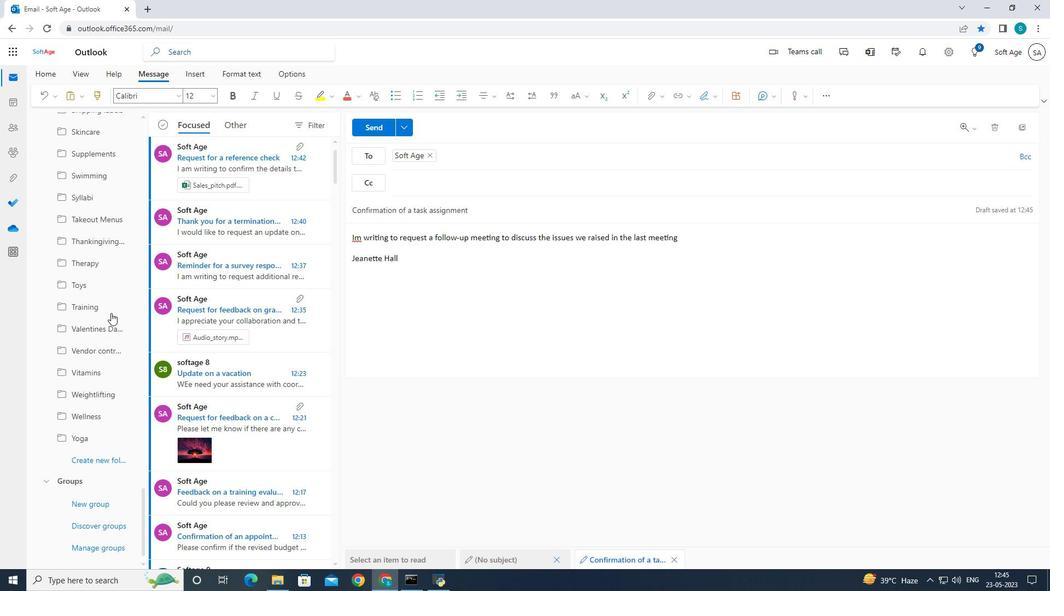 
Action: Mouse scrolled (111, 312) with delta (0, 0)
Screenshot: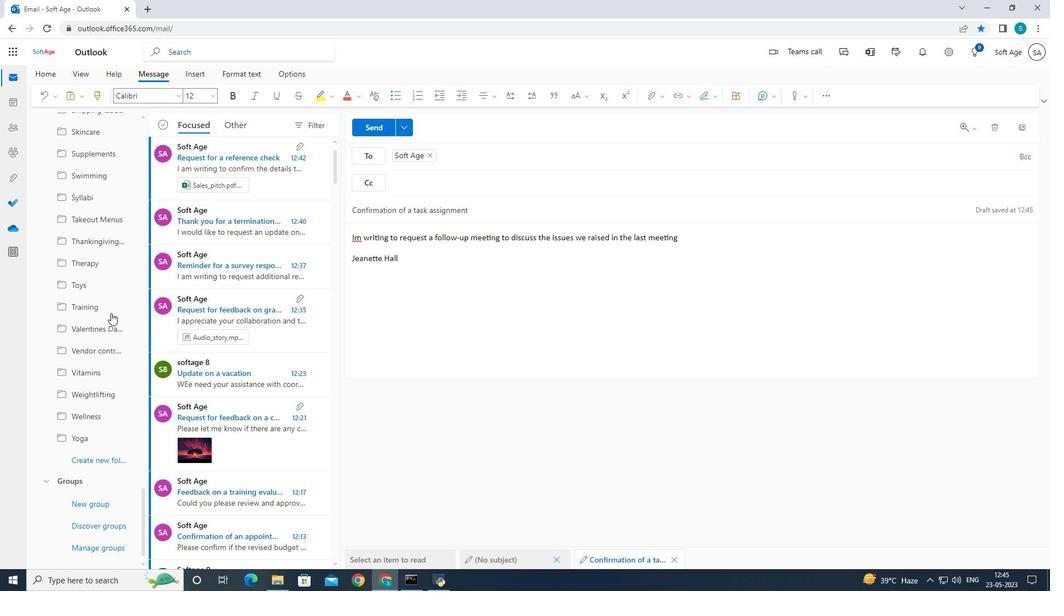
Action: Mouse scrolled (111, 312) with delta (0, 0)
Screenshot: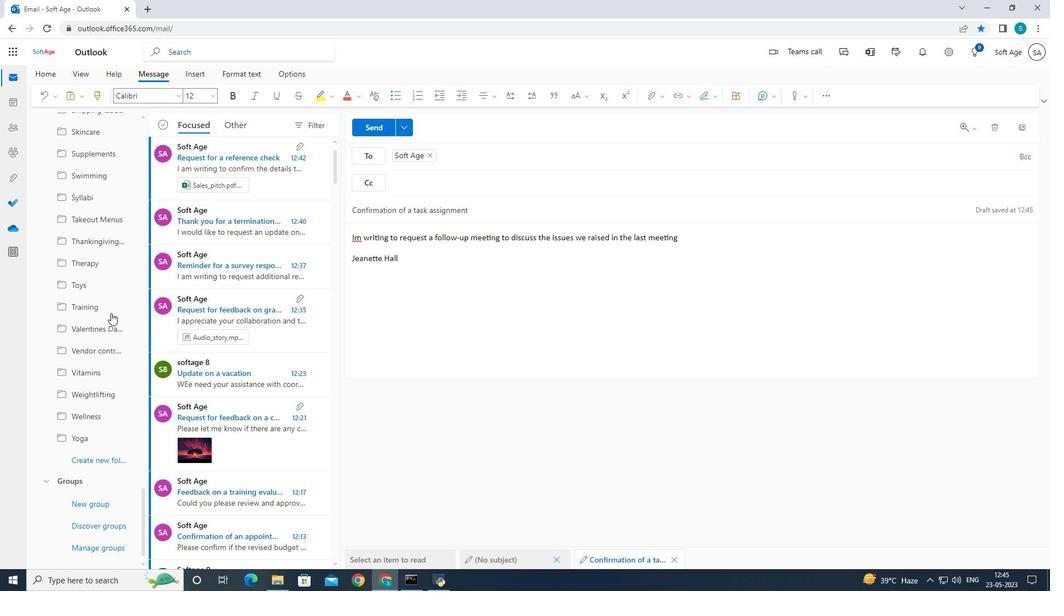 
Action: Mouse moved to (111, 313)
Screenshot: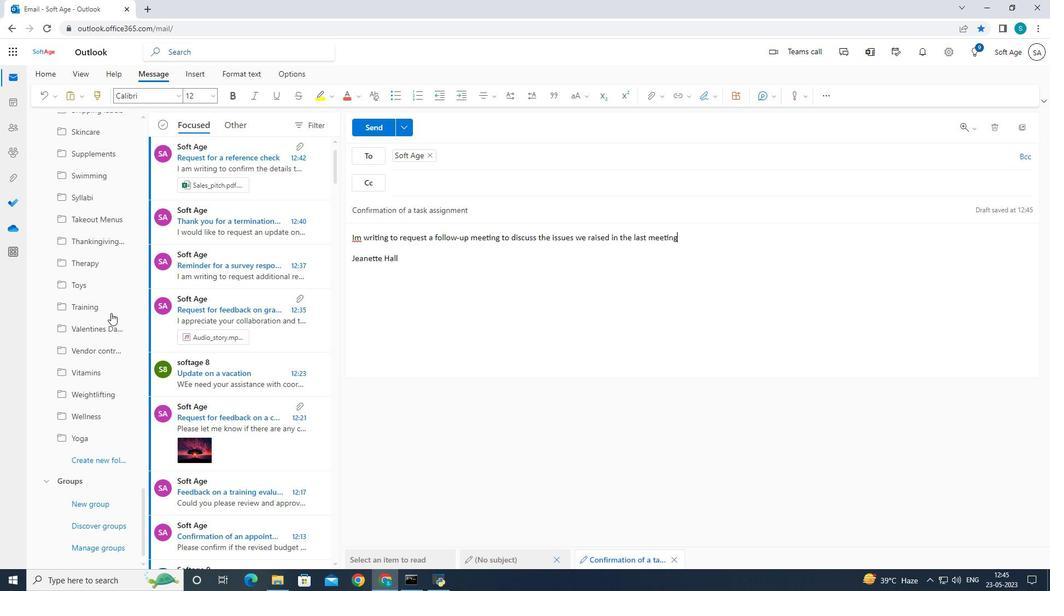 
Action: Mouse scrolled (111, 312) with delta (0, 0)
Screenshot: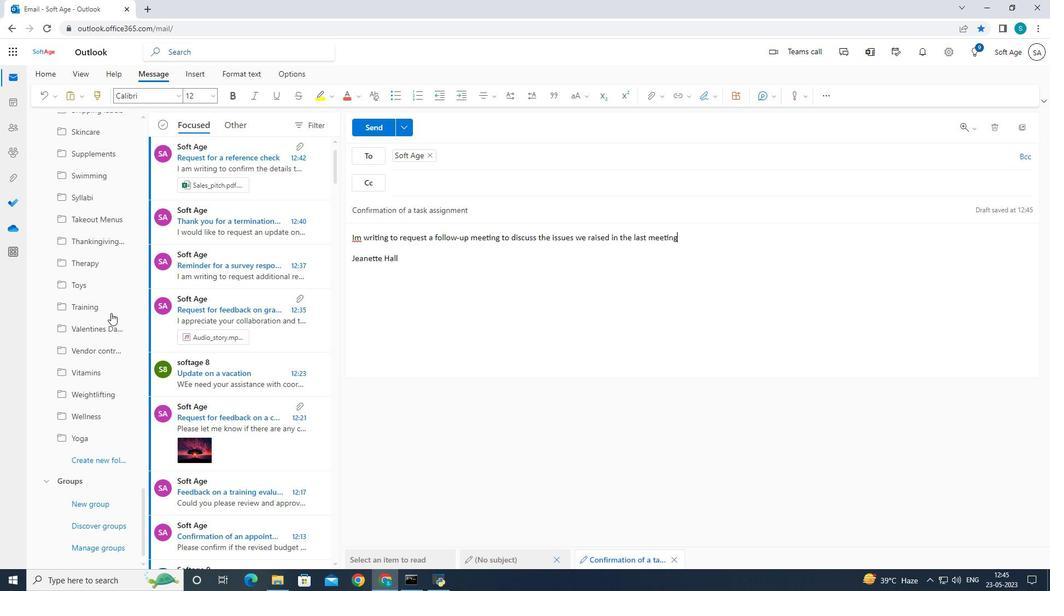 
Action: Mouse scrolled (111, 312) with delta (0, 0)
Screenshot: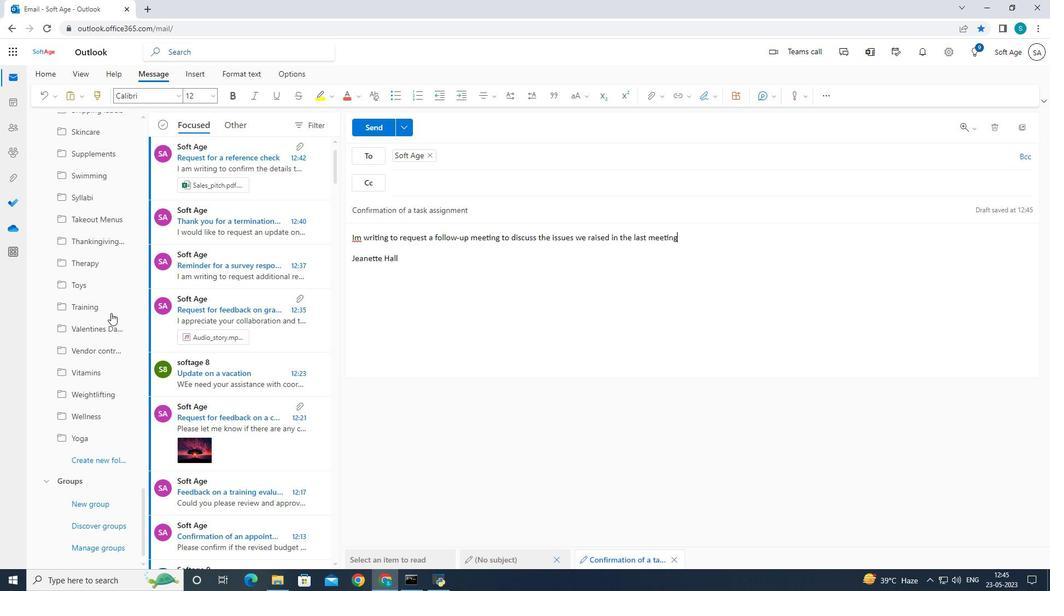 
Action: Mouse scrolled (111, 312) with delta (0, 0)
Screenshot: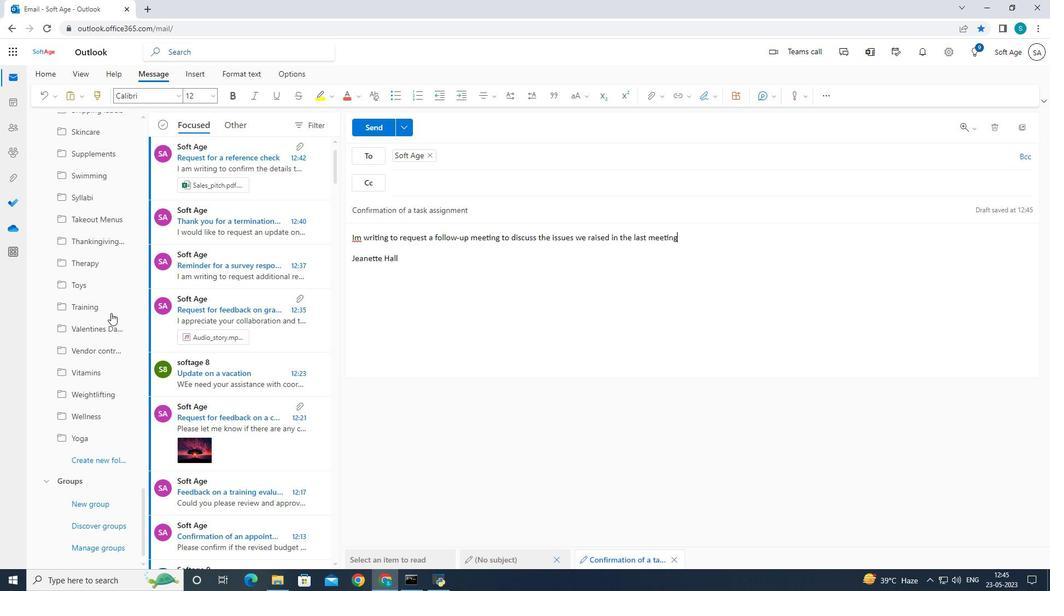 
Action: Mouse moved to (94, 456)
Screenshot: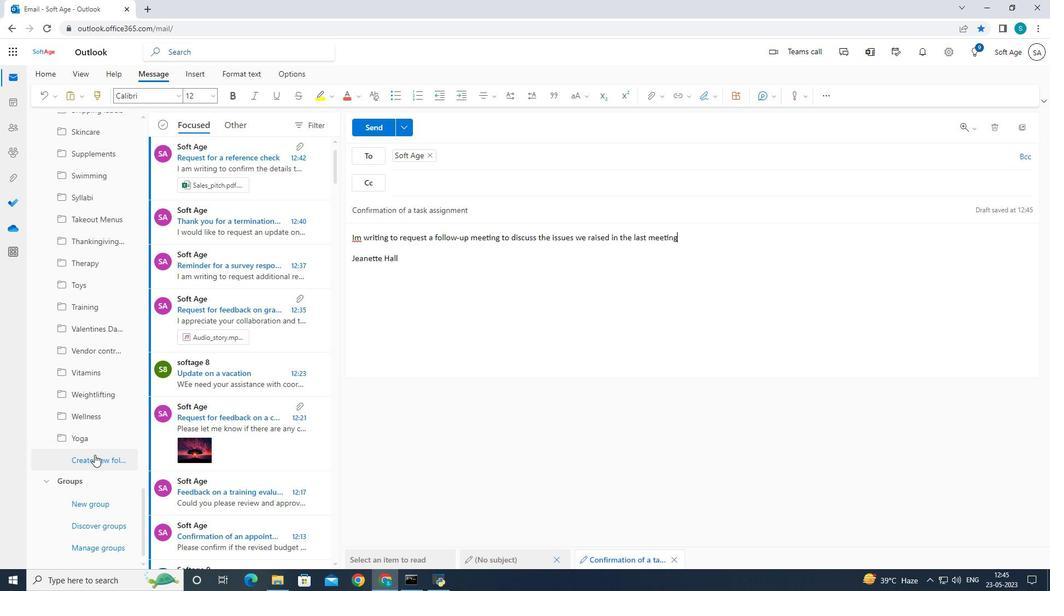 
Action: Mouse pressed left at (94, 456)
Screenshot: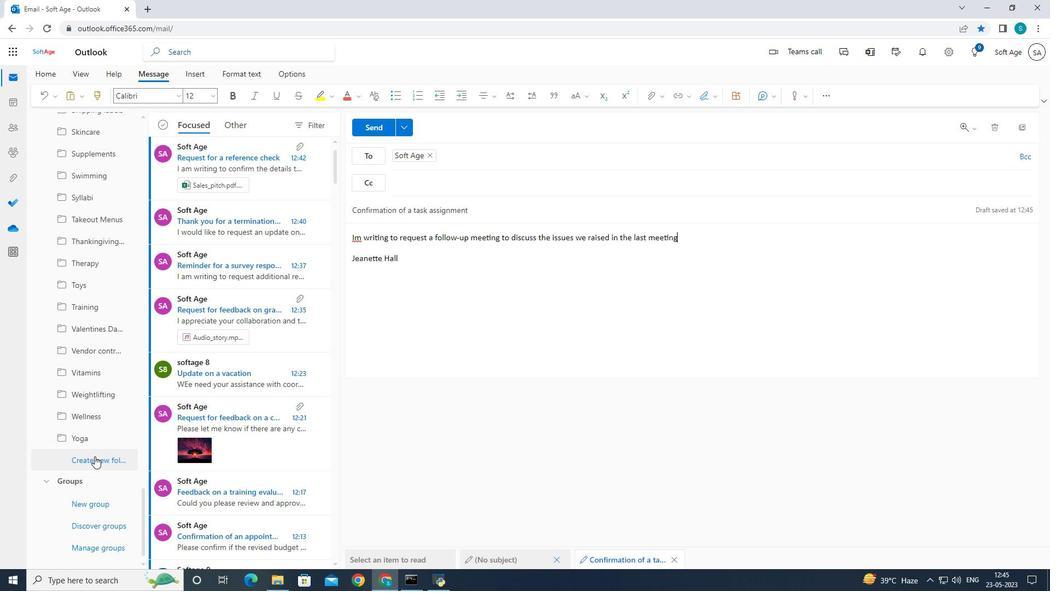 
Action: Mouse moved to (181, 399)
Screenshot: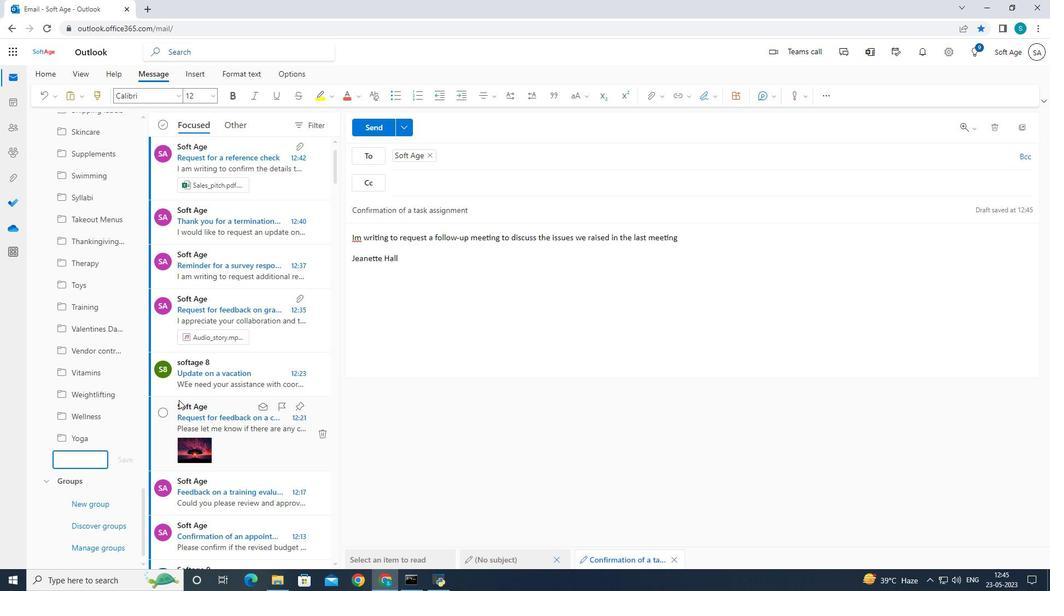 
Action: Key pressed <Key.caps_lock>G<Key.caps_lock>rades
Screenshot: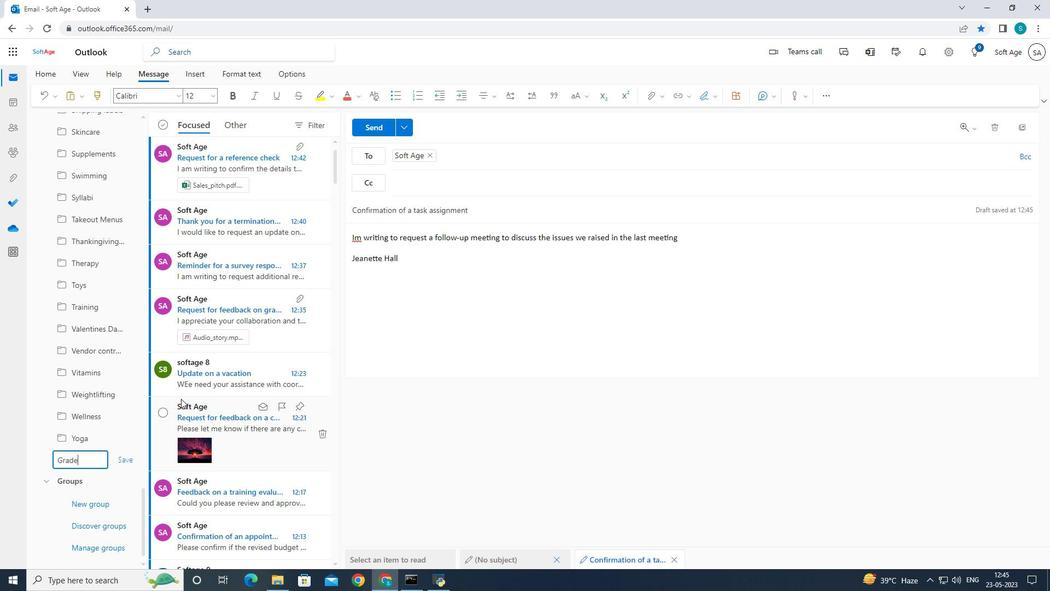 
Action: Mouse moved to (129, 463)
Screenshot: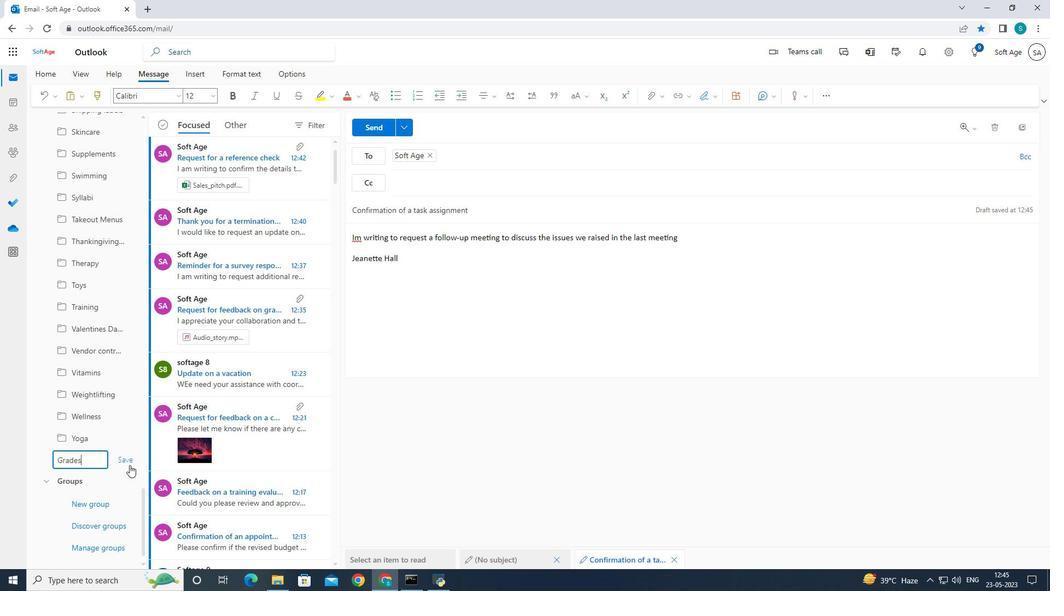 
Action: Mouse pressed left at (129, 463)
Screenshot: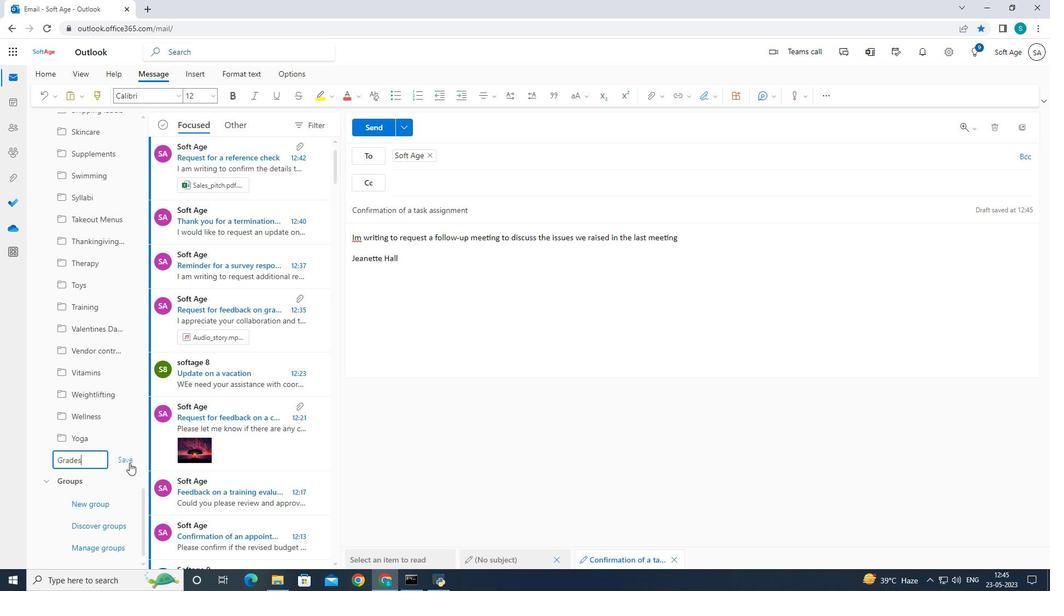 
Action: Mouse moved to (571, 324)
Screenshot: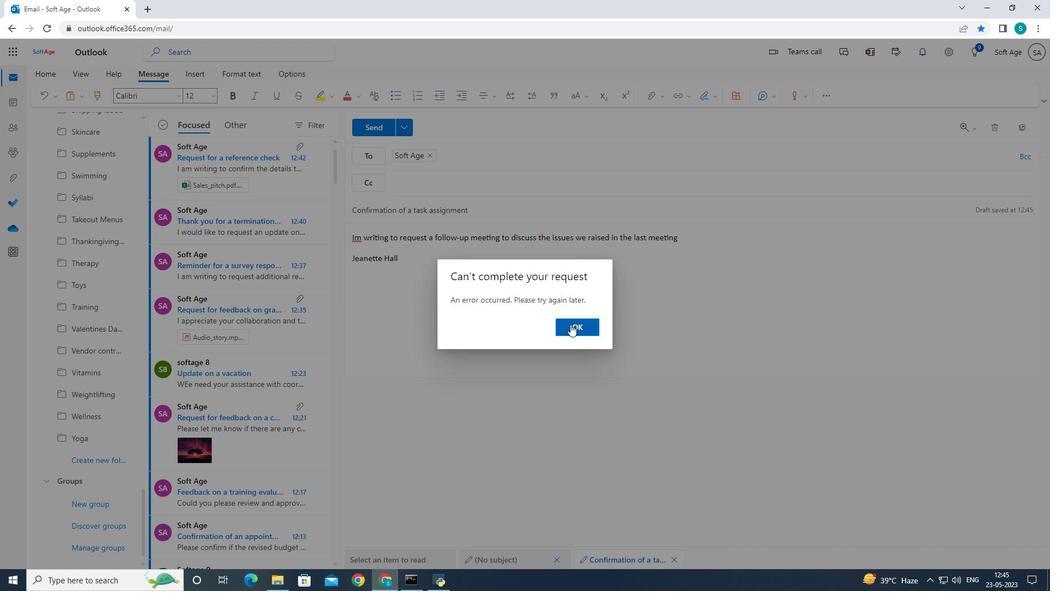 
Action: Mouse pressed left at (571, 324)
Screenshot: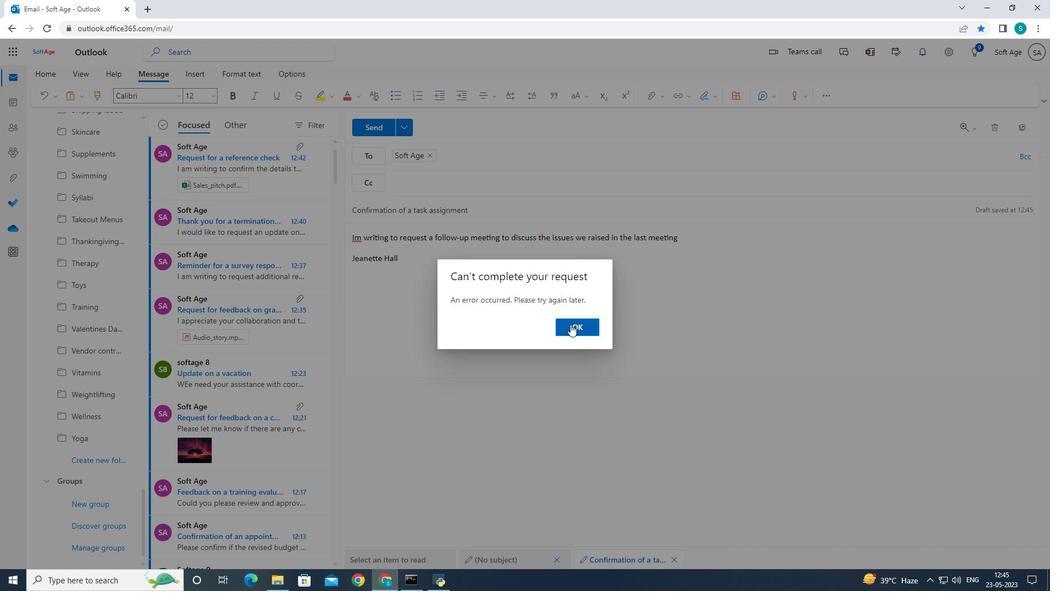
Action: Mouse moved to (378, 130)
Screenshot: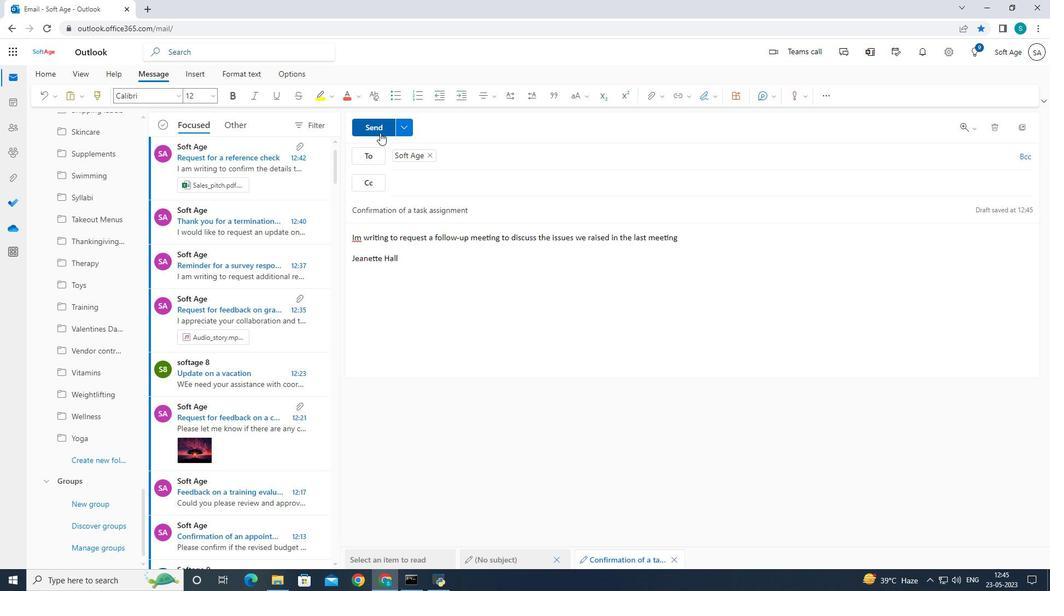 
Action: Mouse pressed left at (378, 130)
Screenshot: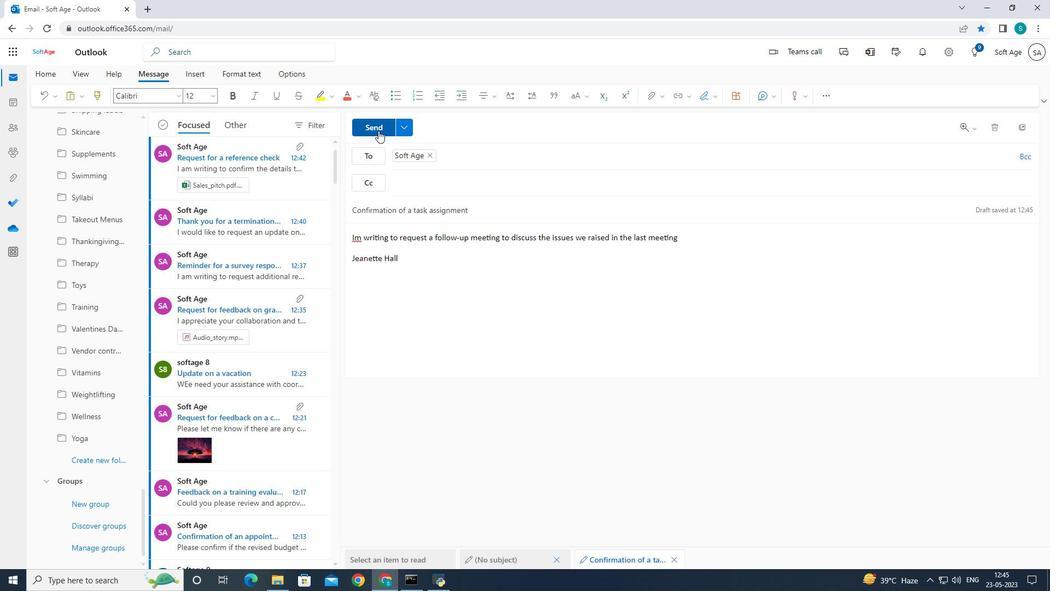
Action: Mouse moved to (477, 167)
Screenshot: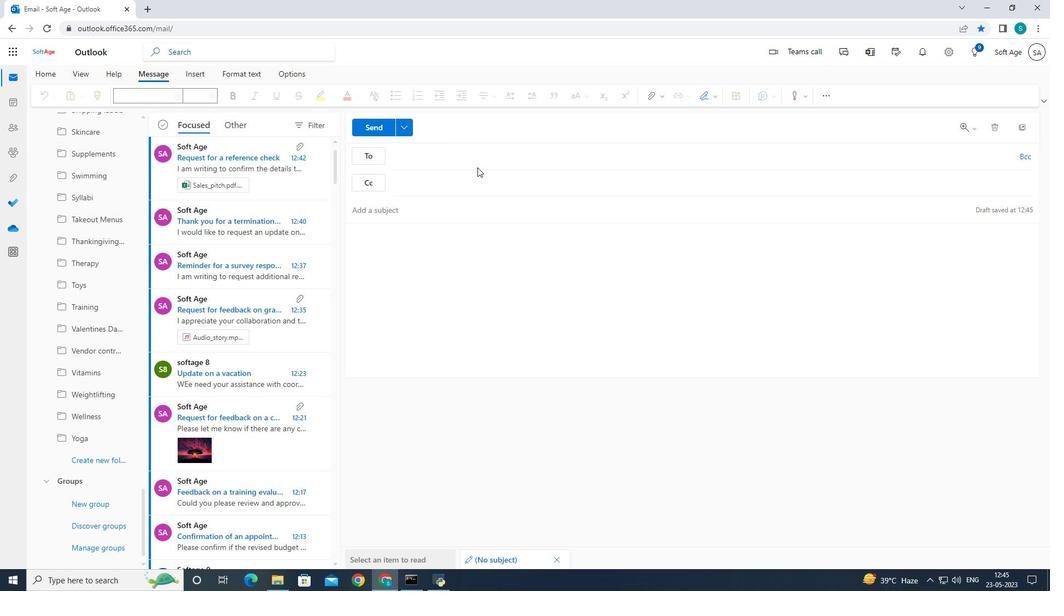 
